 Task: Buy 1 Racking & Storage from Home Brewing & Wine Making section under best seller category for shipping address: Gianna Martinez, 3103 Abia Martin Drive, Panther Burn, Mississippi 38765, Cell Number 6314971043. Pay from credit card ending with 6759, CVV 506
Action: Mouse moved to (866, 52)
Screenshot: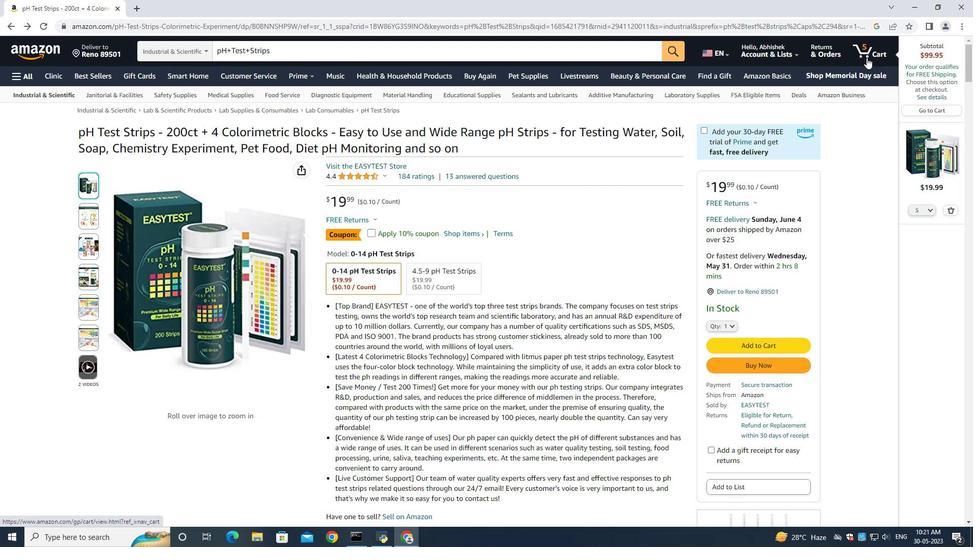 
Action: Mouse pressed left at (866, 52)
Screenshot: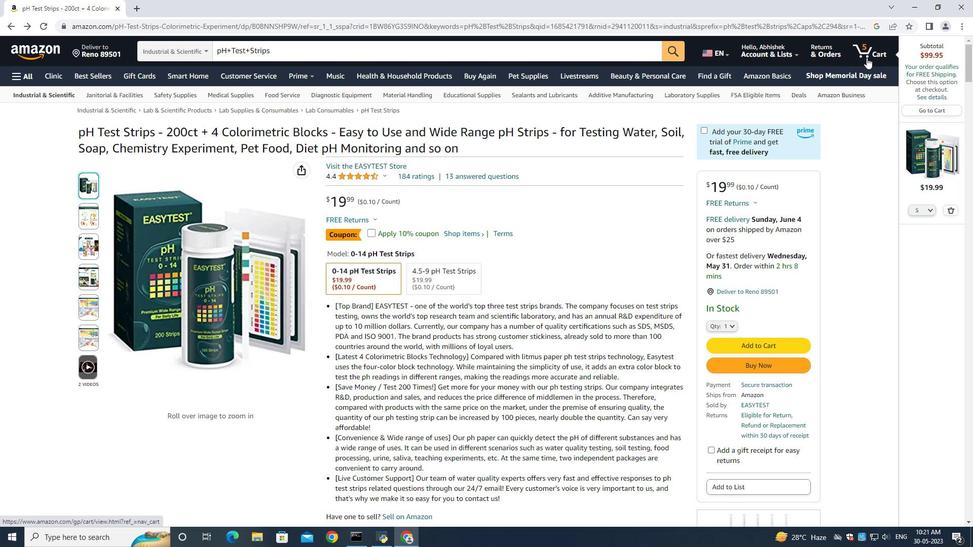 
Action: Mouse moved to (295, 317)
Screenshot: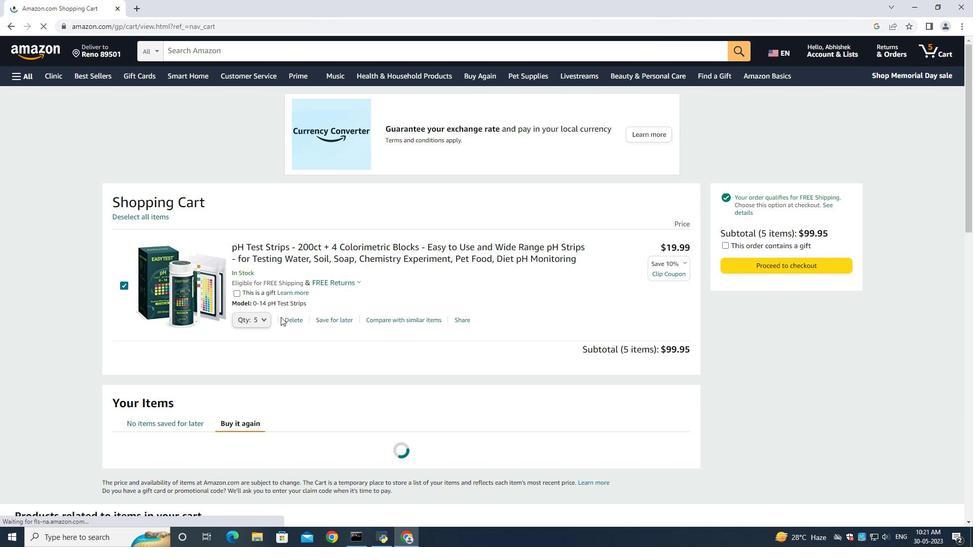 
Action: Mouse pressed left at (295, 317)
Screenshot: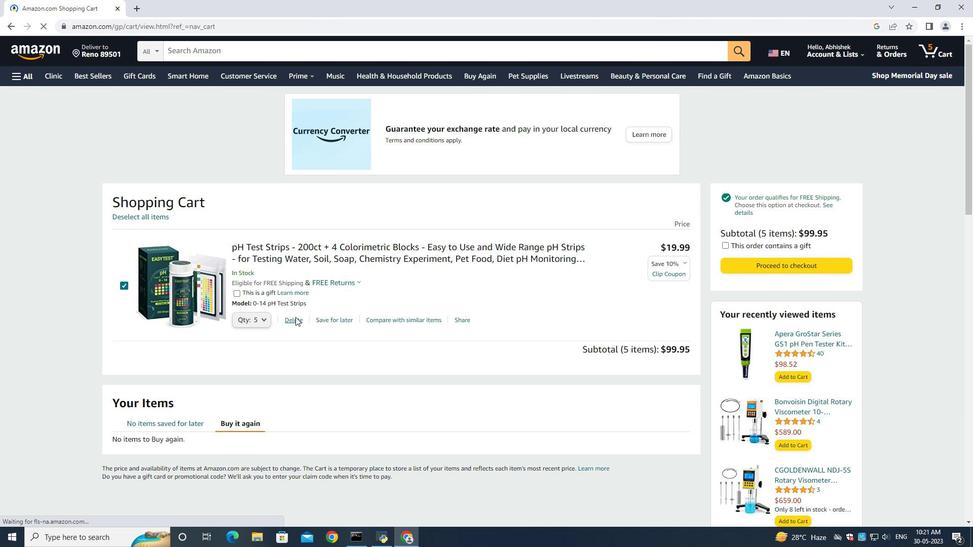 
Action: Mouse moved to (19, 74)
Screenshot: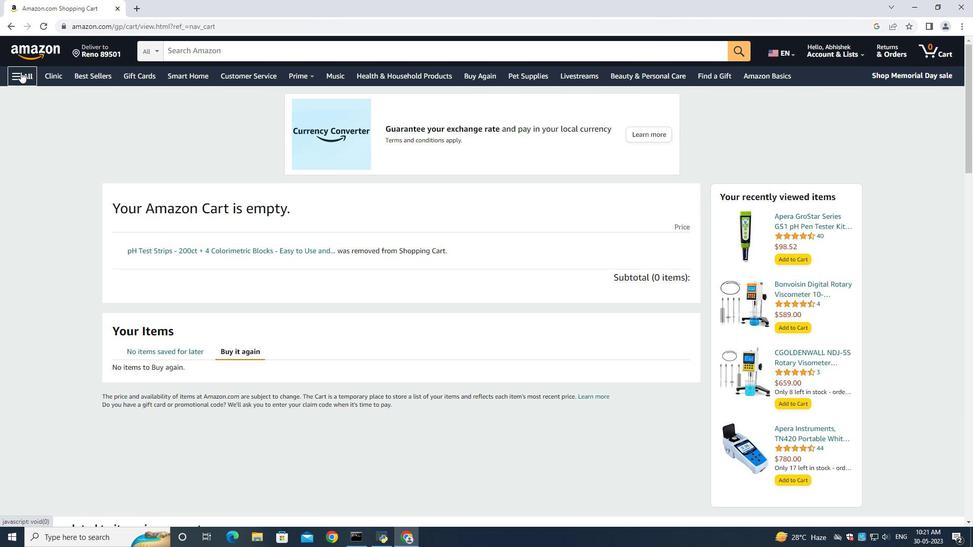 
Action: Mouse pressed left at (19, 74)
Screenshot: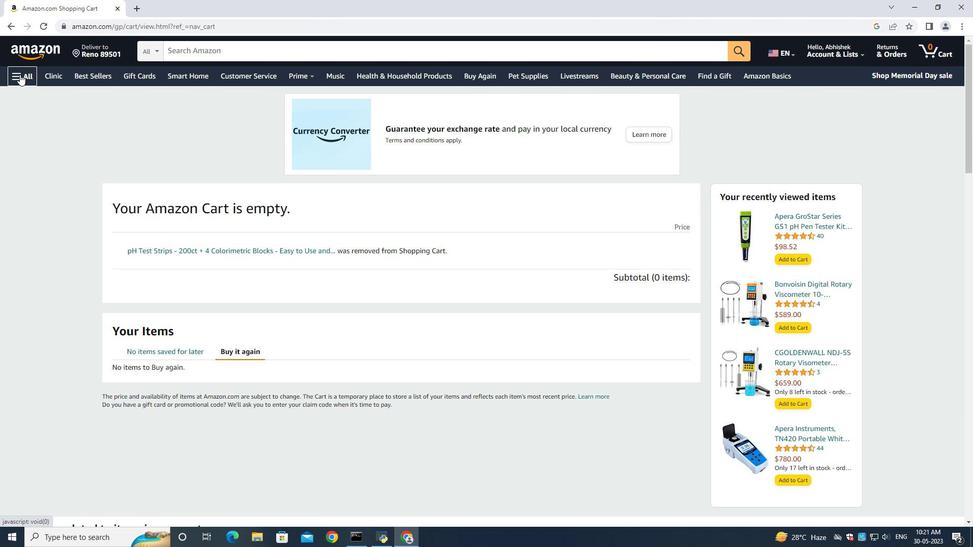 
Action: Mouse moved to (39, 94)
Screenshot: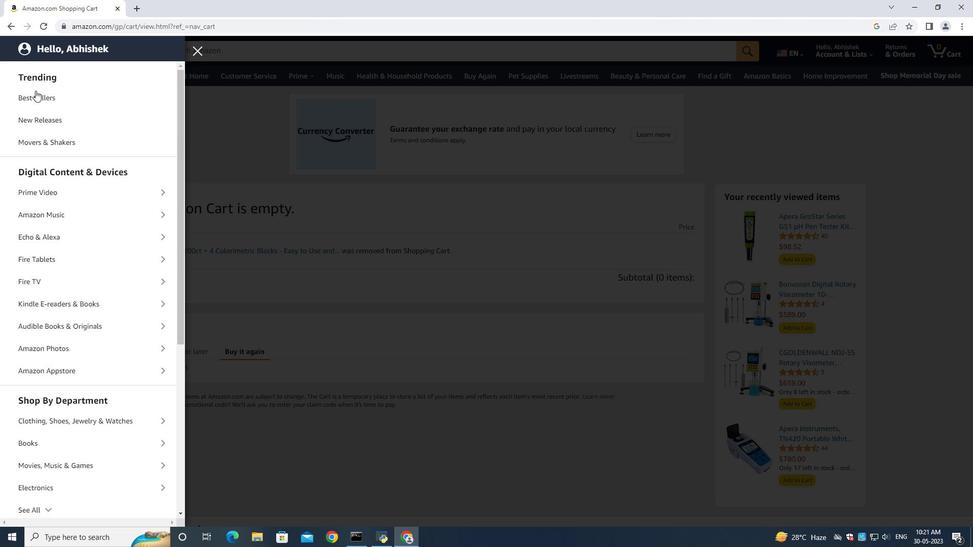 
Action: Mouse pressed left at (39, 94)
Screenshot: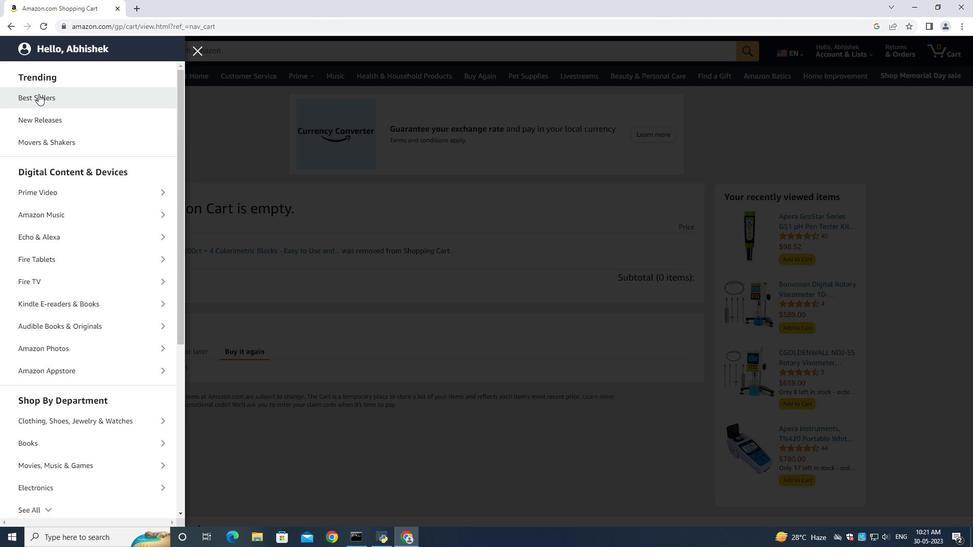 
Action: Mouse moved to (255, 49)
Screenshot: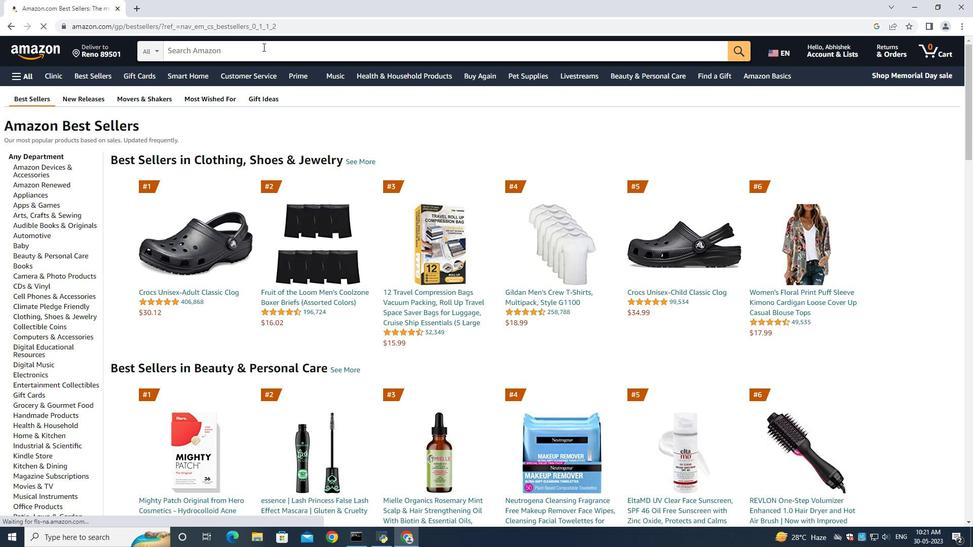 
Action: Mouse pressed left at (255, 49)
Screenshot: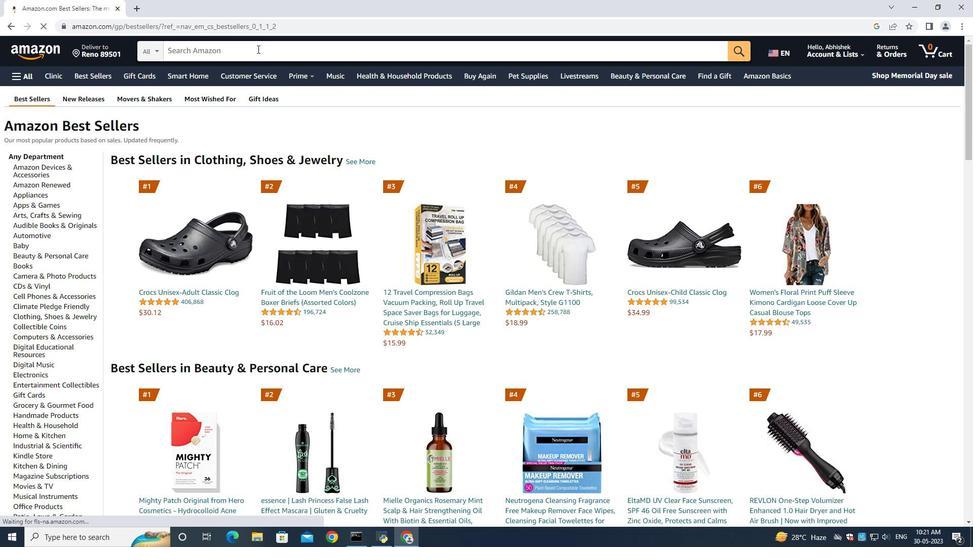 
Action: Key pressed <Key.shift><Key.shift><Key.shift><Key.shift><Key.shift><Key.shift><Key.shift><Key.shift><Key.shift><Key.shift><Key.shift><Key.shift><Key.shift><Key.shift><Key.shift><Key.shift><Key.shift><Key.shift>Racking<Key.shift><Key.shift><Key.shift><Key.shift><Key.shift><Key.shift><Key.space>&<Key.space><Key.shift><Key.shift><Key.shift><Key.shift>Storage<Key.enter>
Screenshot: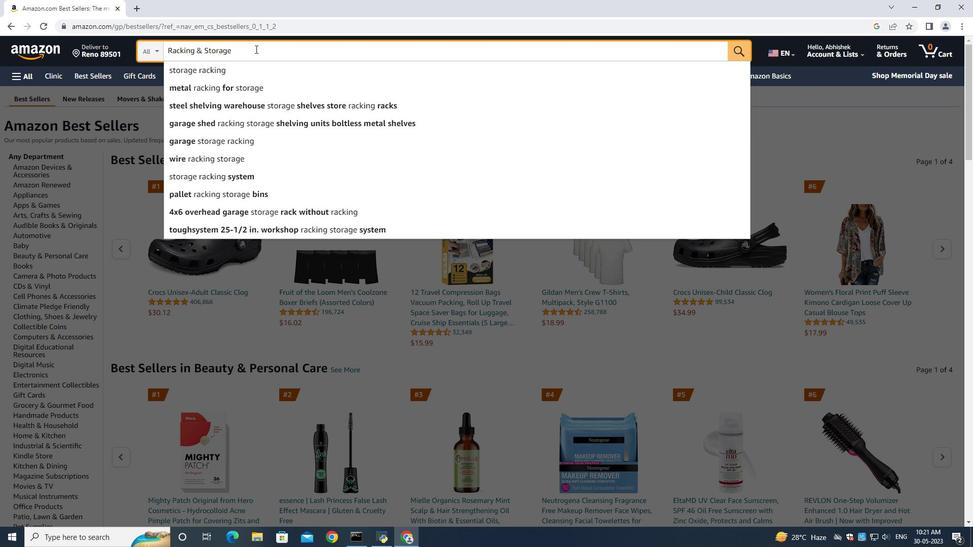 
Action: Mouse moved to (686, 307)
Screenshot: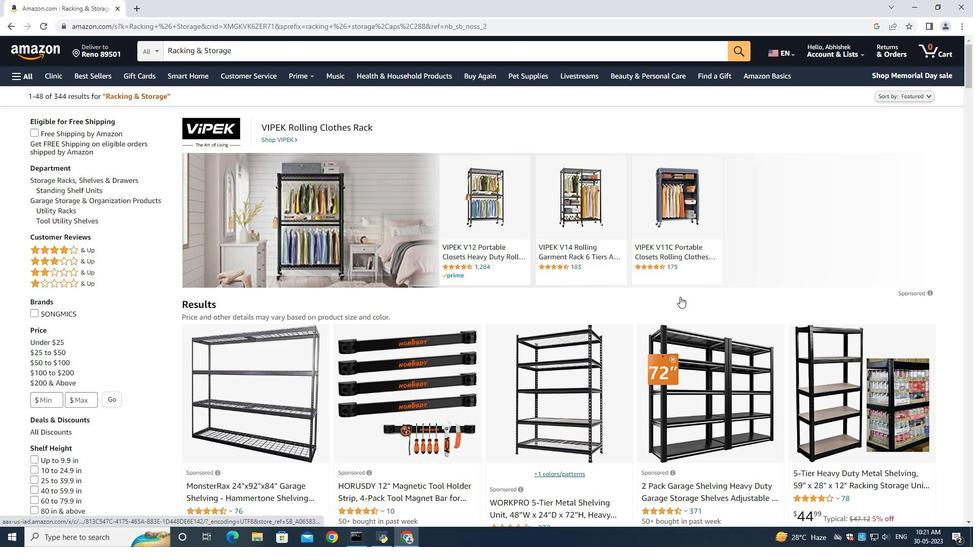 
Action: Mouse scrolled (685, 304) with delta (0, 0)
Screenshot: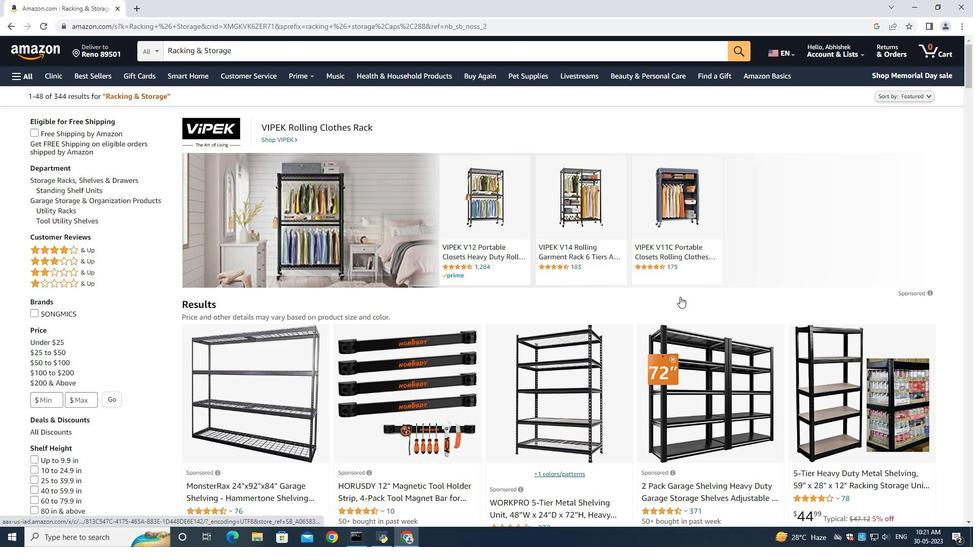 
Action: Mouse scrolled (686, 307) with delta (0, 0)
Screenshot: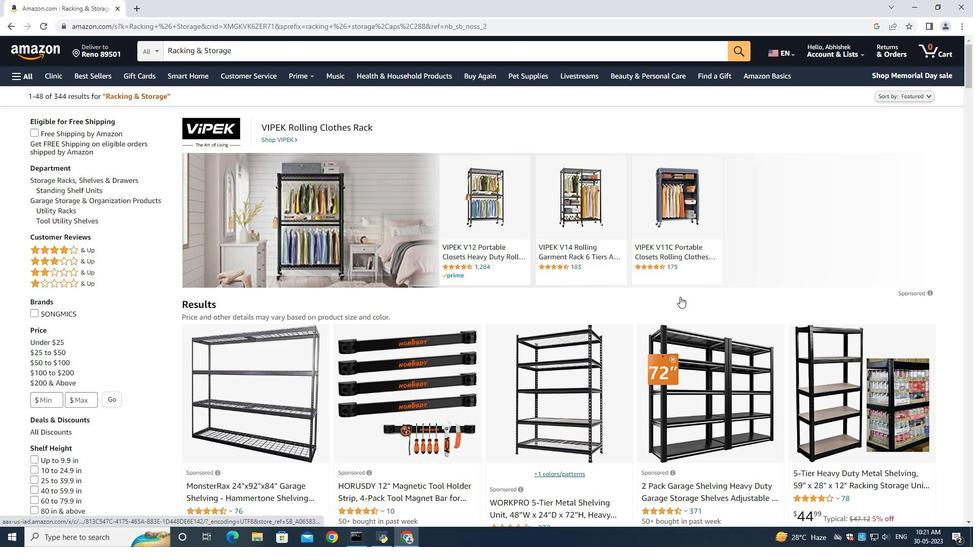 
Action: Mouse moved to (703, 382)
Screenshot: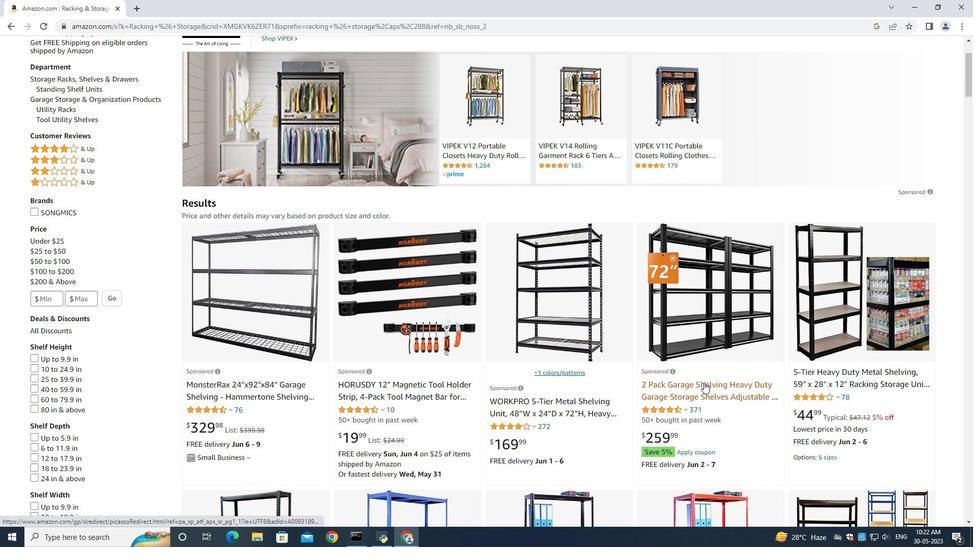 
Action: Mouse pressed left at (703, 382)
Screenshot: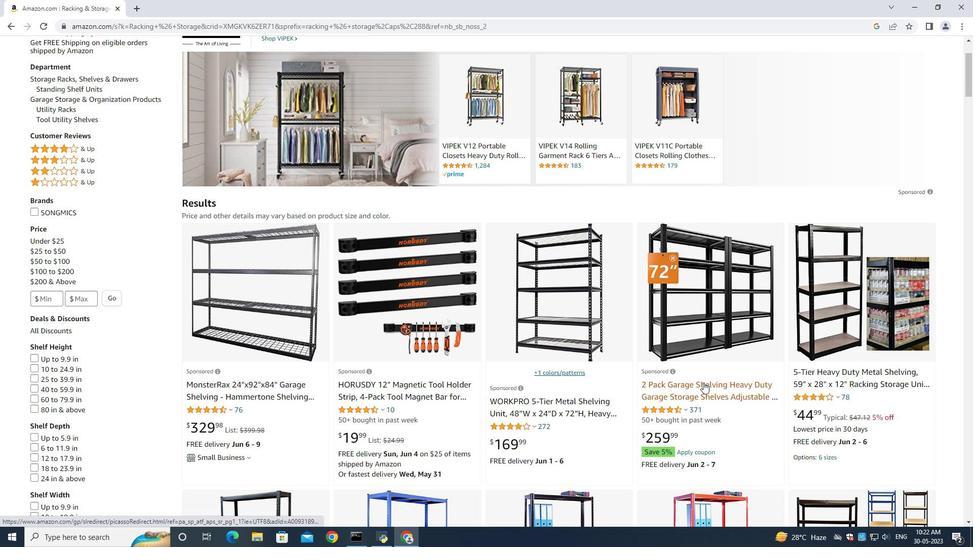 
Action: Mouse moved to (330, 444)
Screenshot: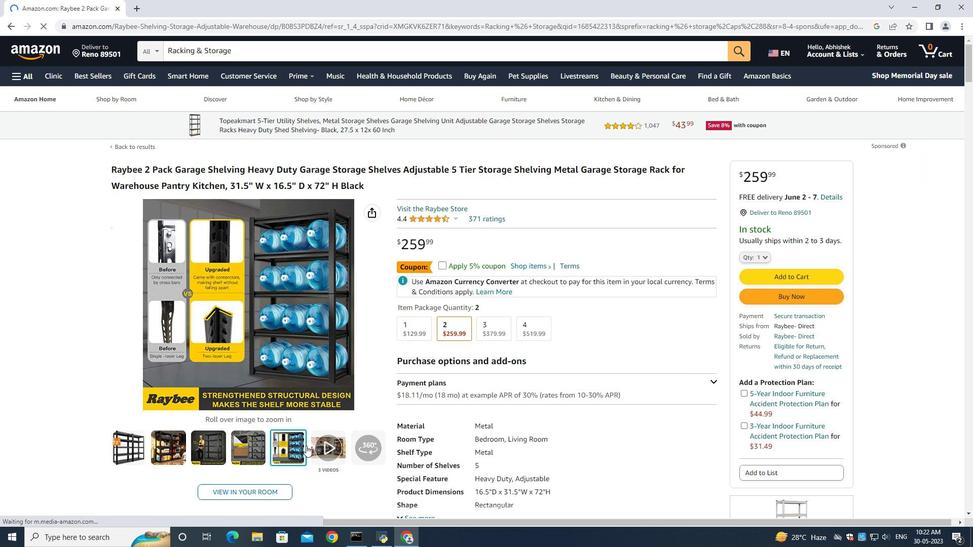 
Action: Mouse pressed left at (330, 444)
Screenshot: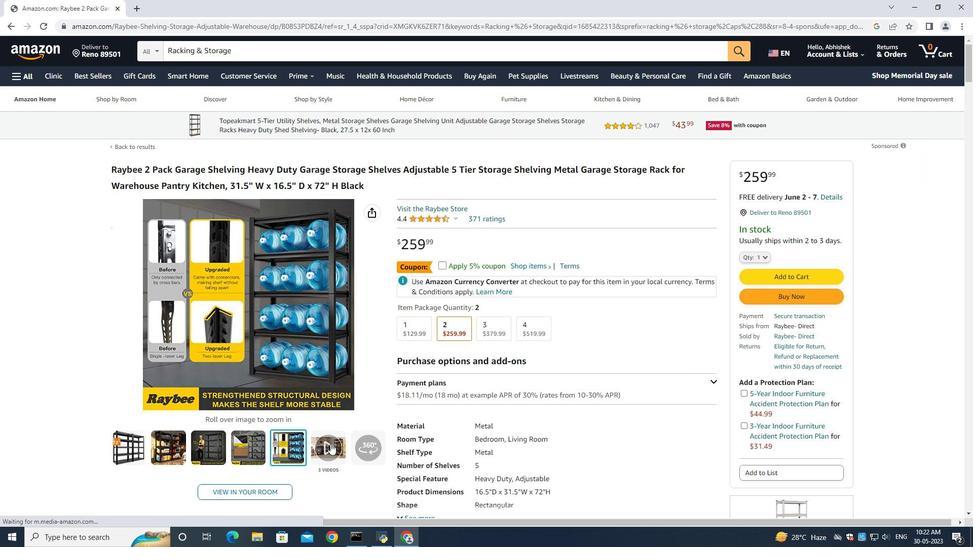 
Action: Mouse moved to (325, 424)
Screenshot: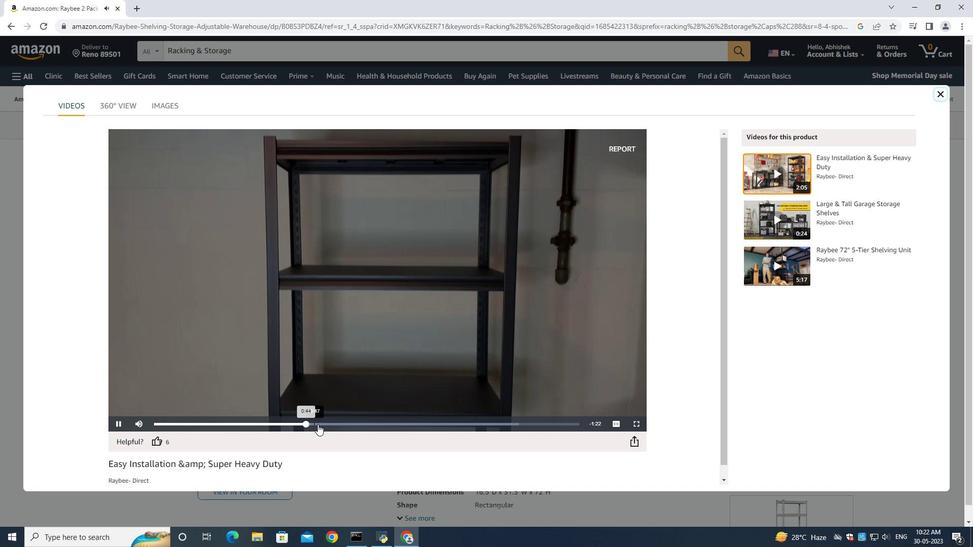 
Action: Mouse pressed left at (325, 424)
Screenshot: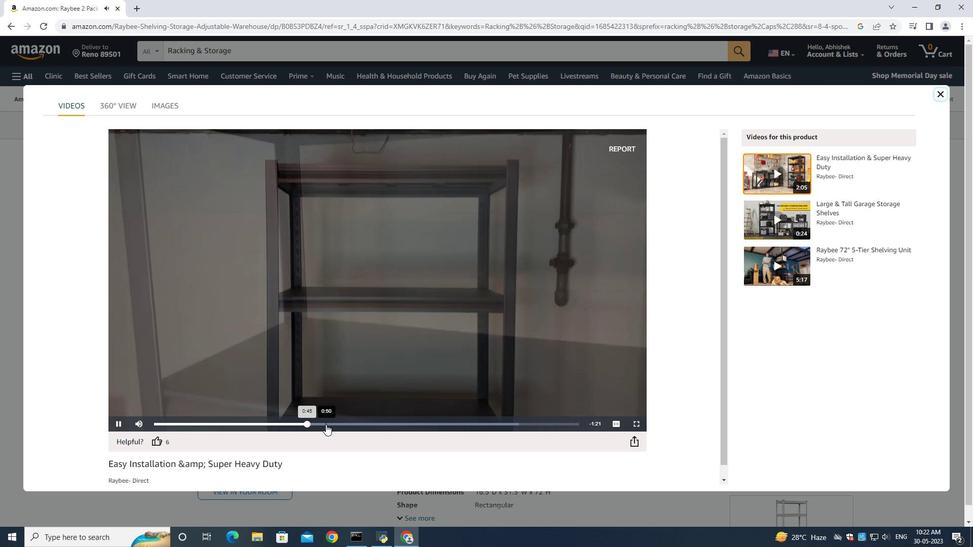 
Action: Mouse moved to (350, 426)
Screenshot: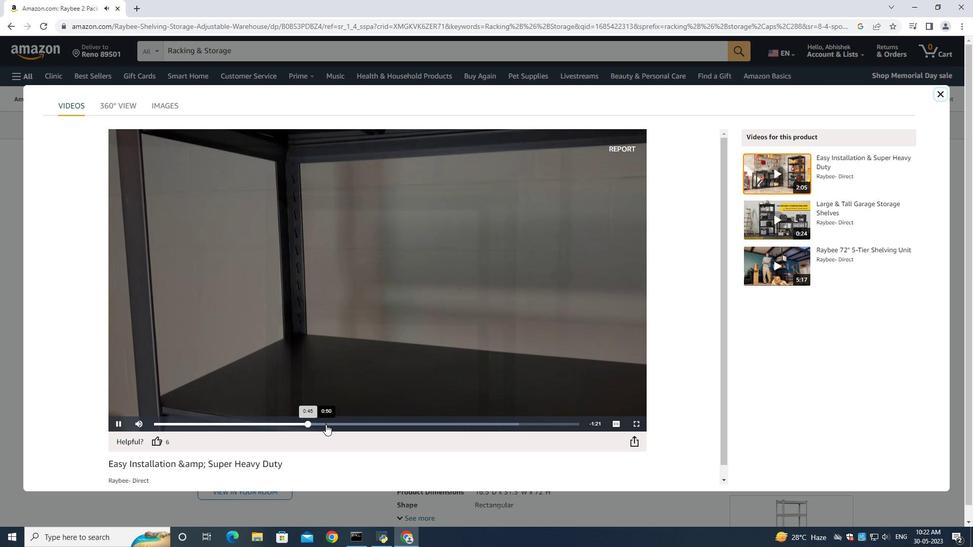 
Action: Mouse pressed left at (350, 426)
Screenshot: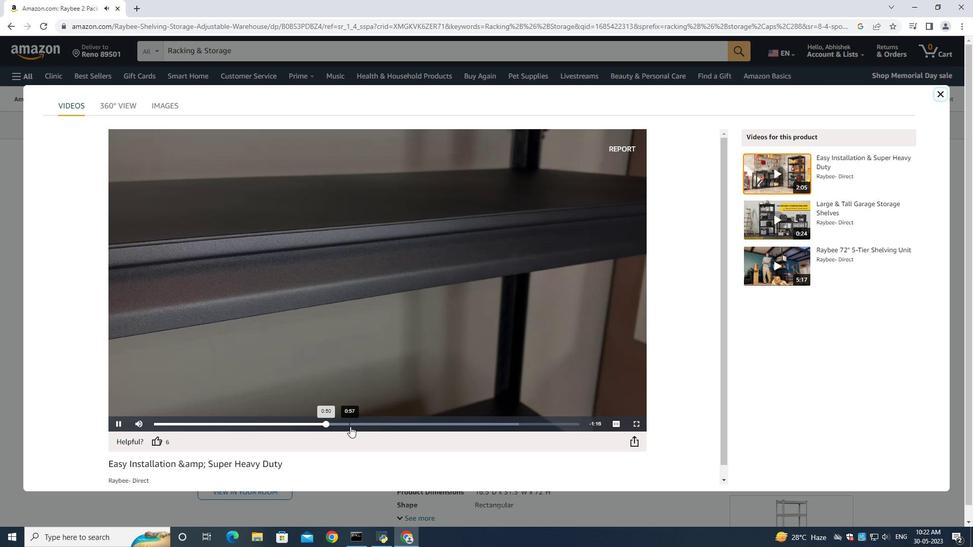 
Action: Mouse moved to (375, 426)
Screenshot: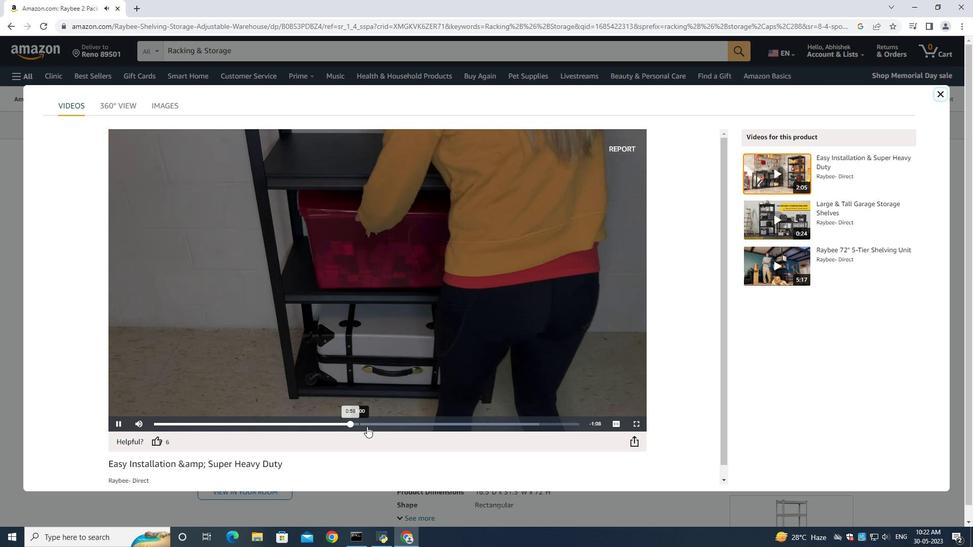 
Action: Mouse pressed left at (375, 426)
Screenshot: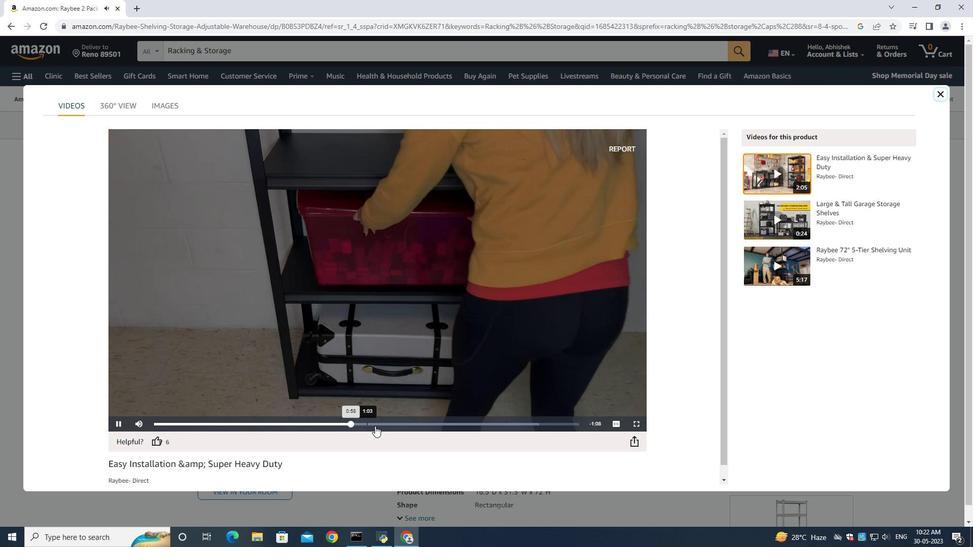 
Action: Mouse moved to (399, 424)
Screenshot: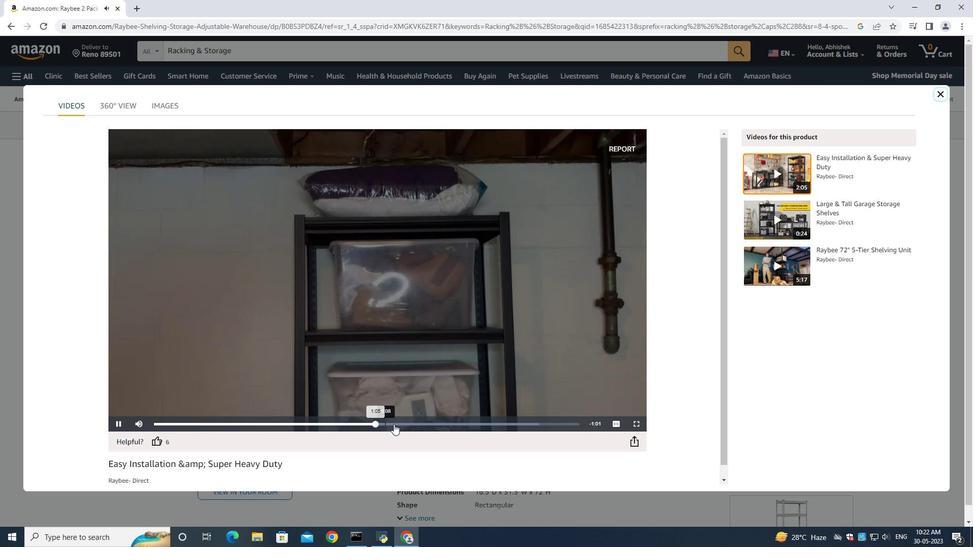 
Action: Mouse pressed left at (399, 424)
Screenshot: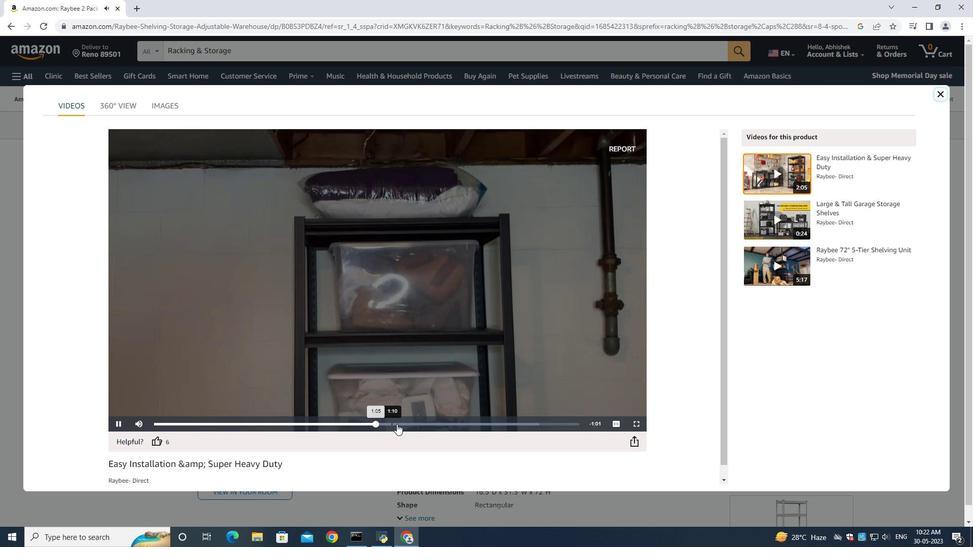 
Action: Mouse moved to (424, 424)
Screenshot: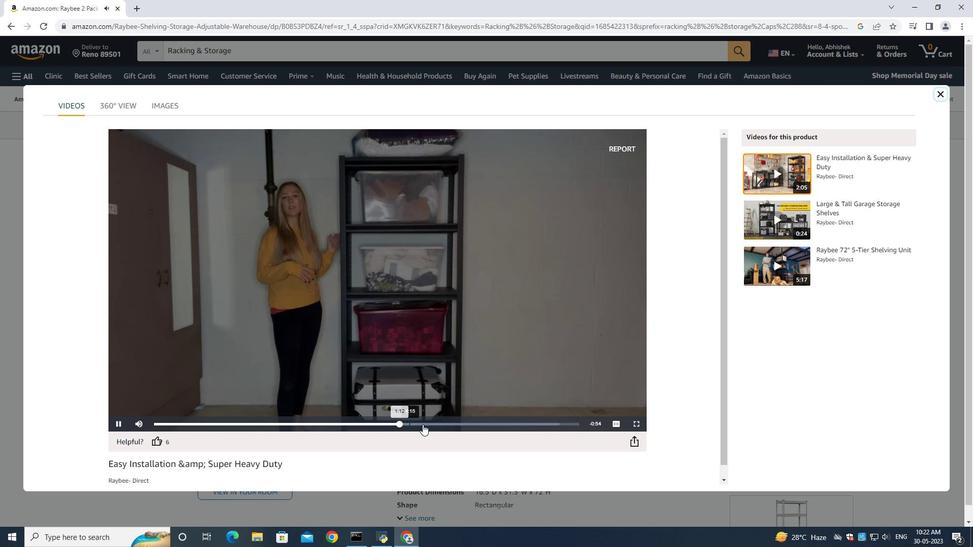 
Action: Mouse pressed left at (424, 424)
Screenshot: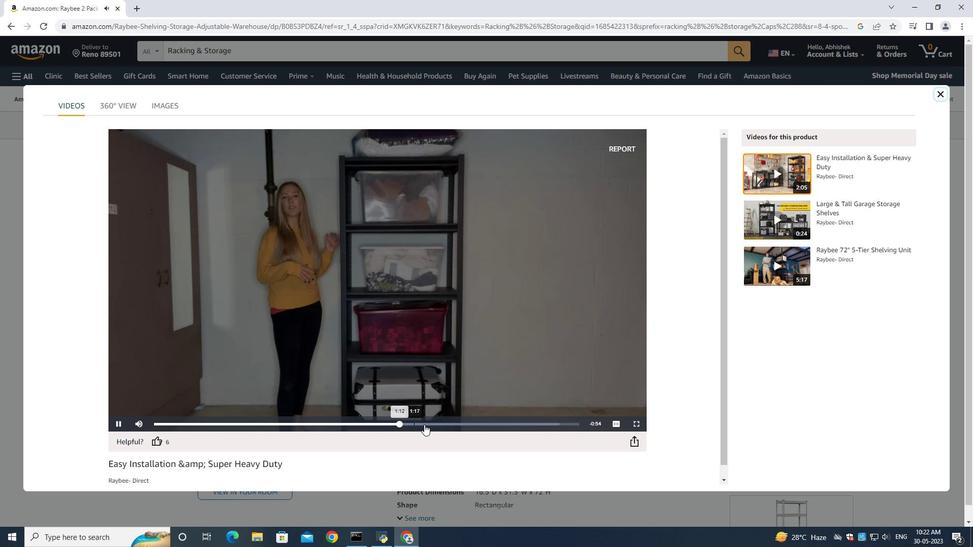 
Action: Mouse moved to (473, 428)
Screenshot: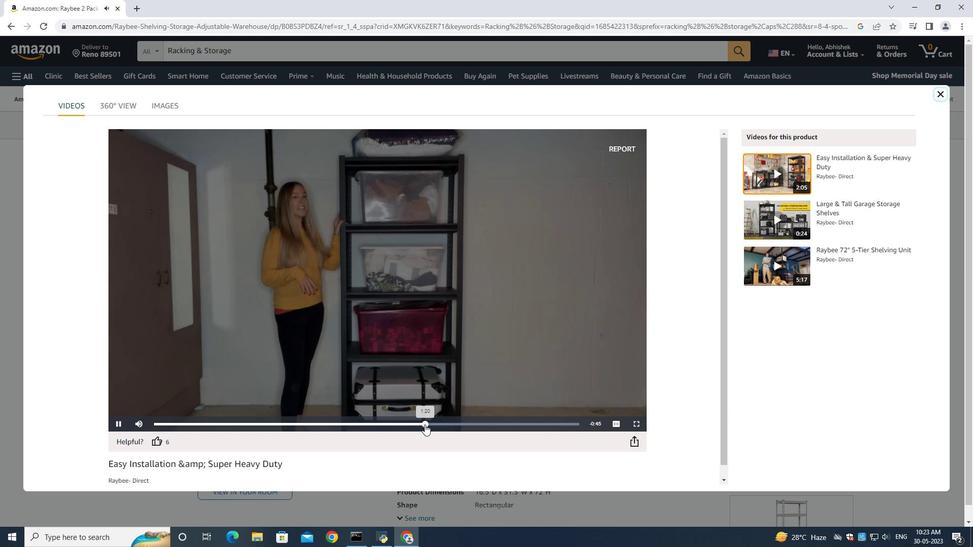 
Action: Mouse pressed left at (473, 428)
Screenshot: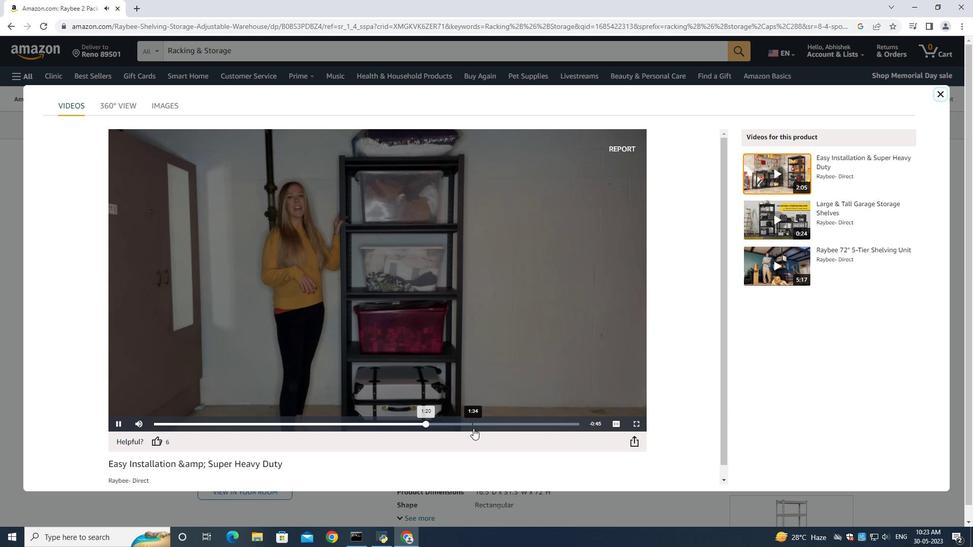 
Action: Mouse moved to (514, 426)
Screenshot: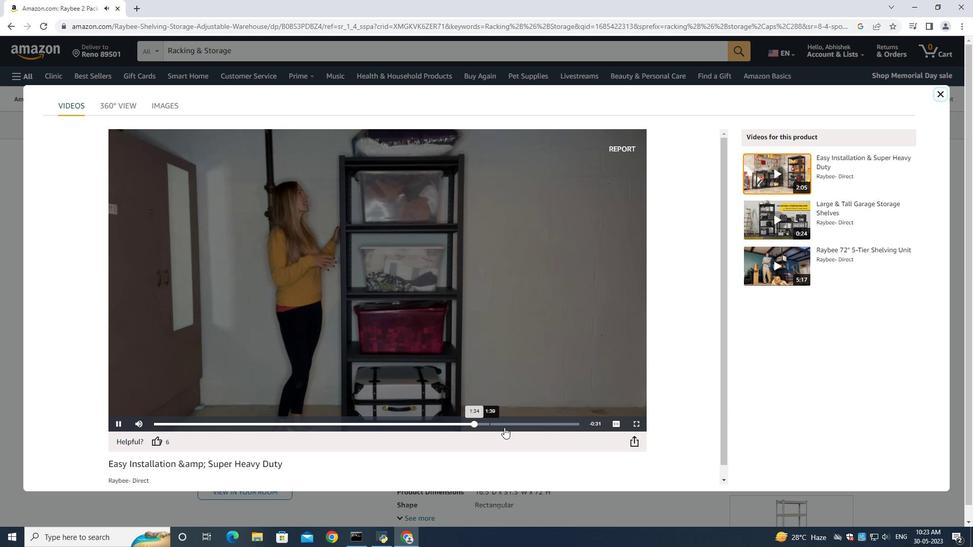 
Action: Mouse pressed left at (514, 426)
Screenshot: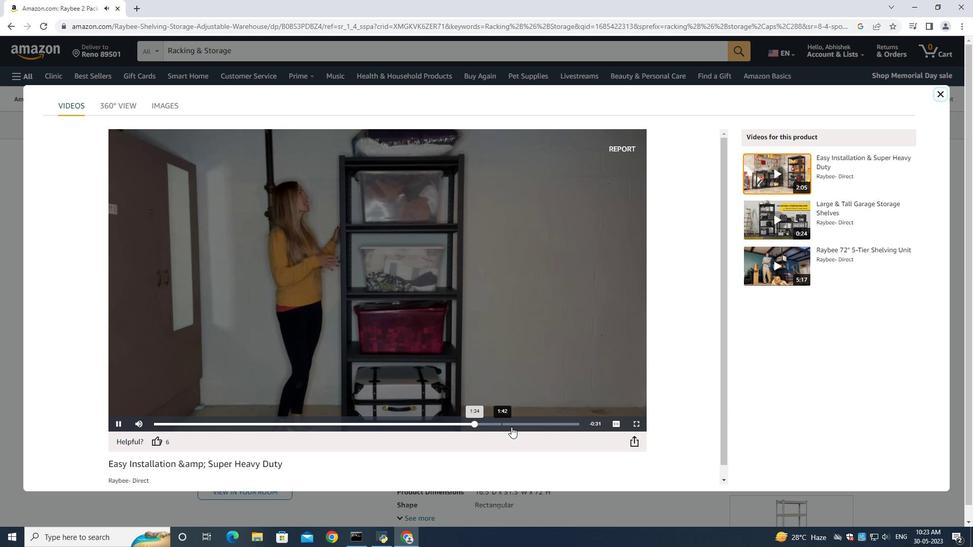 
Action: Mouse moved to (553, 420)
Screenshot: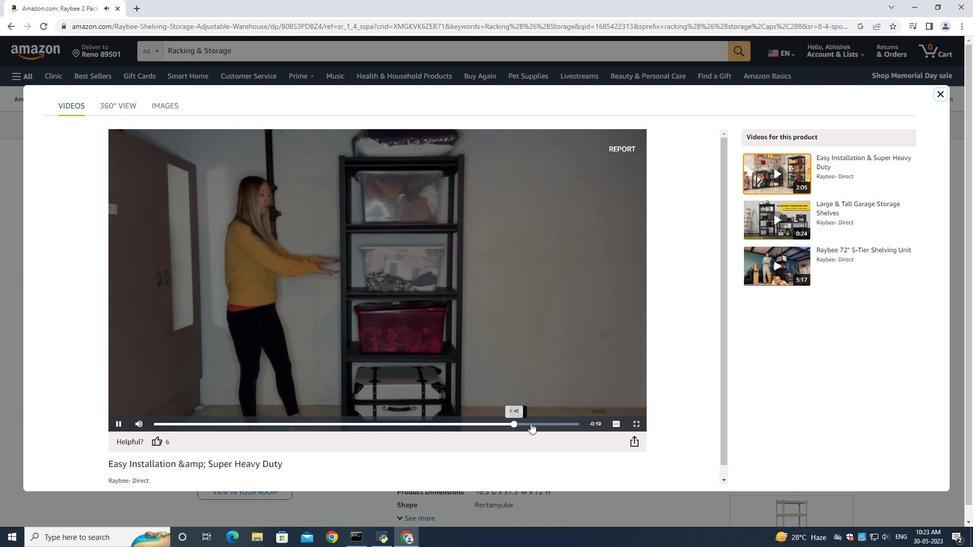 
Action: Mouse pressed left at (553, 420)
Screenshot: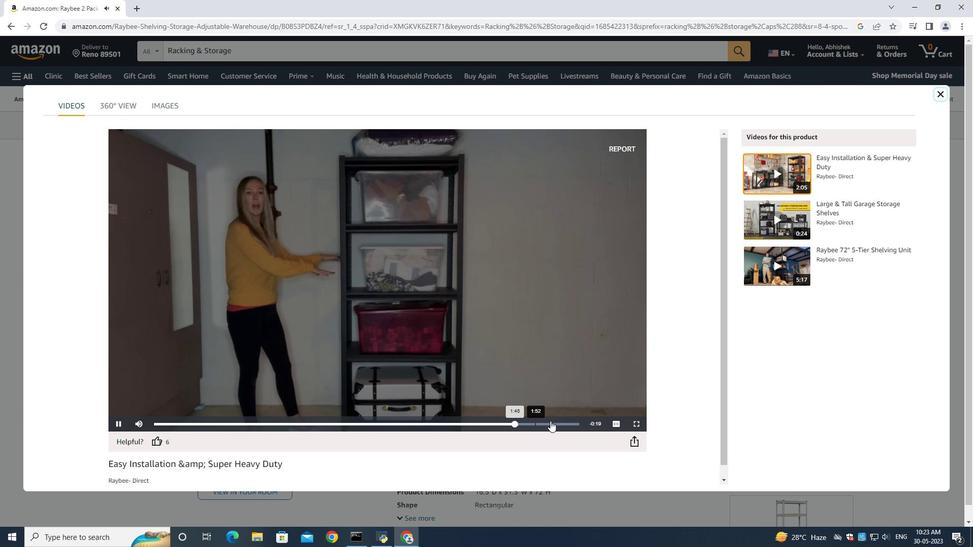 
Action: Mouse moved to (942, 93)
Screenshot: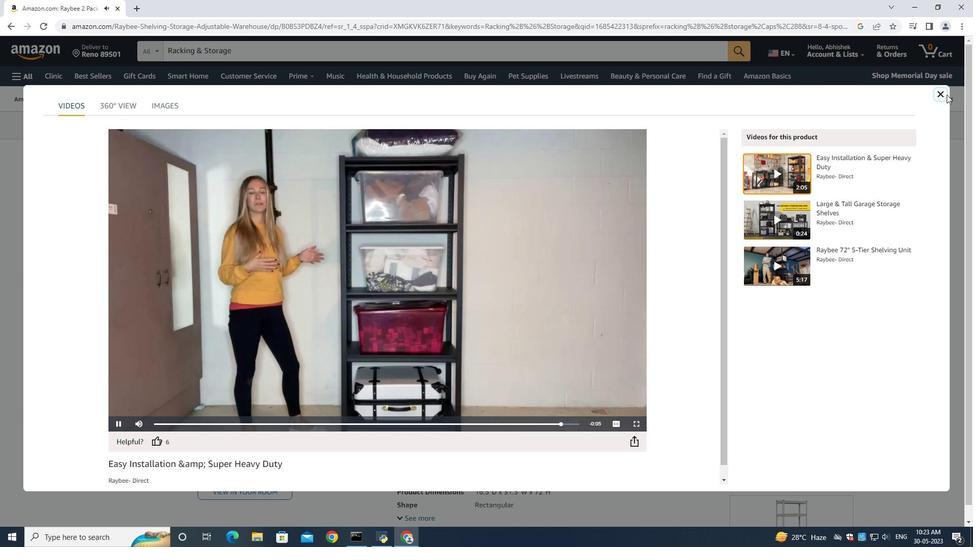 
Action: Mouse pressed left at (942, 93)
Screenshot: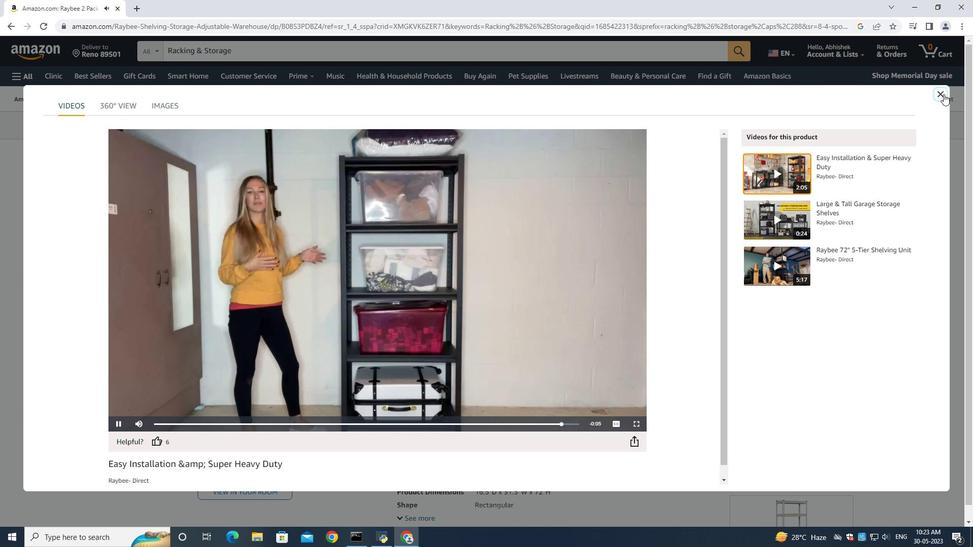 
Action: Mouse moved to (778, 295)
Screenshot: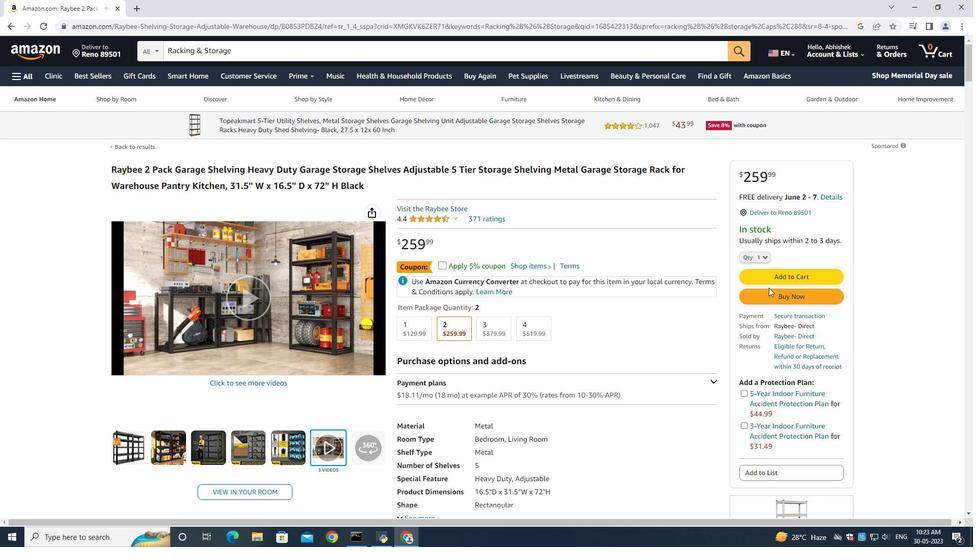 
Action: Mouse pressed left at (778, 295)
Screenshot: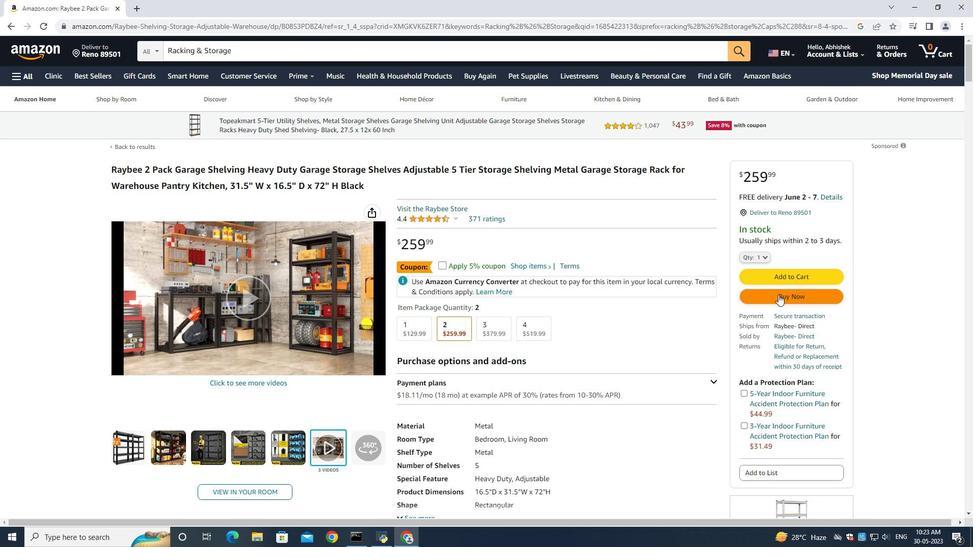
Action: Mouse moved to (500, 351)
Screenshot: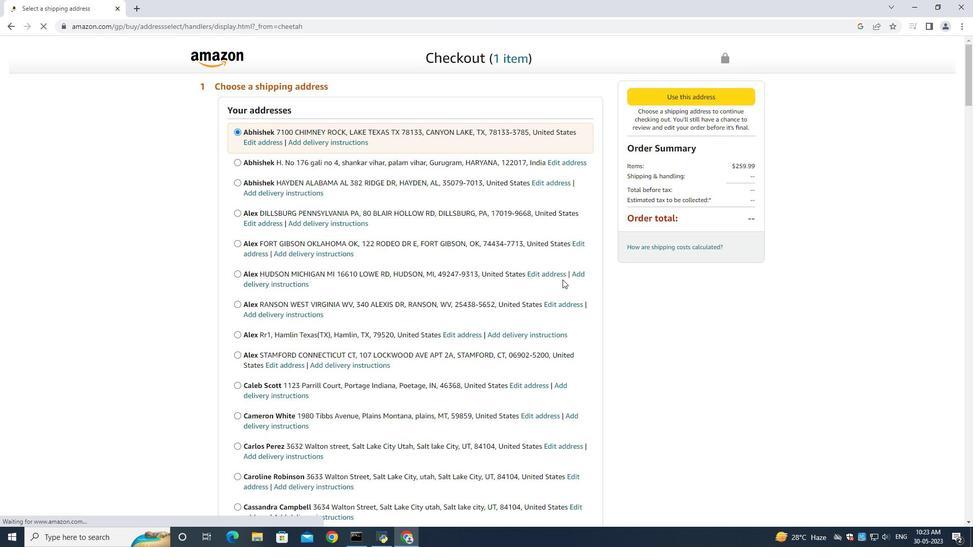 
Action: Mouse scrolled (500, 350) with delta (0, 0)
Screenshot: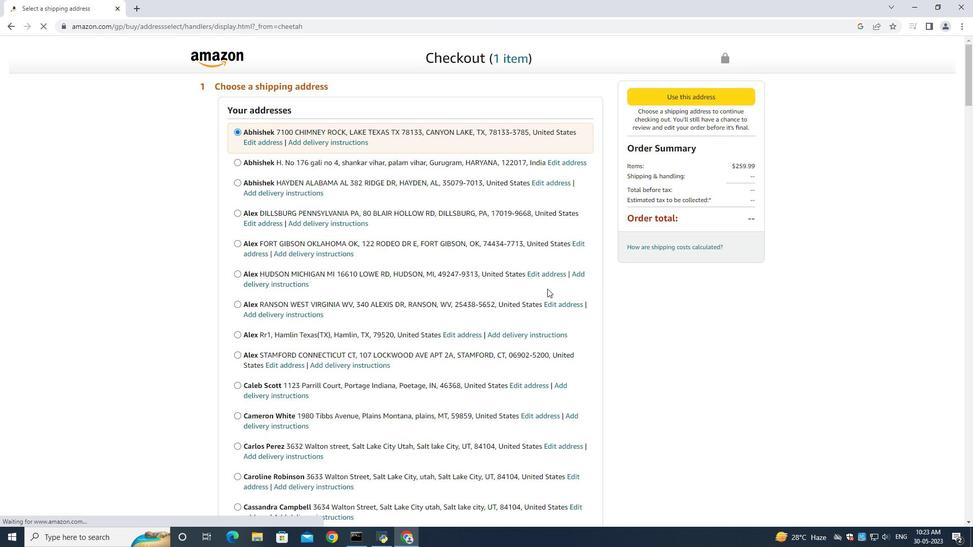 
Action: Mouse moved to (498, 353)
Screenshot: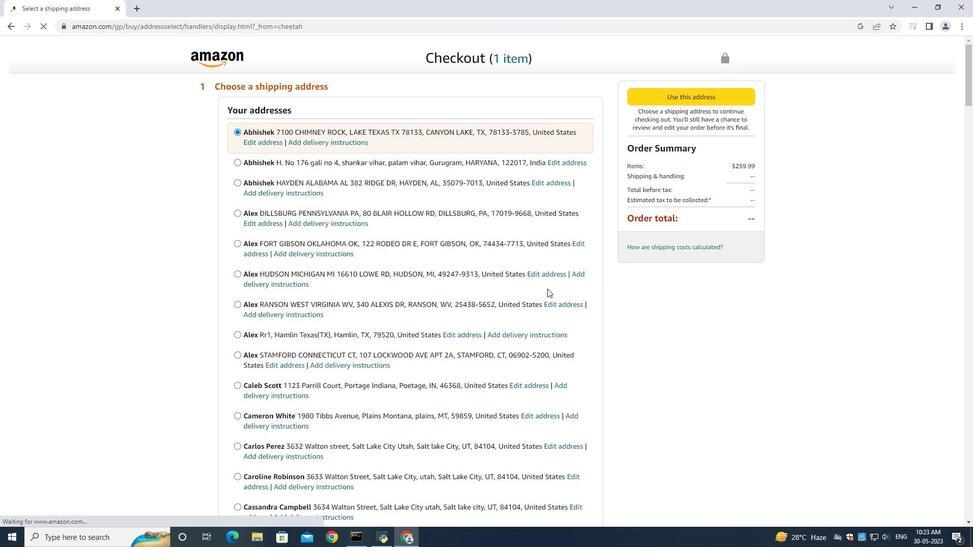 
Action: Mouse scrolled (499, 352) with delta (0, 0)
Screenshot: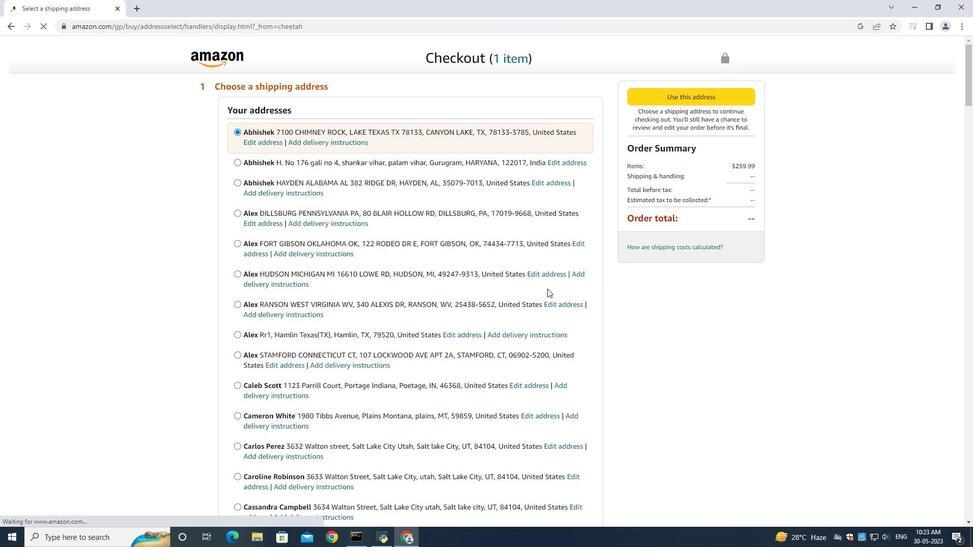 
Action: Mouse moved to (498, 353)
Screenshot: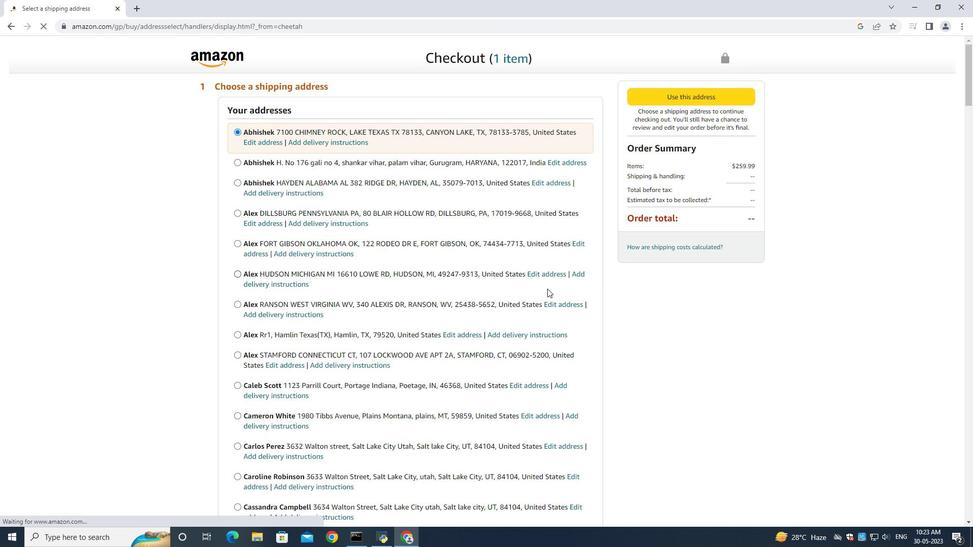 
Action: Mouse scrolled (498, 353) with delta (0, 0)
Screenshot: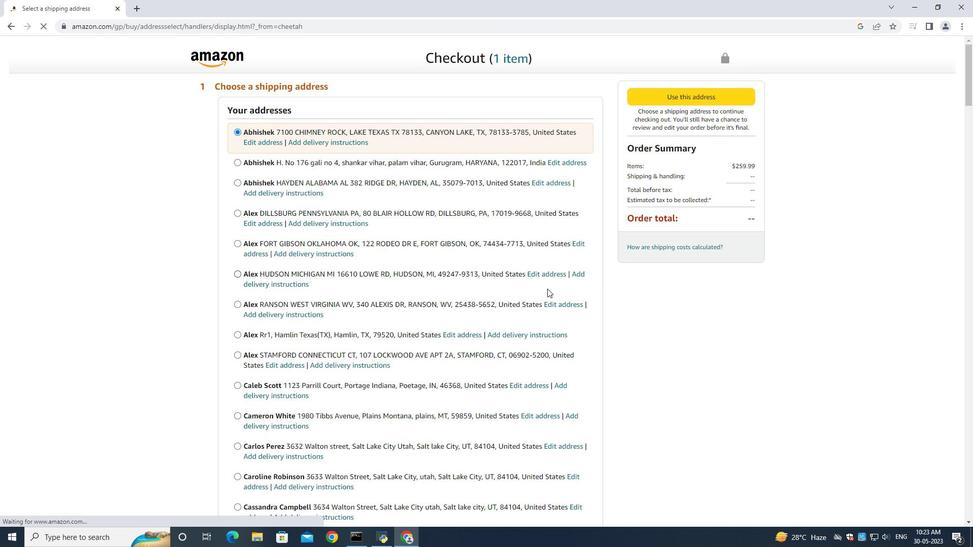 
Action: Mouse moved to (497, 353)
Screenshot: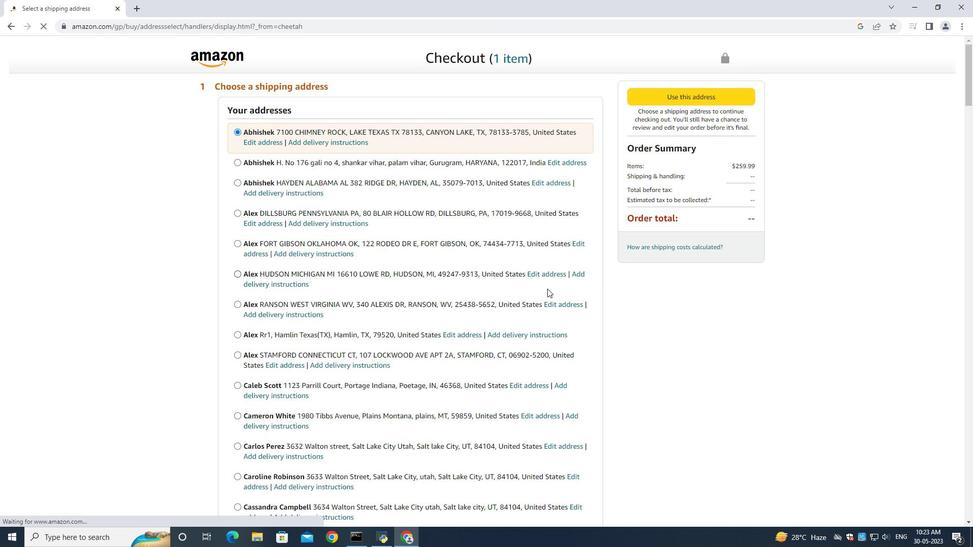 
Action: Mouse scrolled (498, 353) with delta (0, 0)
Screenshot: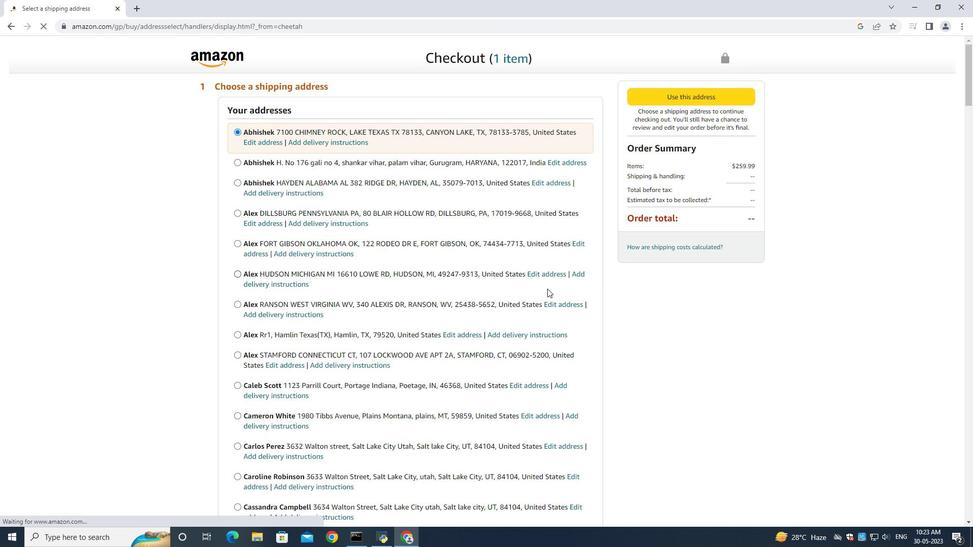 
Action: Mouse moved to (497, 353)
Screenshot: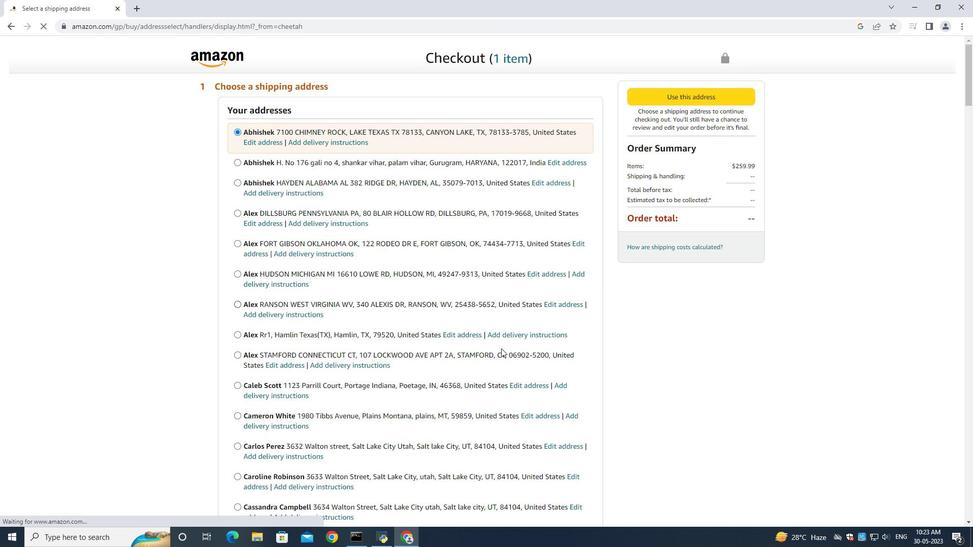
Action: Mouse scrolled (498, 353) with delta (0, 0)
Screenshot: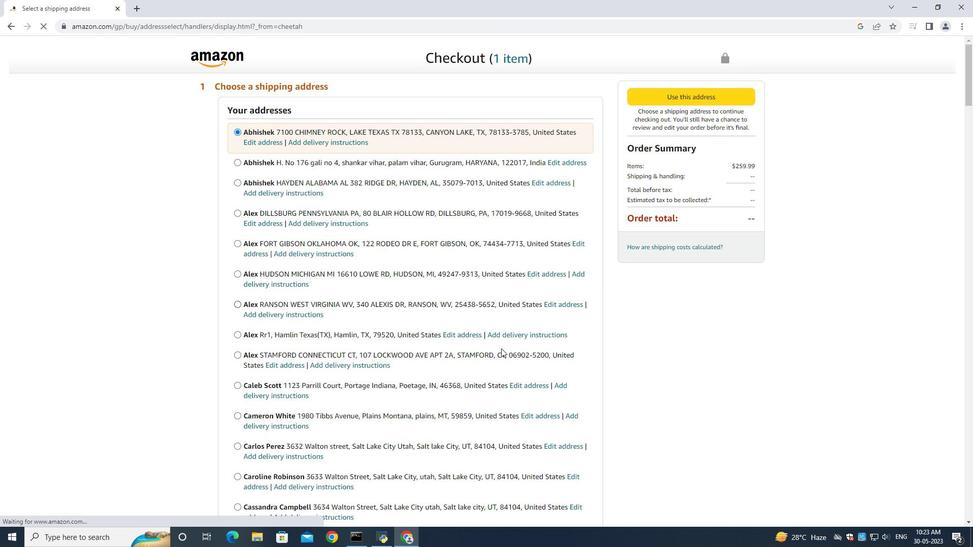 
Action: Mouse moved to (497, 353)
Screenshot: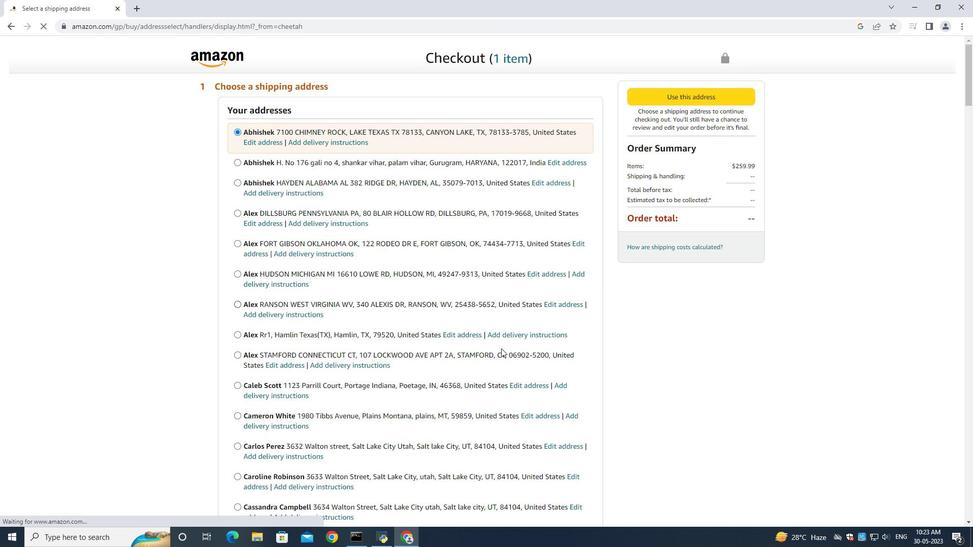
Action: Mouse scrolled (498, 353) with delta (0, 0)
Screenshot: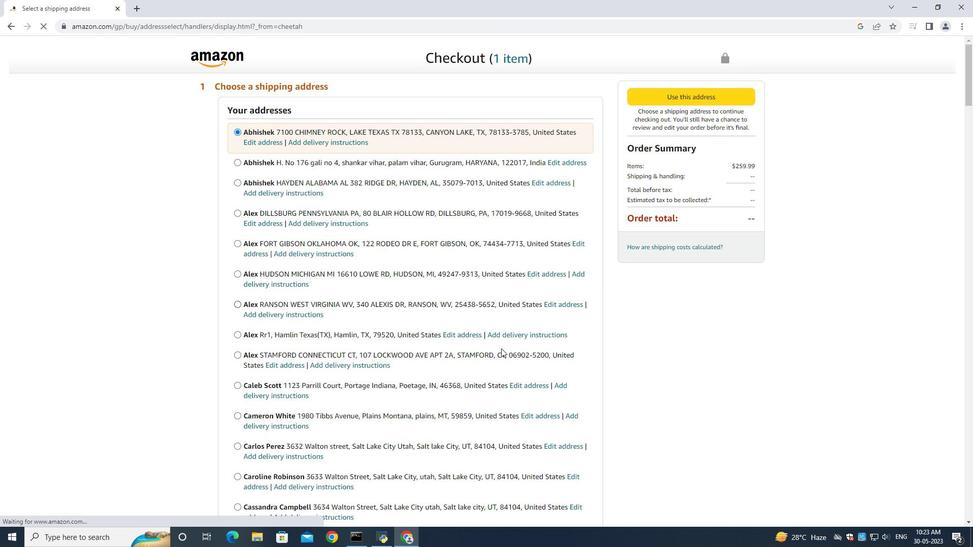 
Action: Mouse moved to (499, 351)
Screenshot: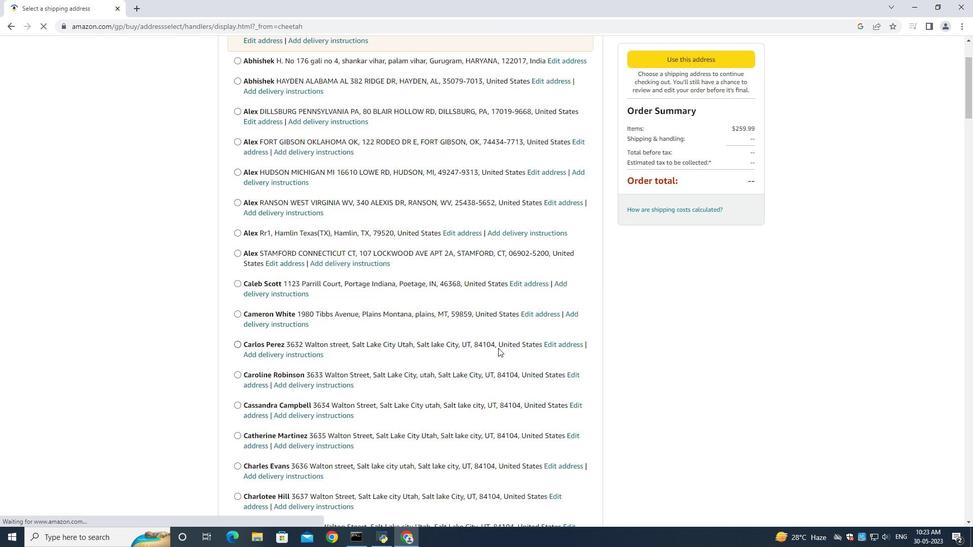 
Action: Mouse scrolled (499, 348) with delta (0, 0)
Screenshot: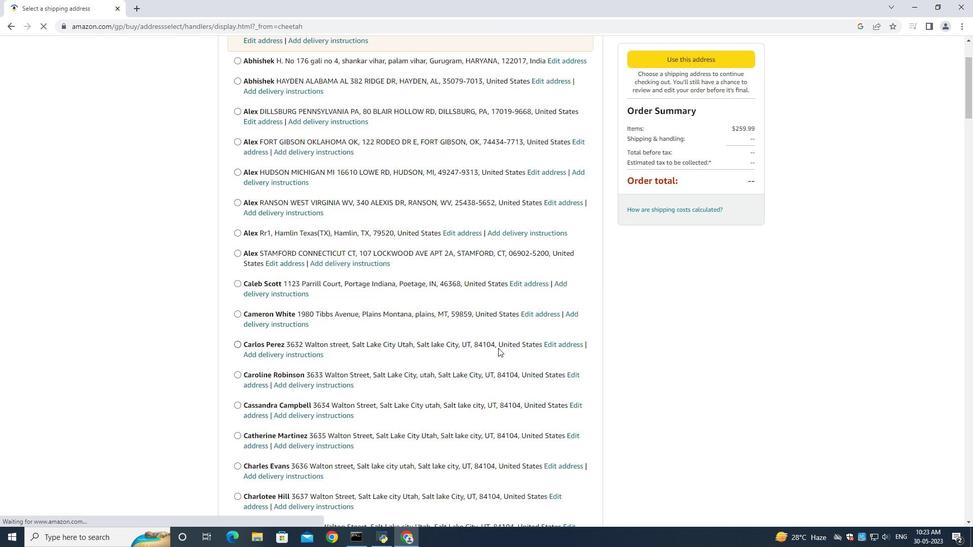 
Action: Mouse moved to (498, 351)
Screenshot: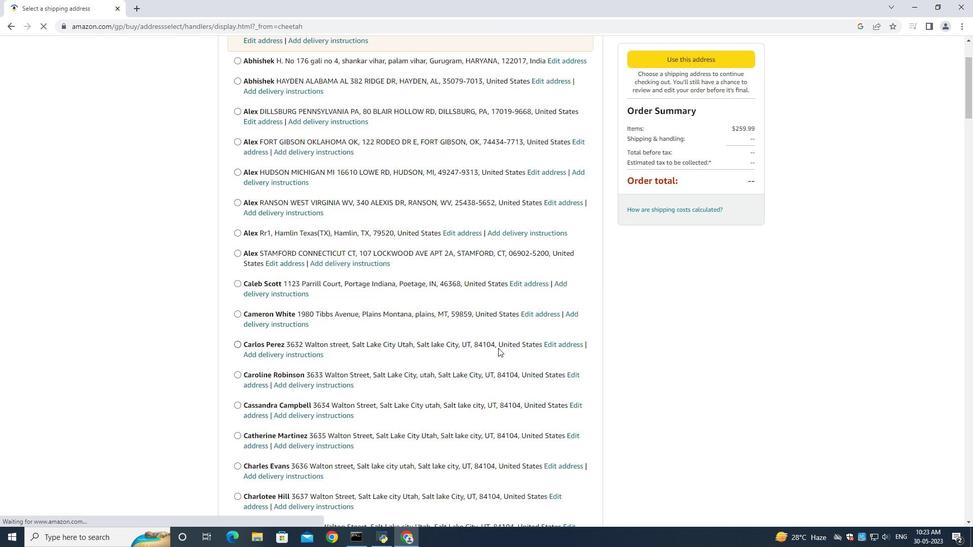 
Action: Mouse scrolled (499, 350) with delta (0, 0)
Screenshot: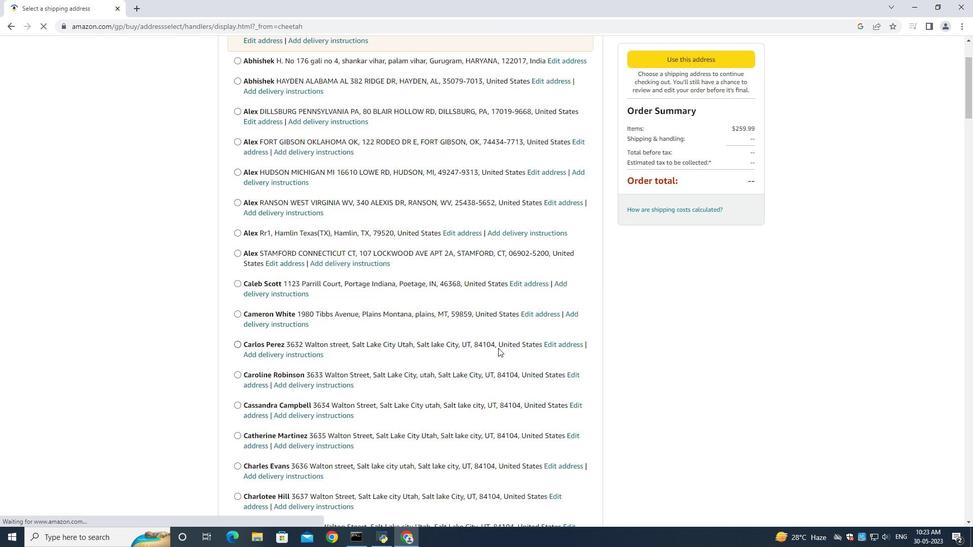 
Action: Mouse scrolled (498, 350) with delta (0, 0)
Screenshot: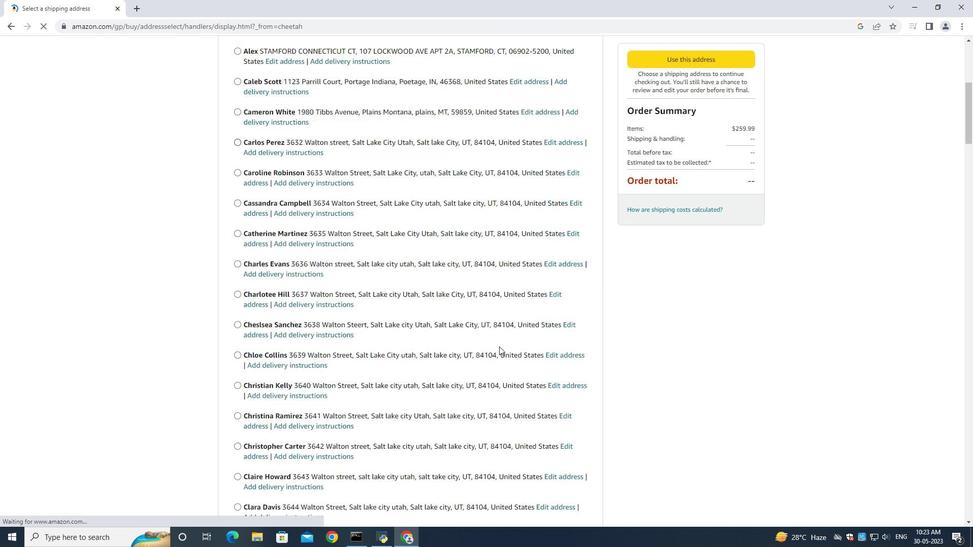 
Action: Mouse scrolled (498, 350) with delta (0, 0)
Screenshot: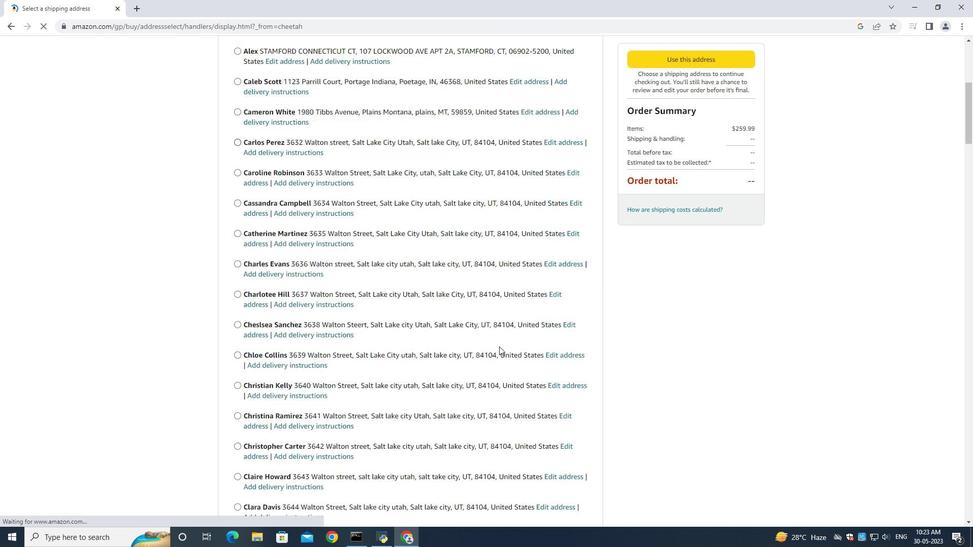
Action: Mouse moved to (498, 351)
Screenshot: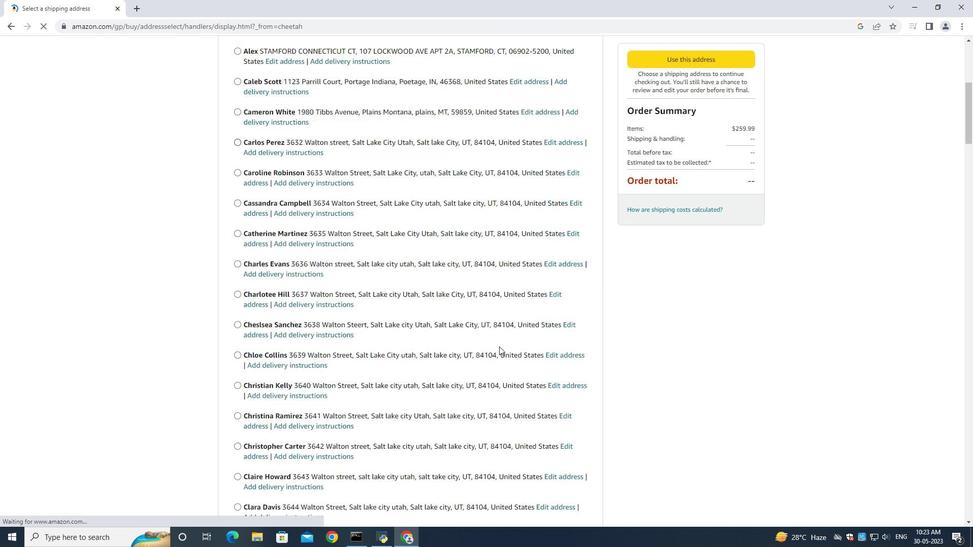 
Action: Mouse scrolled (498, 350) with delta (0, 0)
Screenshot: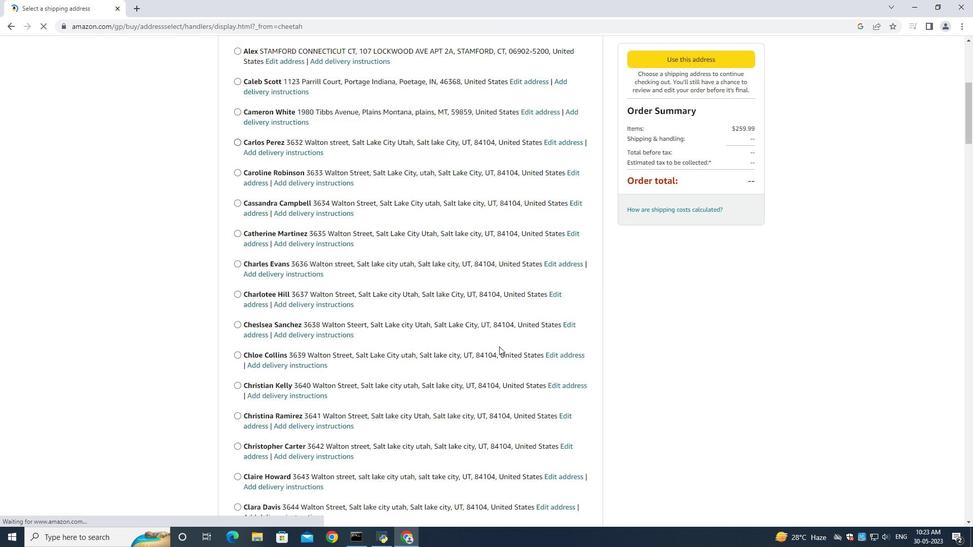 
Action: Mouse moved to (497, 351)
Screenshot: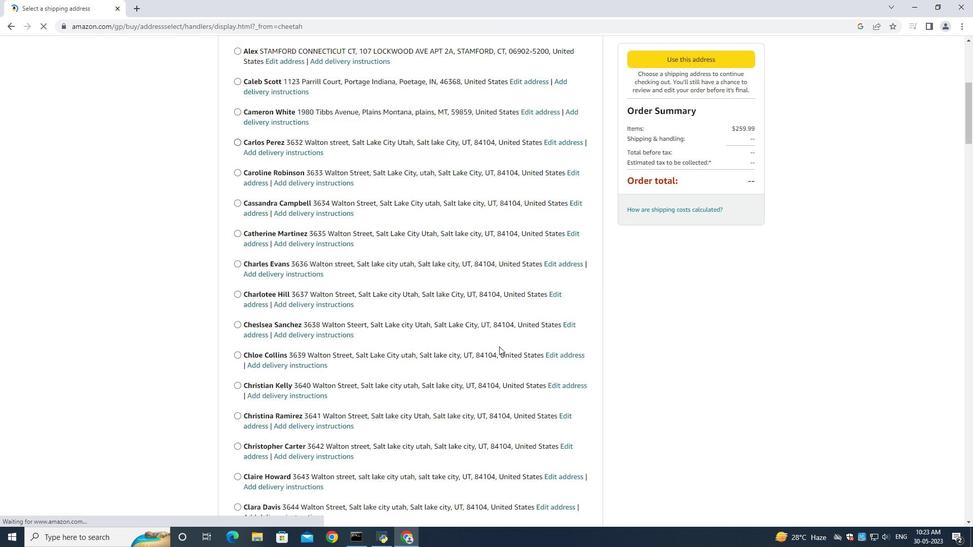 
Action: Mouse scrolled (498, 350) with delta (0, 0)
Screenshot: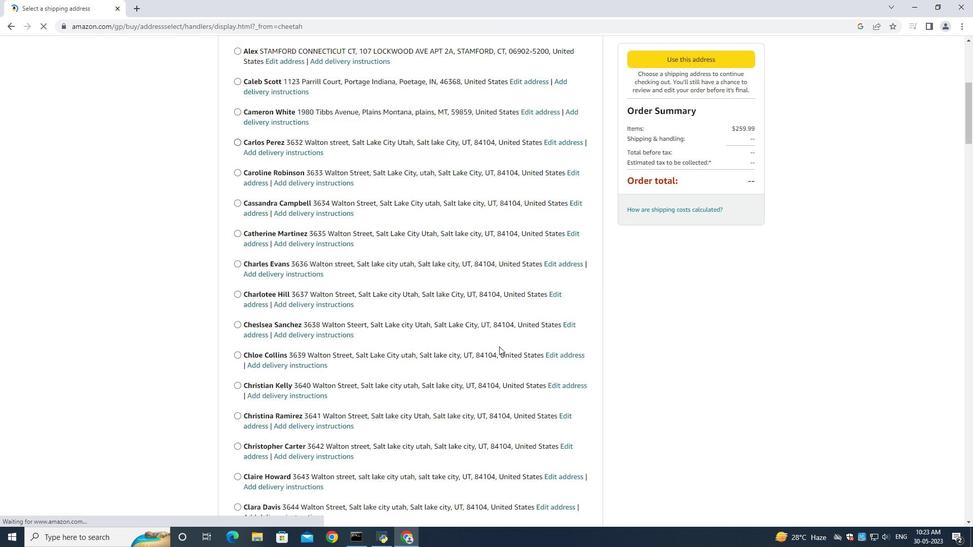 
Action: Mouse scrolled (498, 350) with delta (0, 0)
Screenshot: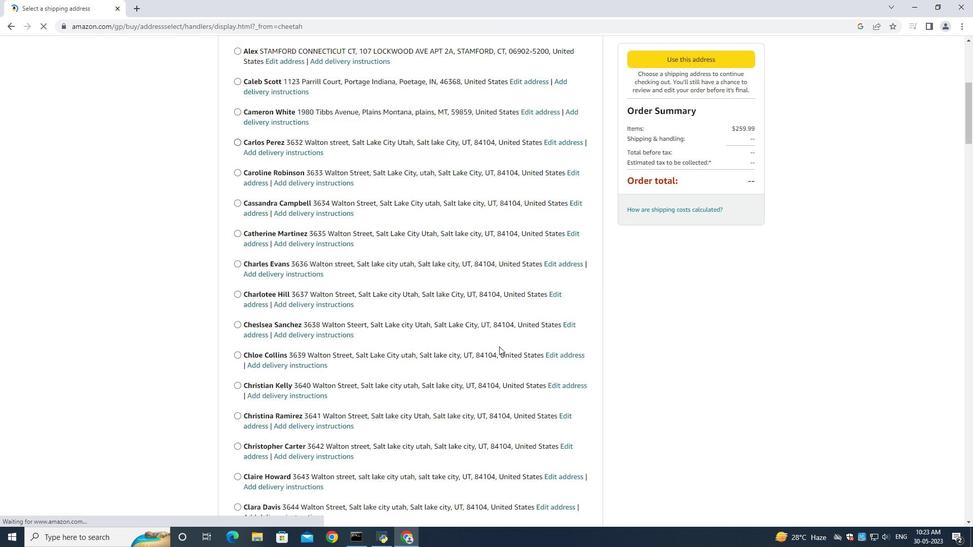 
Action: Mouse moved to (496, 352)
Screenshot: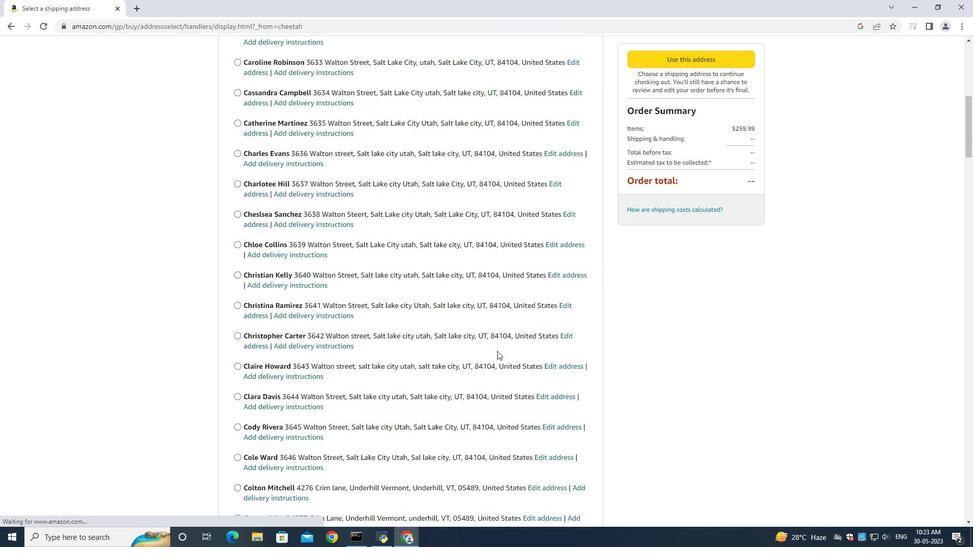 
Action: Mouse scrolled (496, 351) with delta (0, 0)
Screenshot: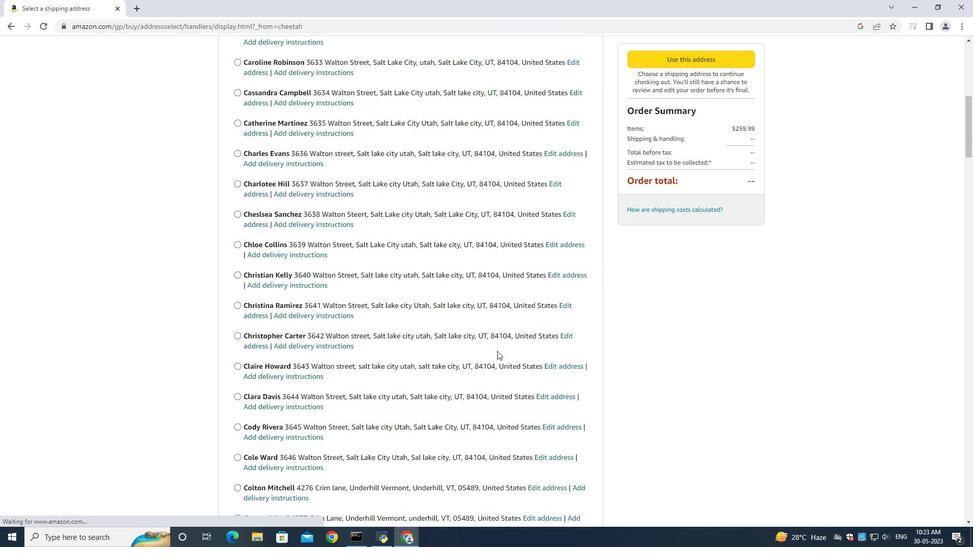 
Action: Mouse moved to (494, 354)
Screenshot: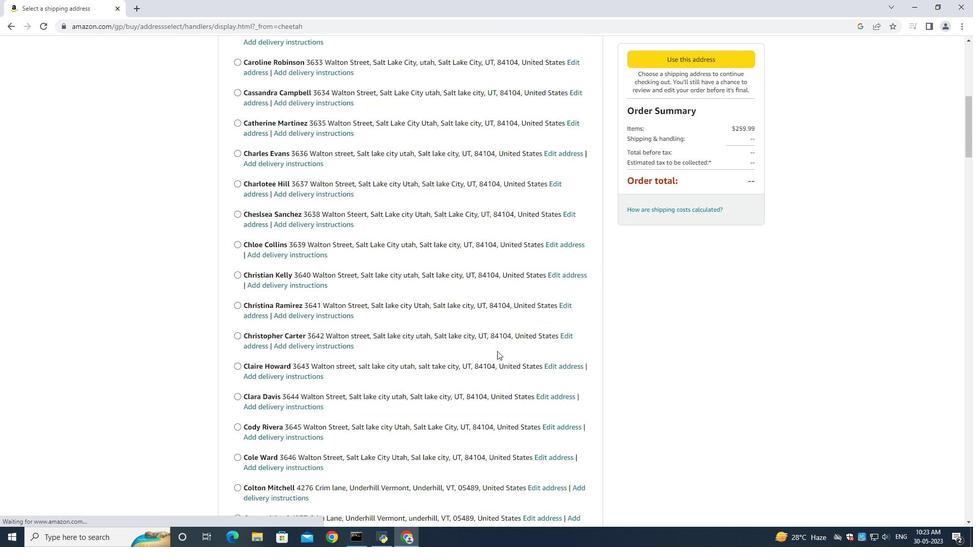 
Action: Mouse scrolled (495, 354) with delta (0, 0)
Screenshot: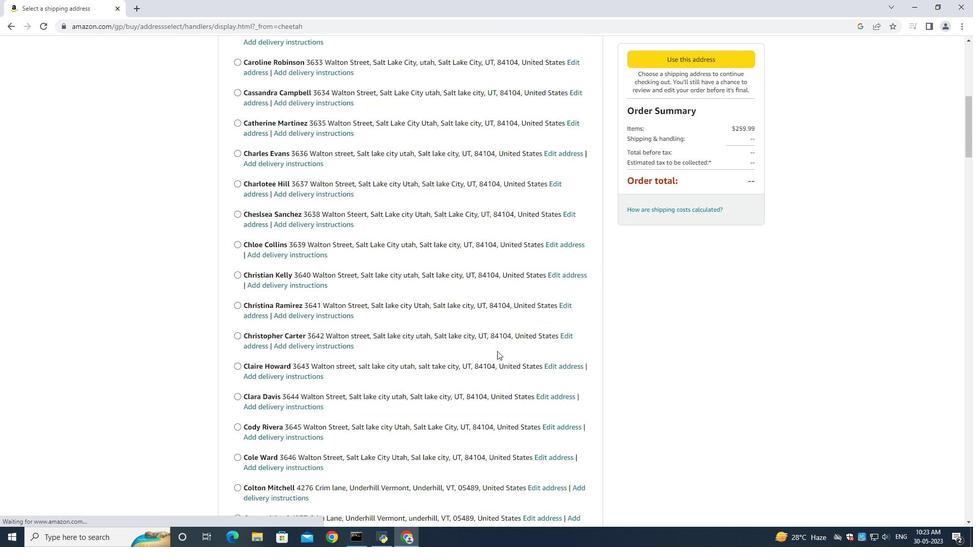 
Action: Mouse moved to (494, 355)
Screenshot: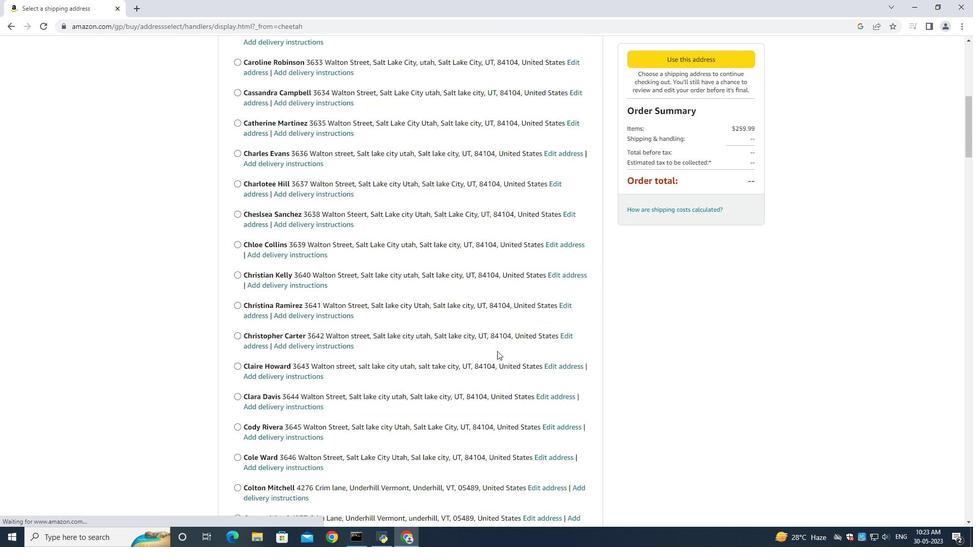 
Action: Mouse scrolled (494, 354) with delta (0, 0)
Screenshot: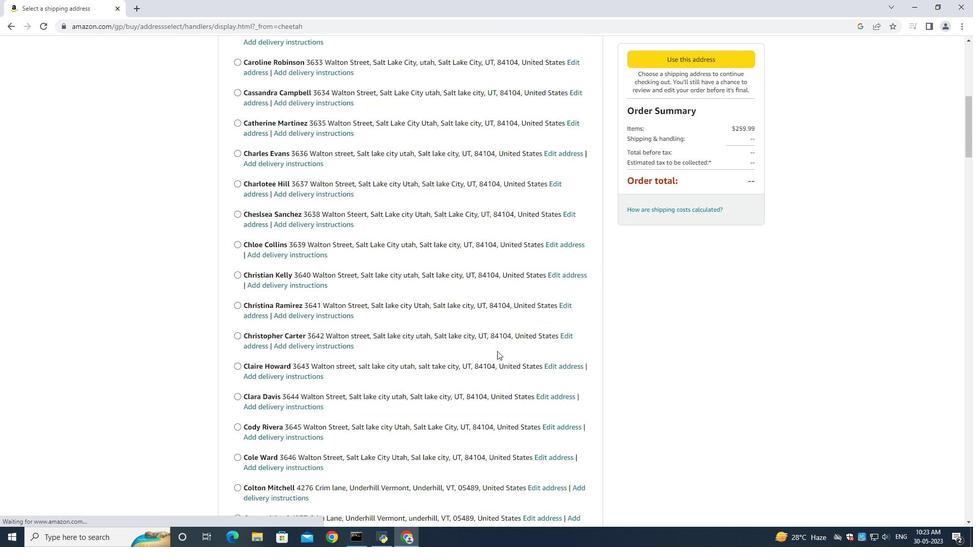 
Action: Mouse scrolled (494, 354) with delta (0, 0)
Screenshot: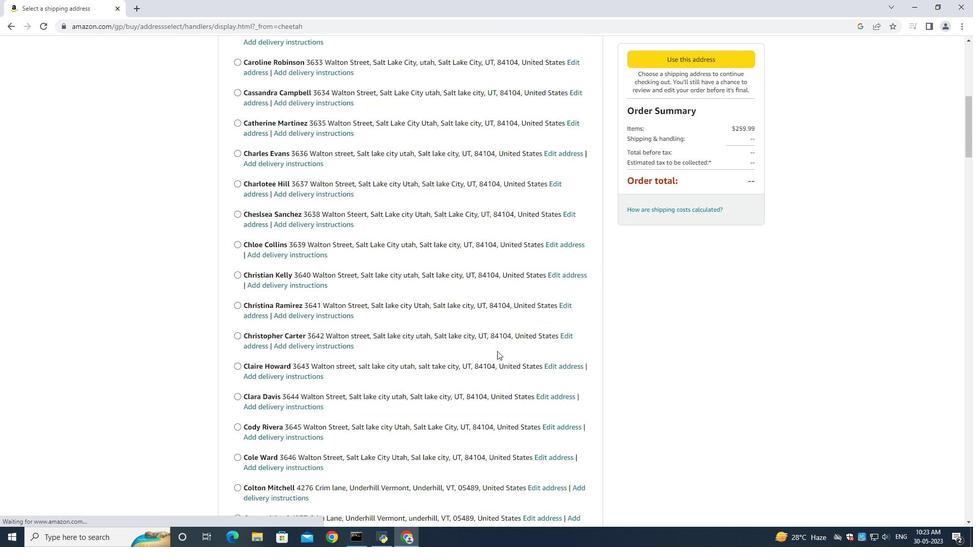 
Action: Mouse moved to (494, 355)
Screenshot: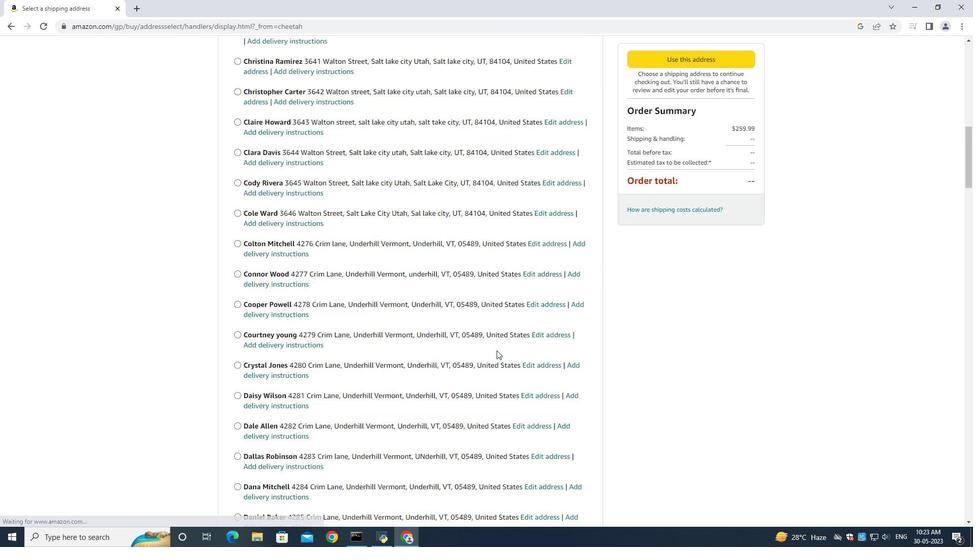 
Action: Mouse scrolled (494, 354) with delta (0, 0)
Screenshot: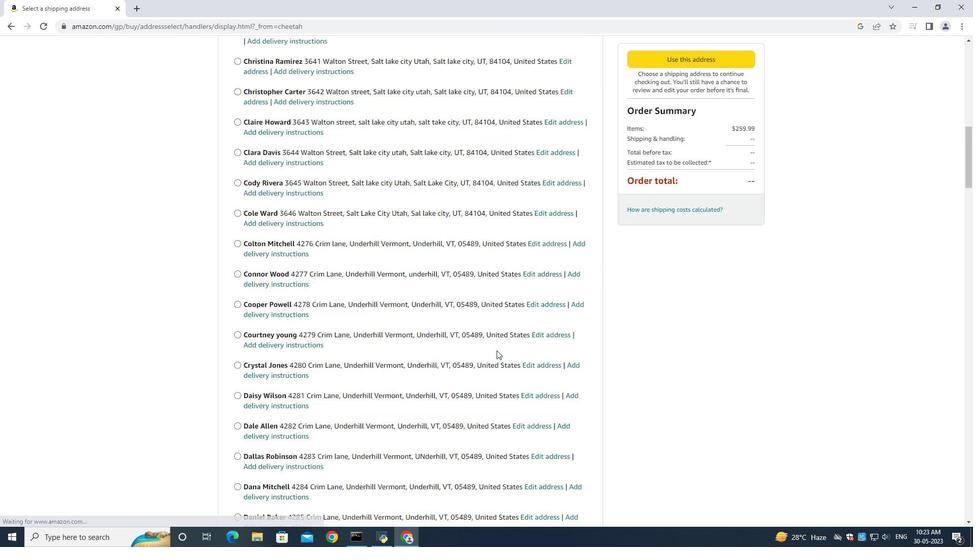 
Action: Mouse moved to (494, 355)
Screenshot: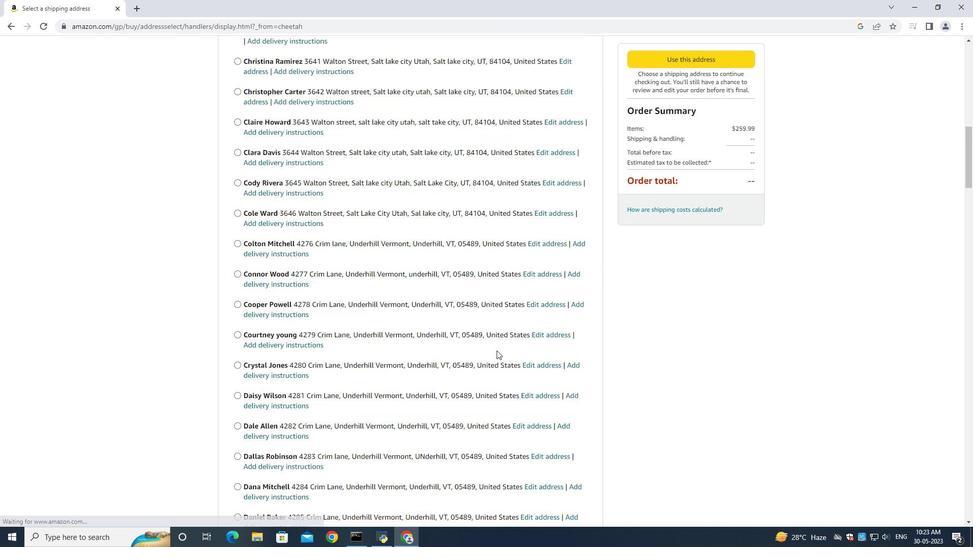 
Action: Mouse scrolled (494, 354) with delta (0, 0)
Screenshot: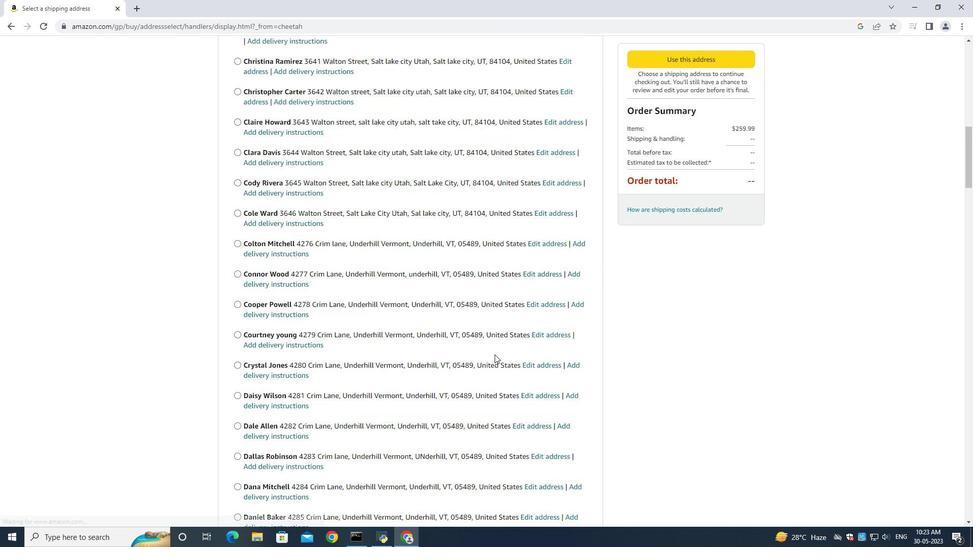 
Action: Mouse moved to (473, 356)
Screenshot: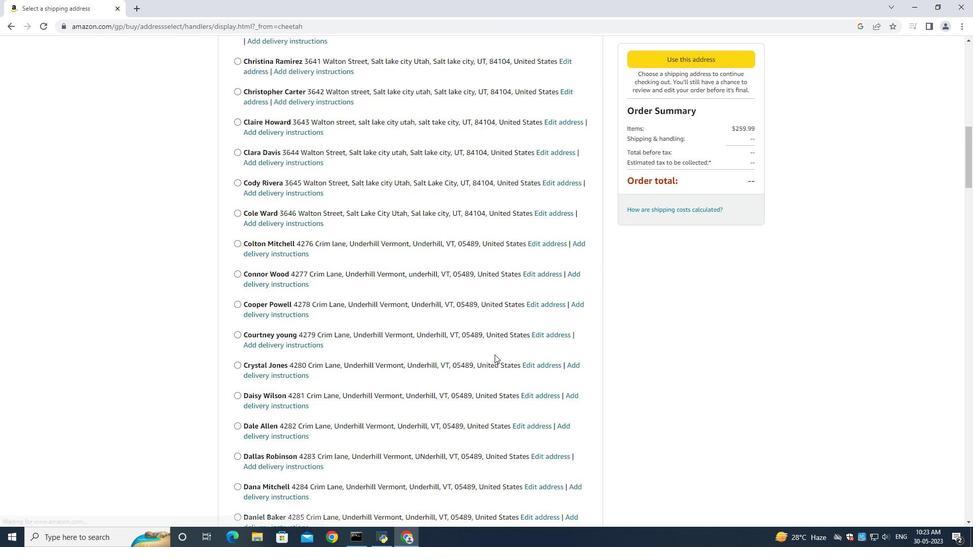 
Action: Mouse scrolled (492, 354) with delta (0, 0)
Screenshot: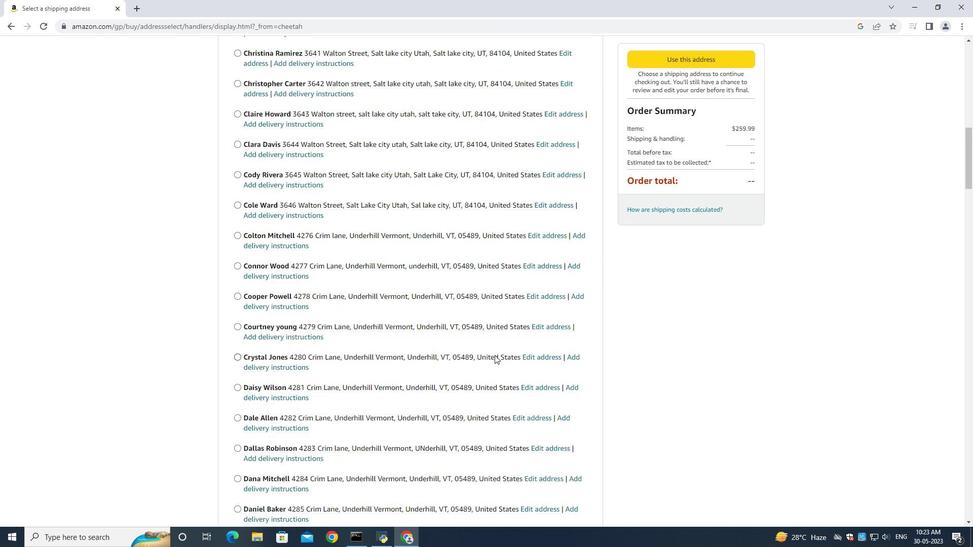 
Action: Mouse moved to (425, 360)
Screenshot: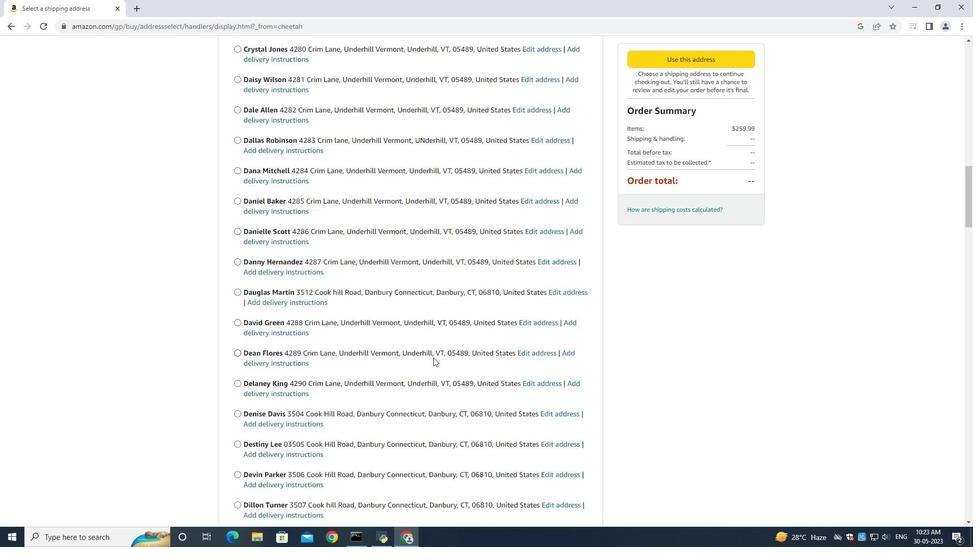 
Action: Mouse scrolled (425, 359) with delta (0, 0)
Screenshot: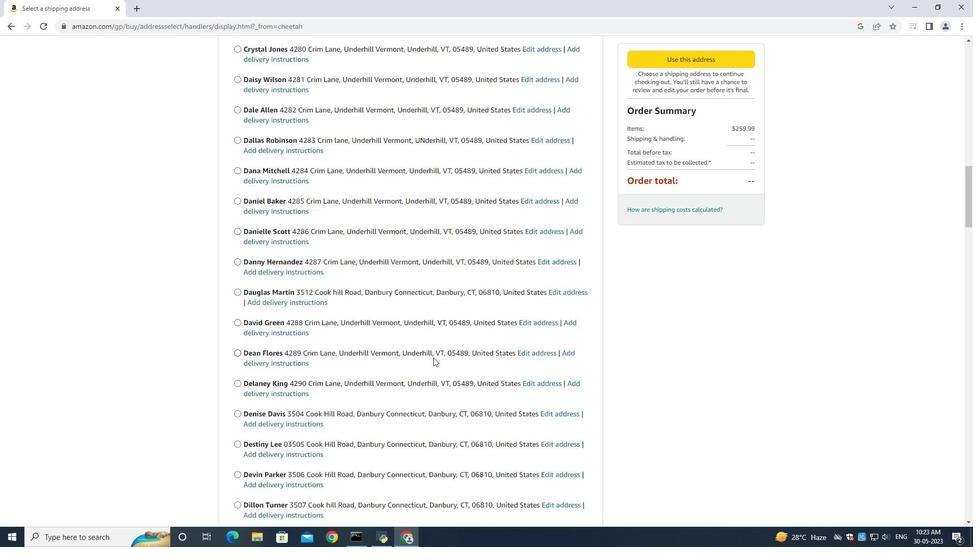 
Action: Mouse moved to (424, 360)
Screenshot: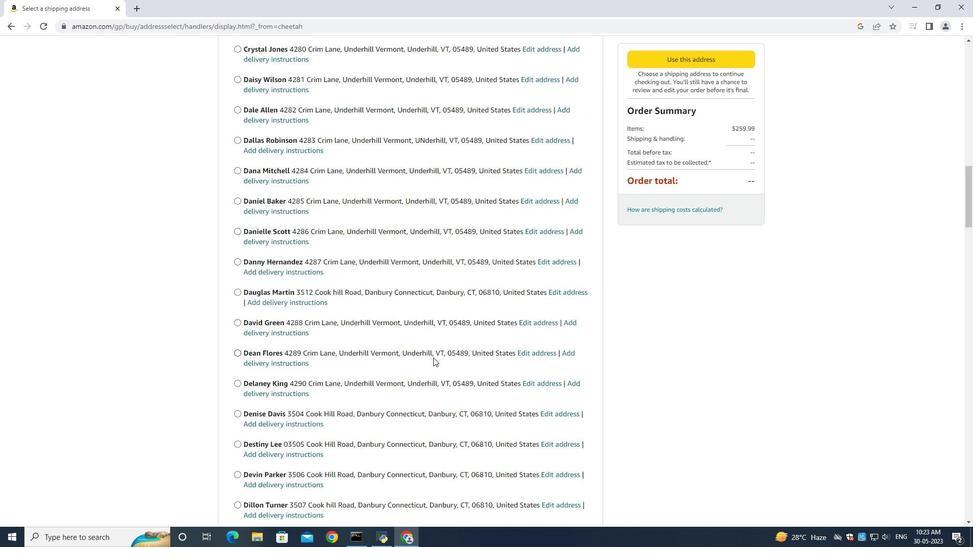 
Action: Mouse scrolled (425, 359) with delta (0, 0)
Screenshot: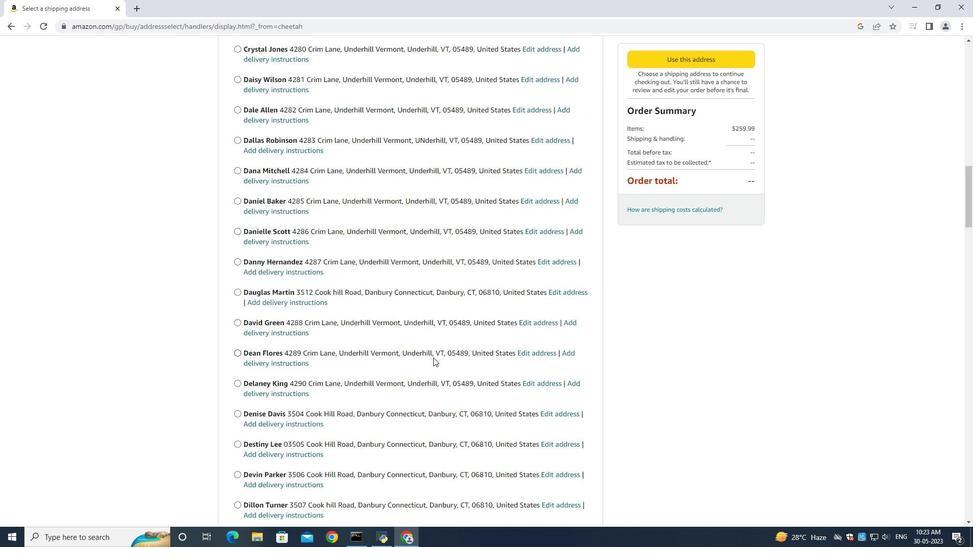 
Action: Mouse moved to (423, 360)
Screenshot: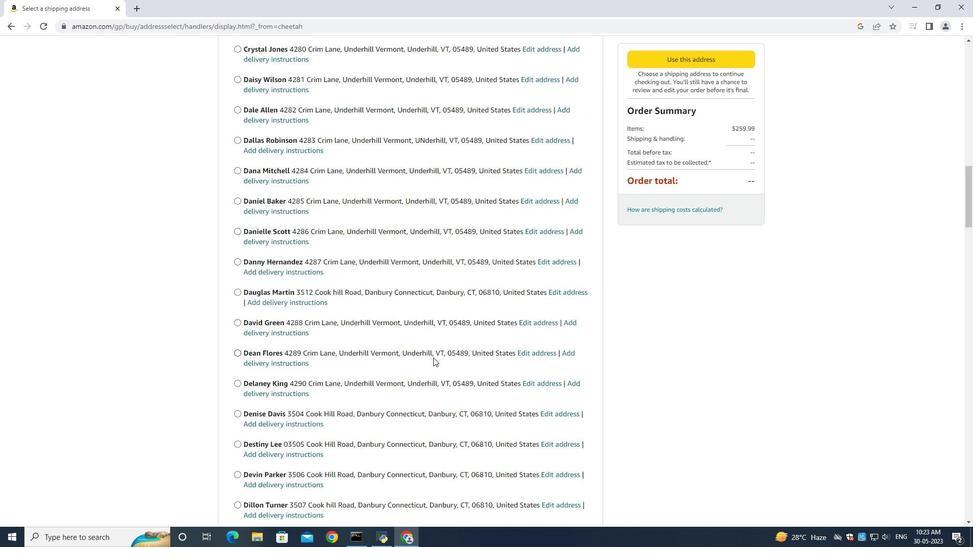 
Action: Mouse scrolled (424, 360) with delta (0, 0)
Screenshot: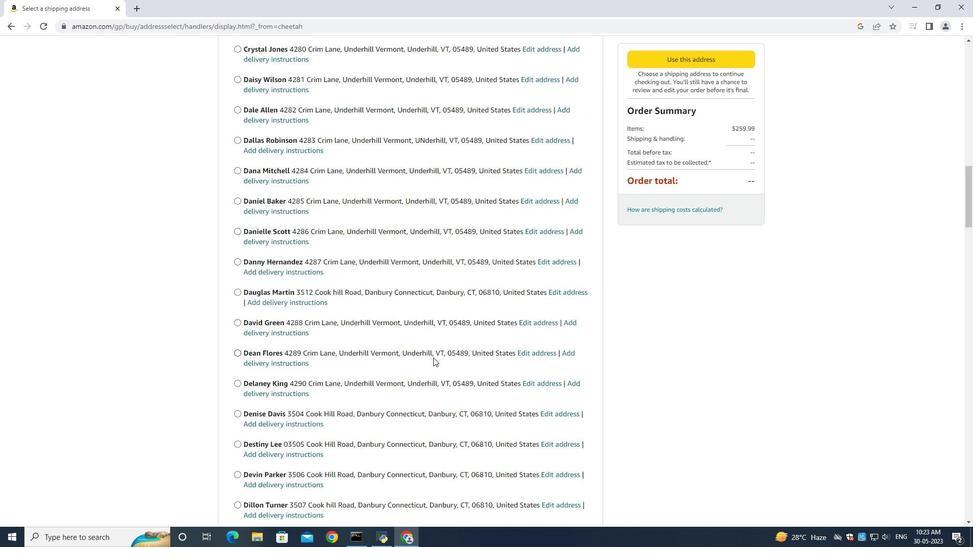 
Action: Mouse moved to (349, 349)
Screenshot: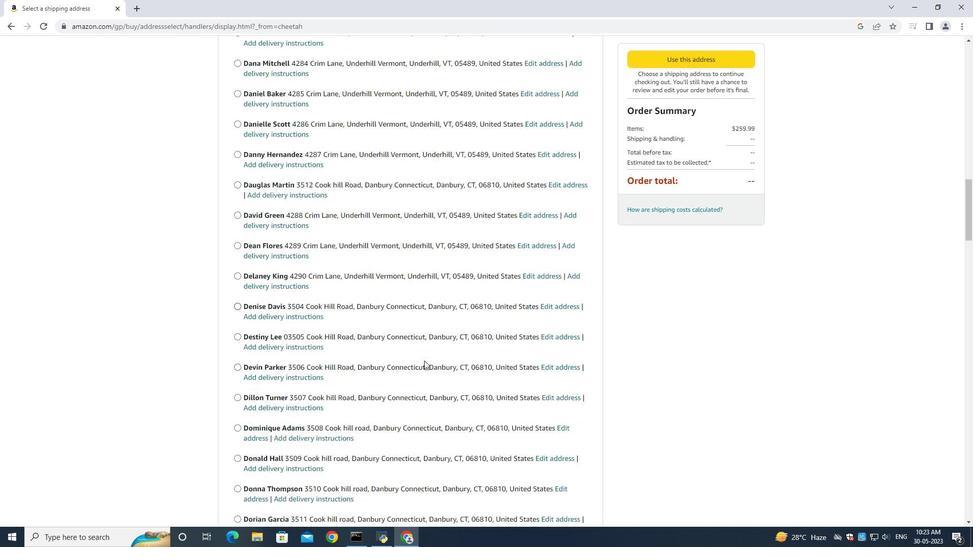 
Action: Mouse scrolled (422, 360) with delta (0, 0)
Screenshot: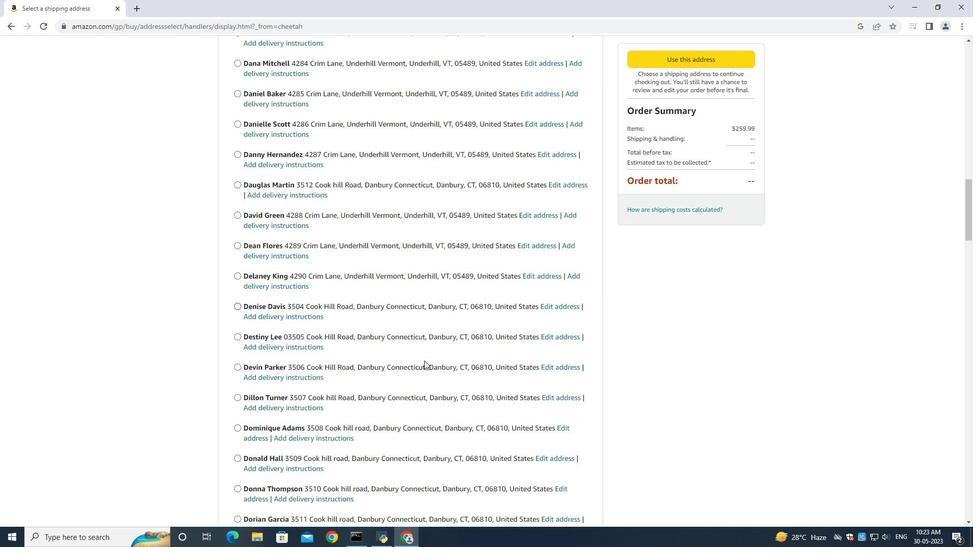 
Action: Mouse moved to (349, 349)
Screenshot: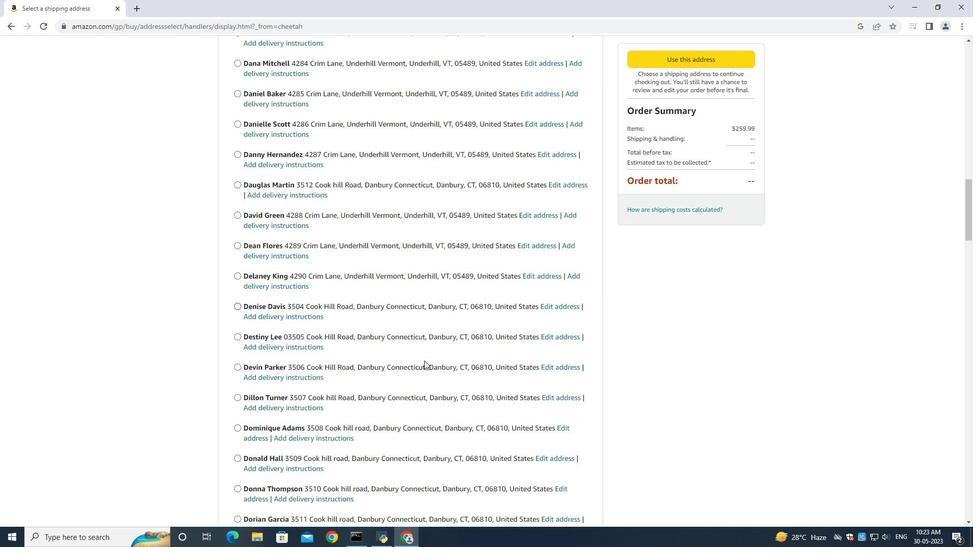 
Action: Mouse scrolled (421, 359) with delta (0, 0)
Screenshot: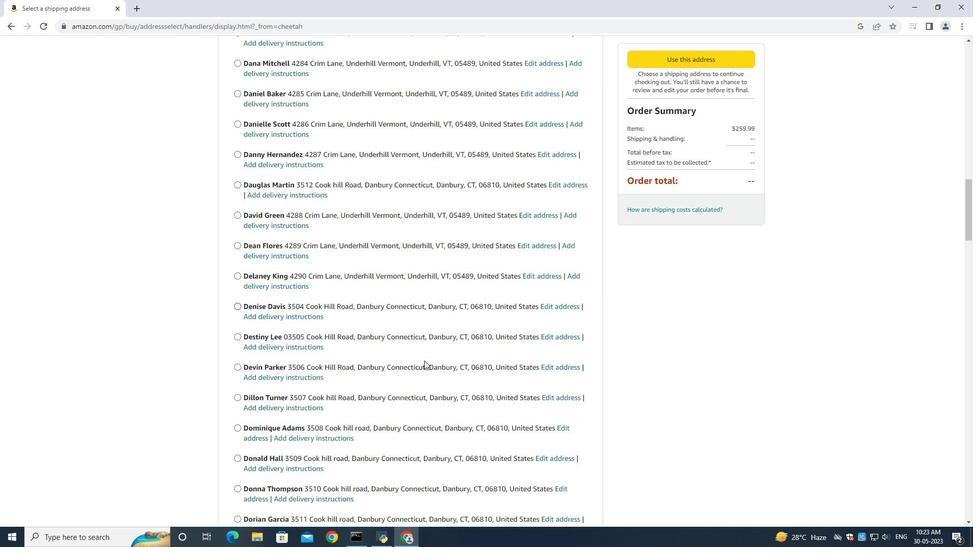 
Action: Mouse scrolled (420, 359) with delta (0, 0)
Screenshot: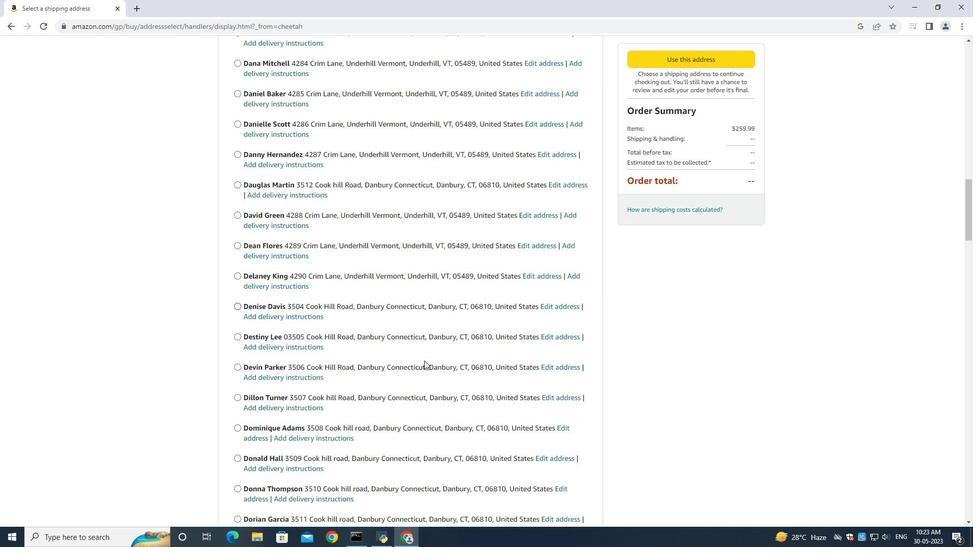 
Action: Mouse scrolled (349, 348) with delta (0, 0)
Screenshot: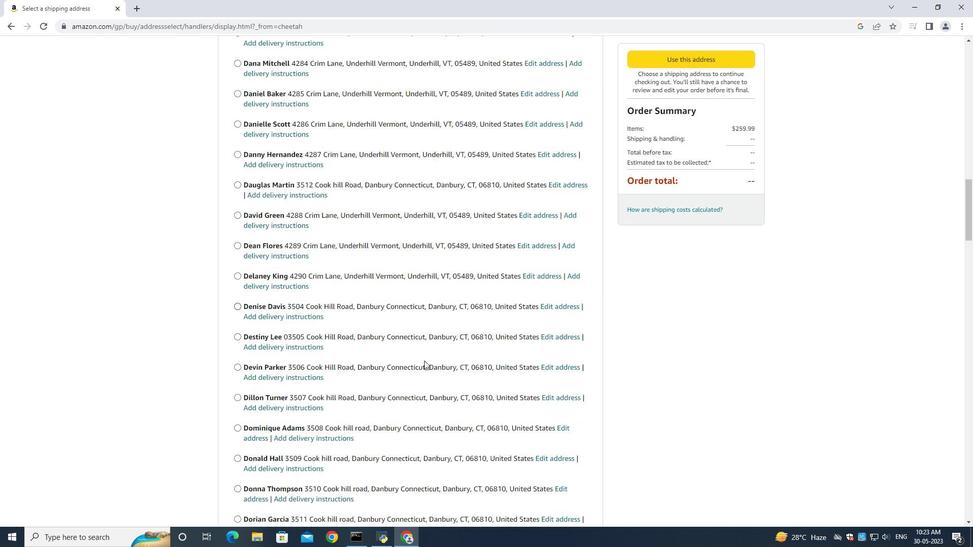 
Action: Mouse moved to (349, 349)
Screenshot: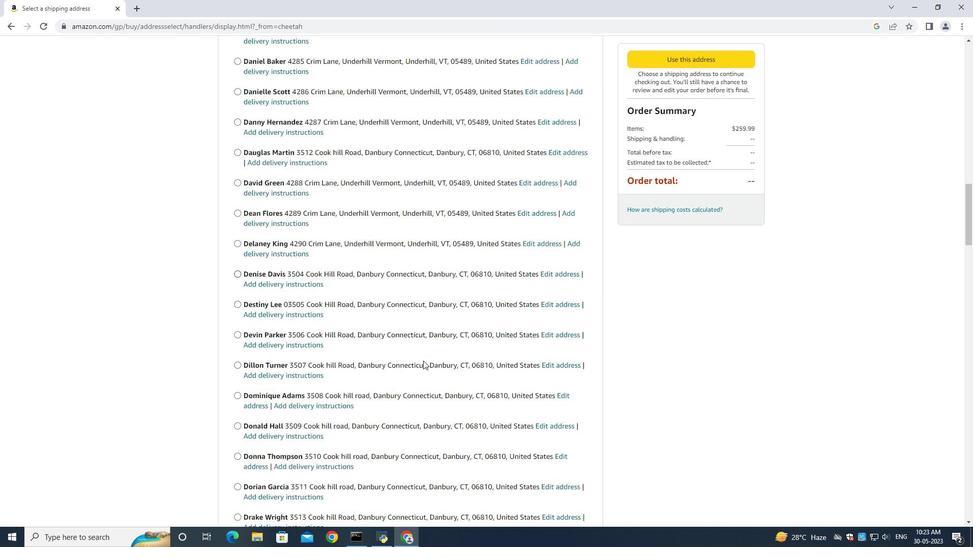 
Action: Mouse scrolled (349, 348) with delta (0, 0)
Screenshot: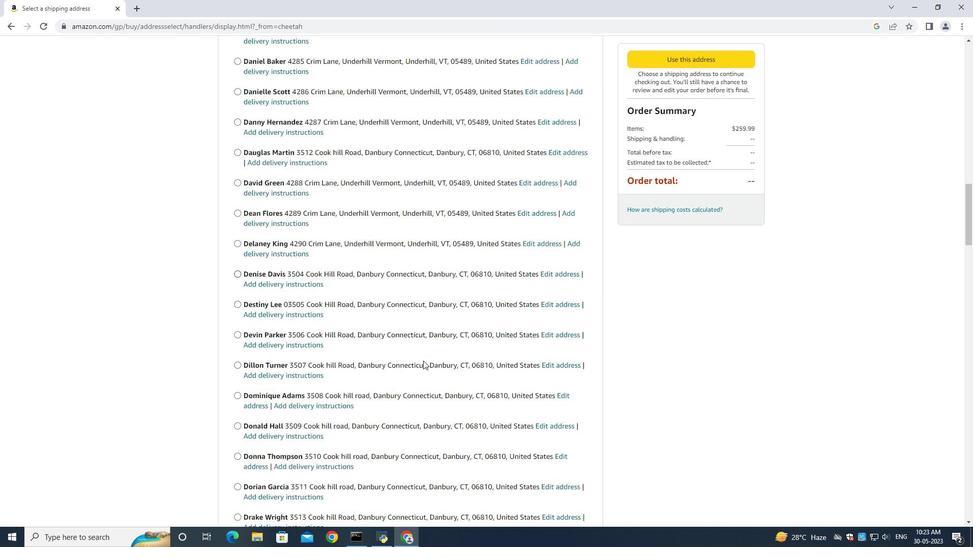 
Action: Mouse moved to (347, 349)
Screenshot: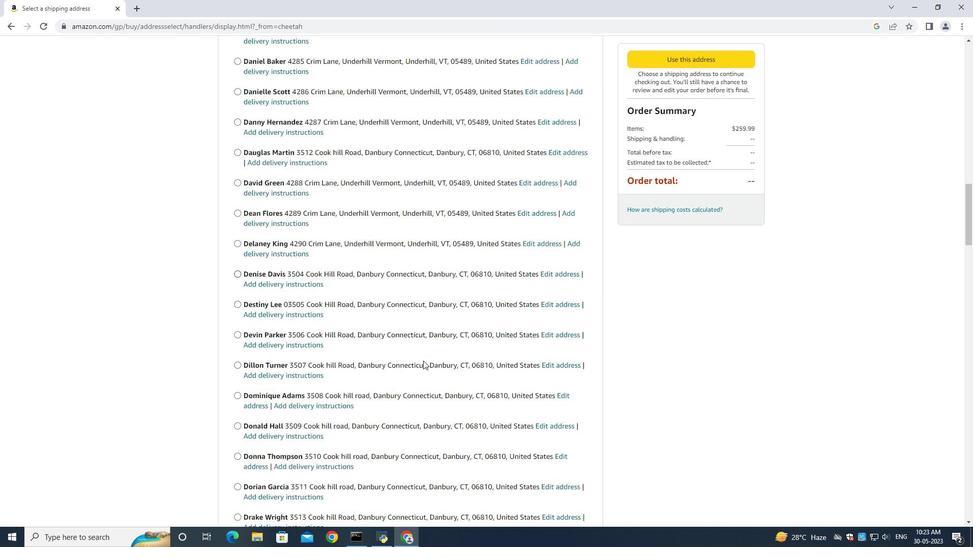 
Action: Mouse scrolled (349, 348) with delta (0, 0)
Screenshot: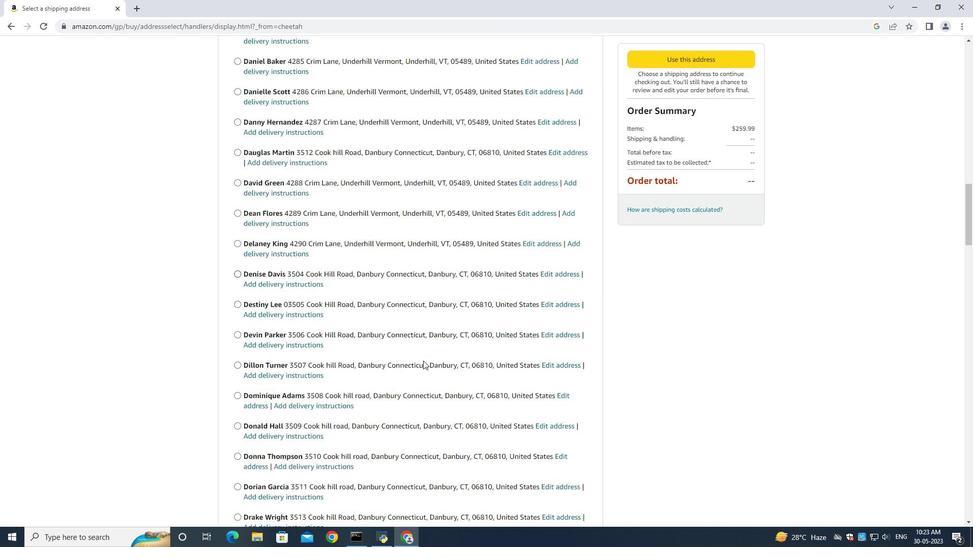 
Action: Mouse moved to (346, 349)
Screenshot: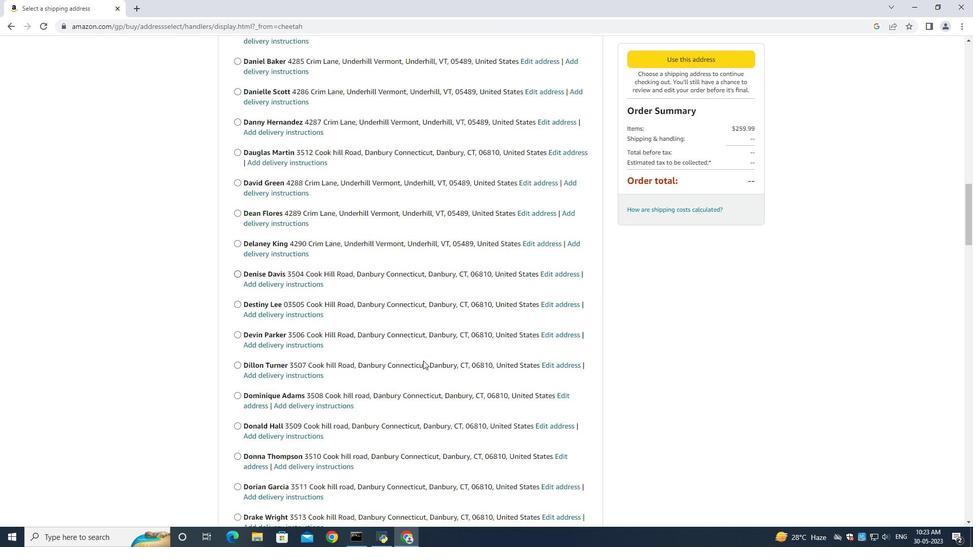 
Action: Mouse scrolled (349, 348) with delta (0, -1)
Screenshot: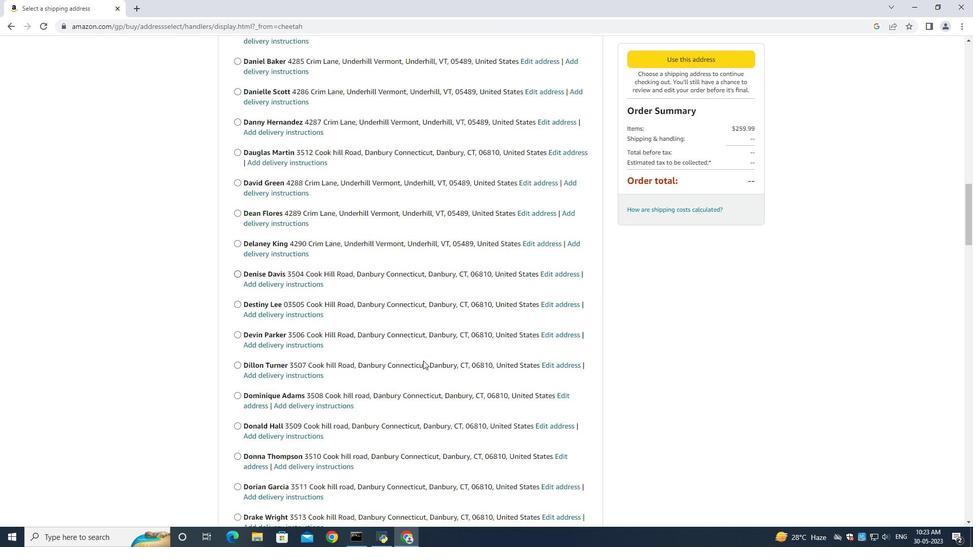 
Action: Mouse moved to (341, 346)
Screenshot: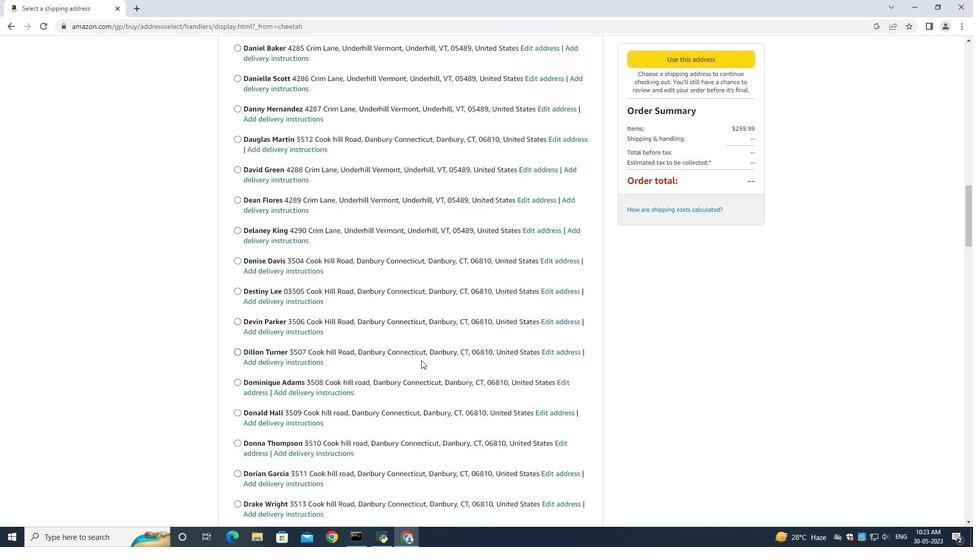 
Action: Mouse scrolled (349, 348) with delta (0, 0)
Screenshot: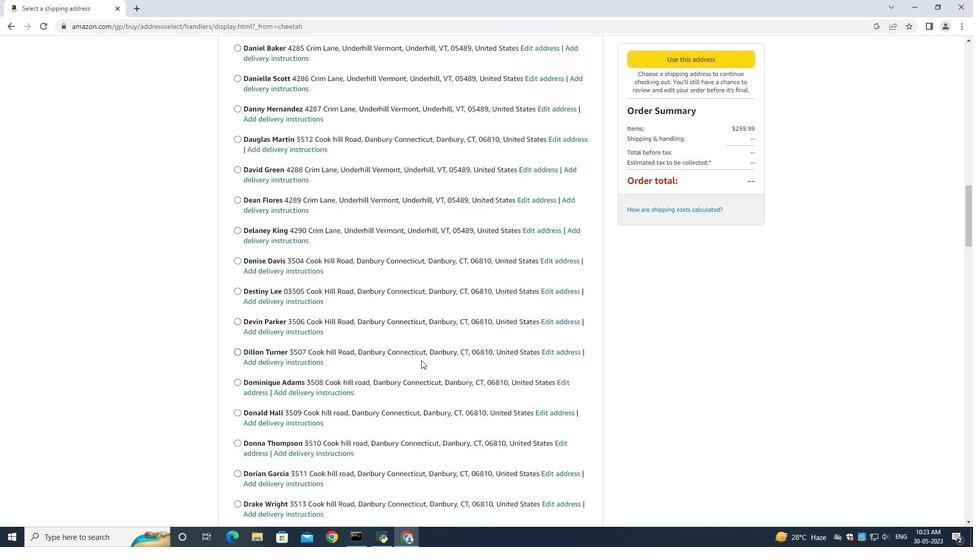 
Action: Mouse moved to (339, 345)
Screenshot: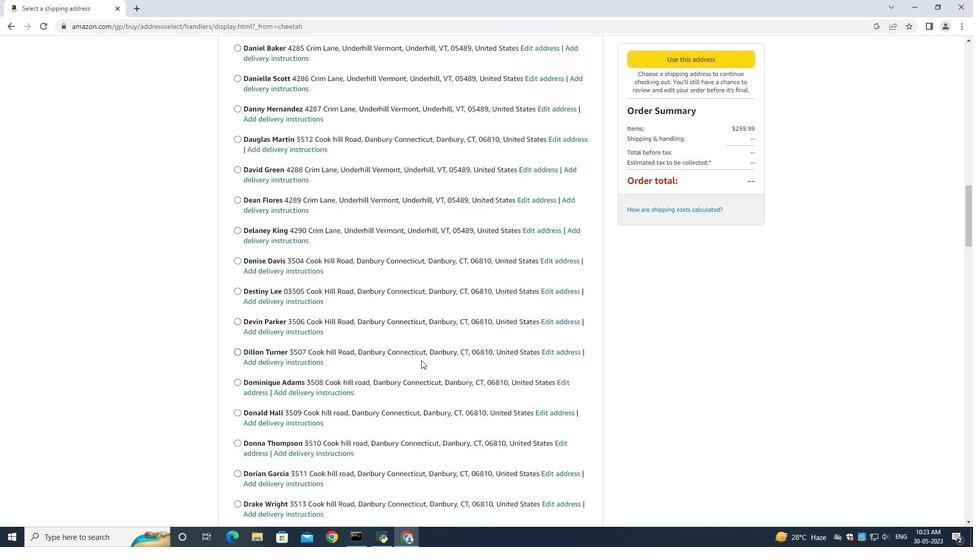 
Action: Mouse scrolled (349, 348) with delta (0, 0)
Screenshot: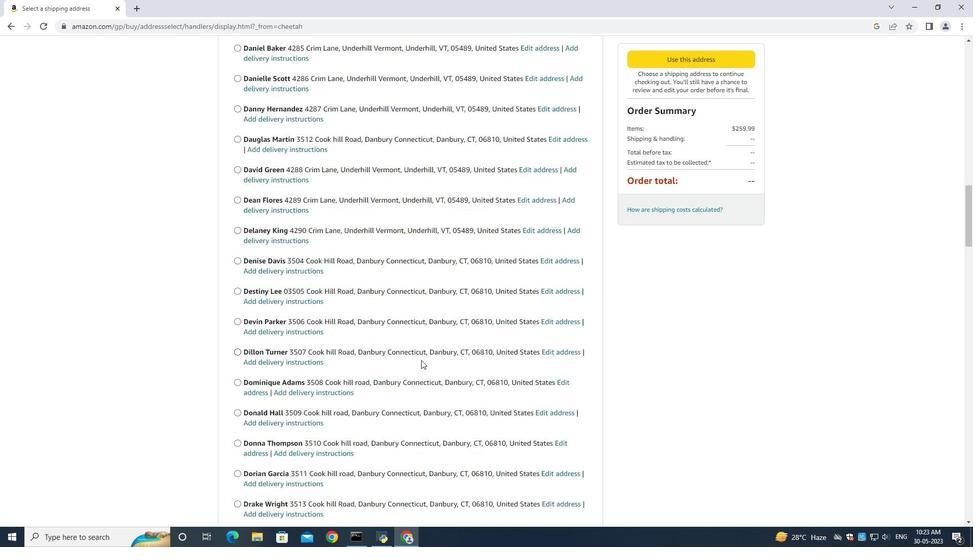 
Action: Mouse moved to (240, 349)
Screenshot: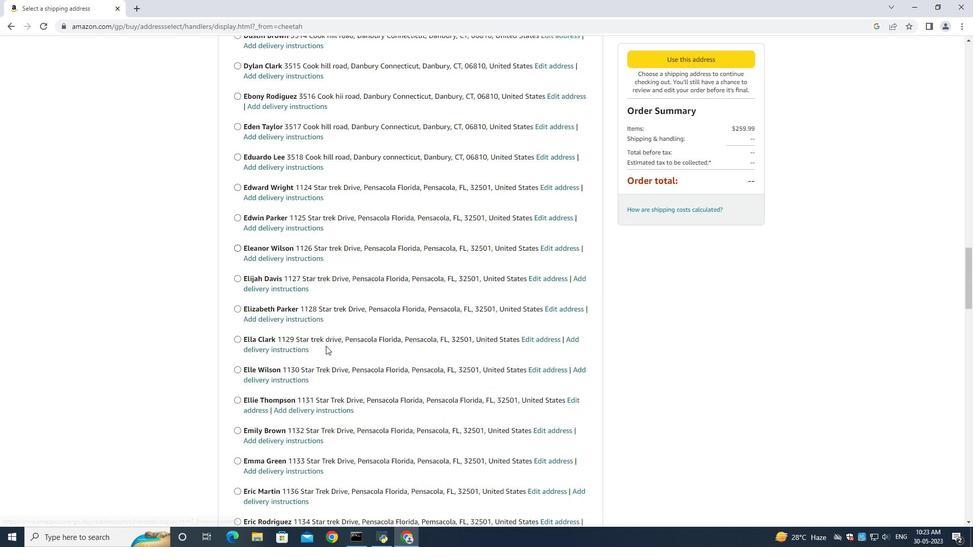 
Action: Mouse scrolled (242, 348) with delta (0, 0)
Screenshot: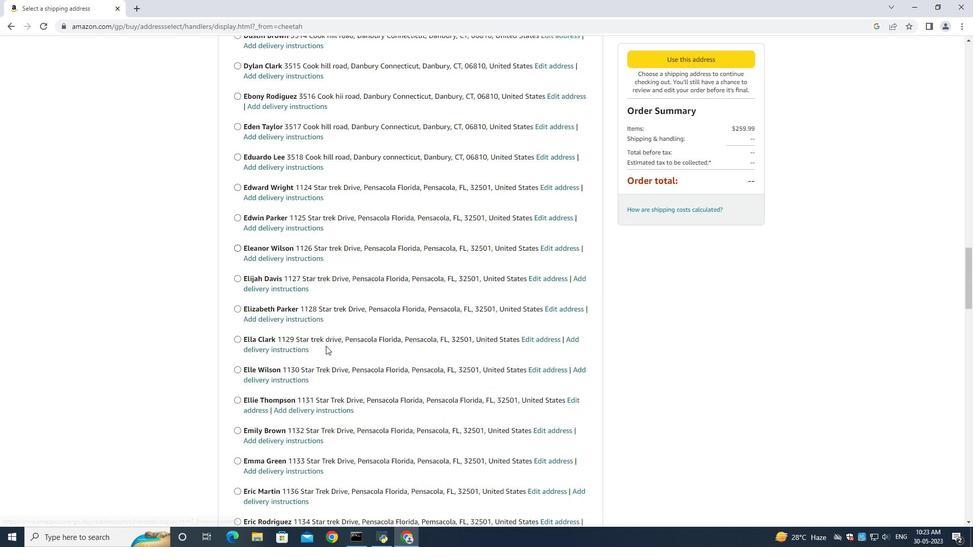 
Action: Mouse moved to (240, 349)
Screenshot: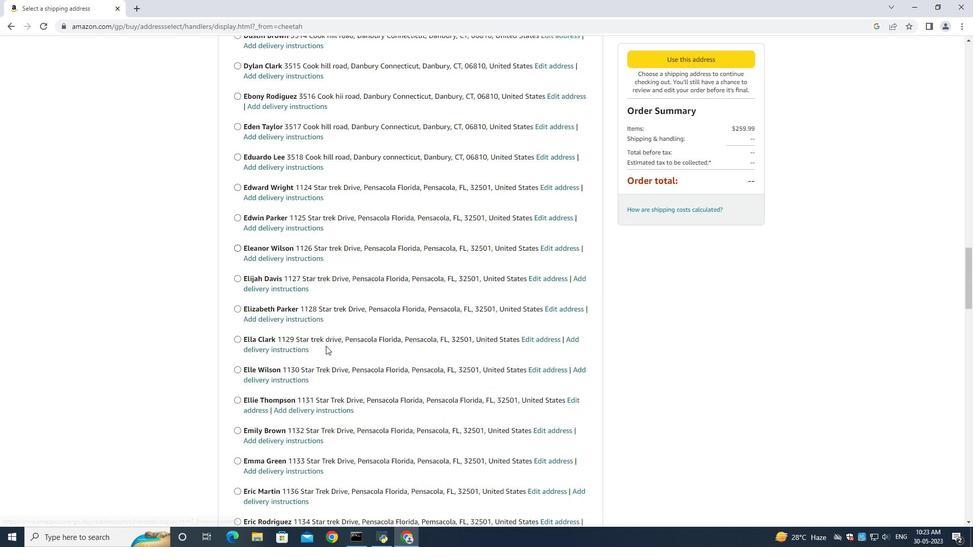 
Action: Mouse scrolled (241, 348) with delta (0, 0)
Screenshot: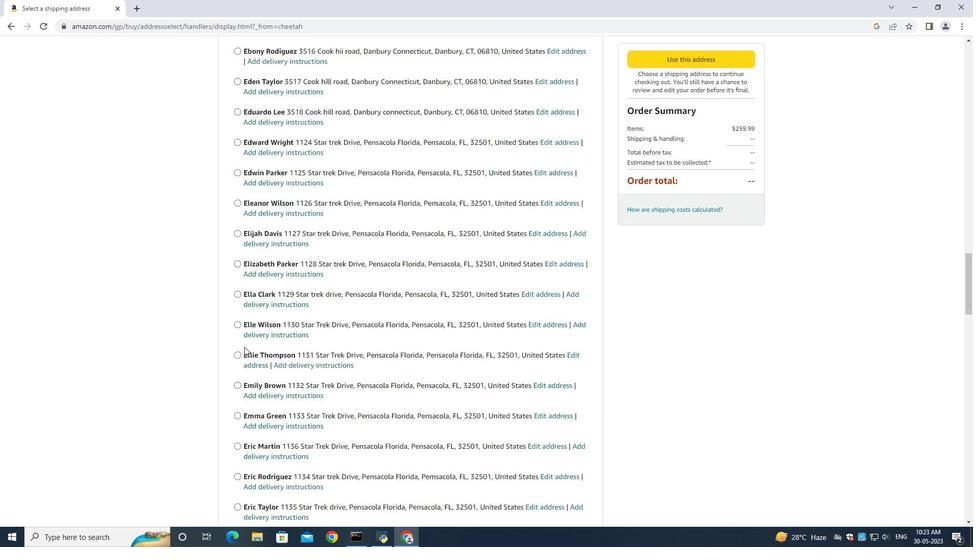 
Action: Mouse moved to (240, 349)
Screenshot: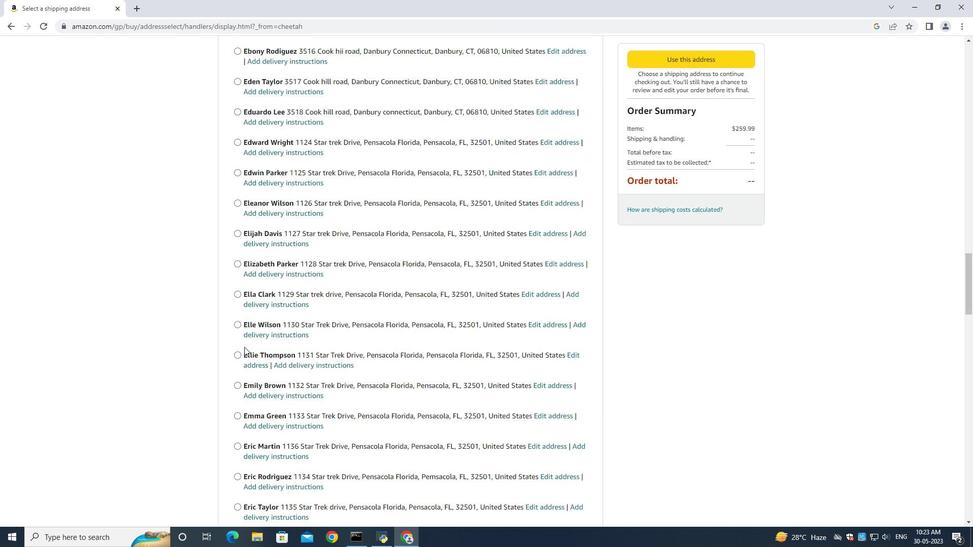 
Action: Mouse scrolled (241, 349) with delta (0, 0)
Screenshot: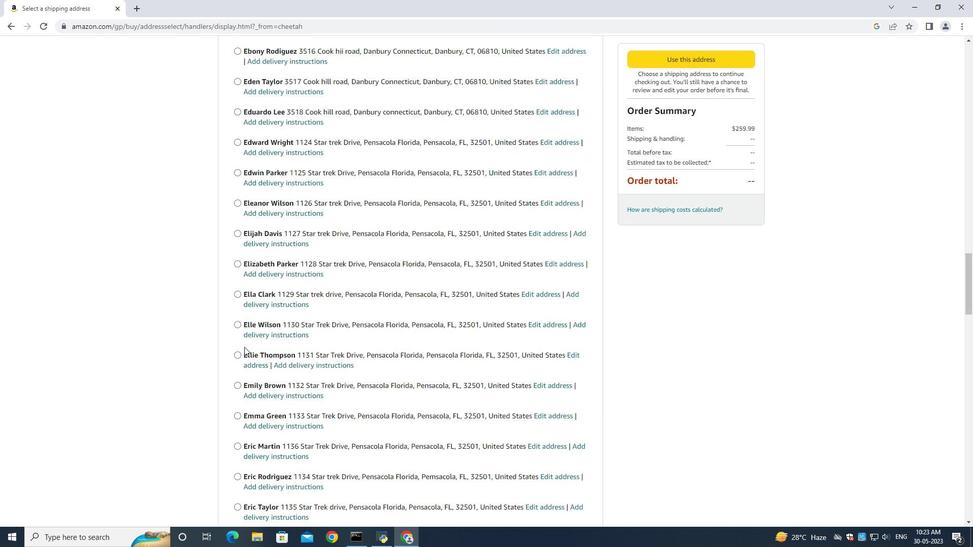 
Action: Mouse scrolled (241, 349) with delta (0, 0)
Screenshot: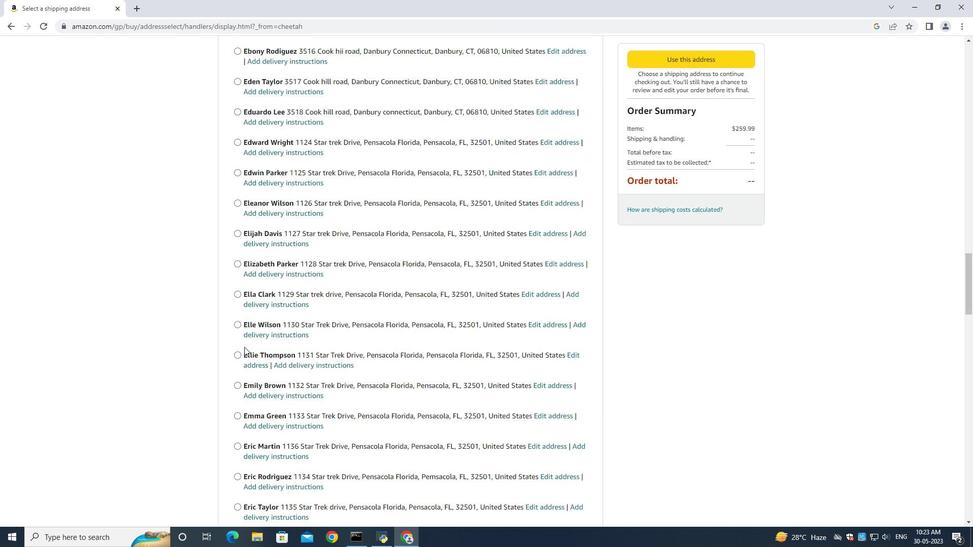 
Action: Mouse scrolled (241, 349) with delta (0, 0)
Screenshot: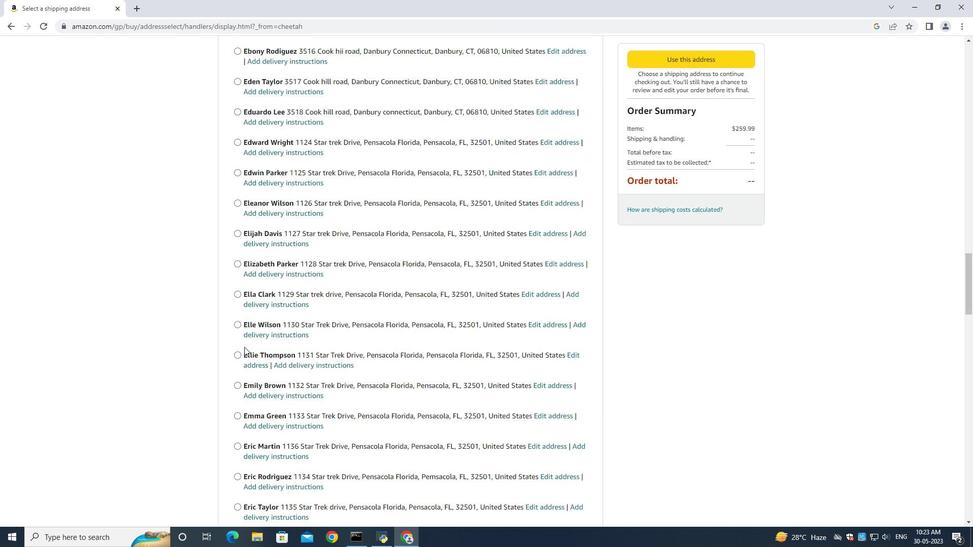 
Action: Mouse scrolled (240, 349) with delta (0, 0)
Screenshot: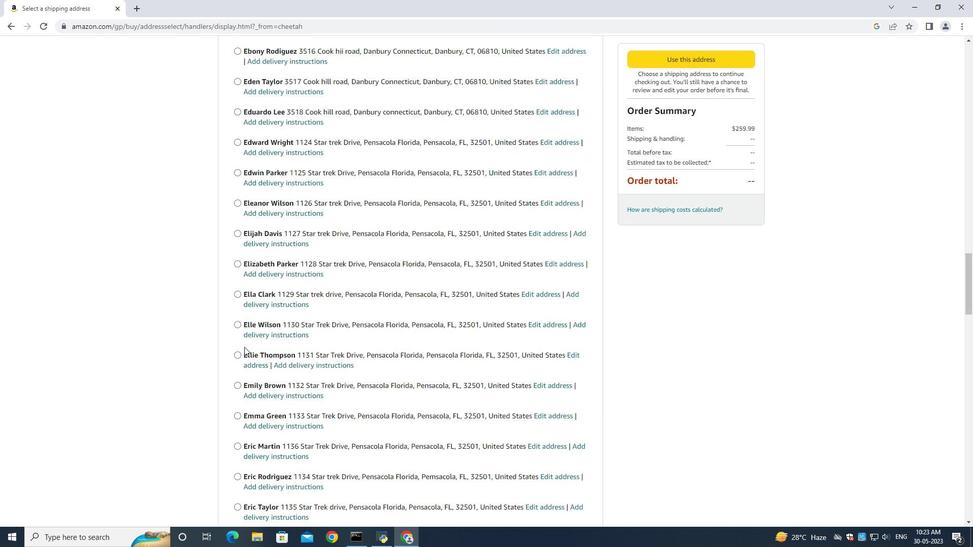 
Action: Mouse scrolled (240, 349) with delta (0, 0)
Screenshot: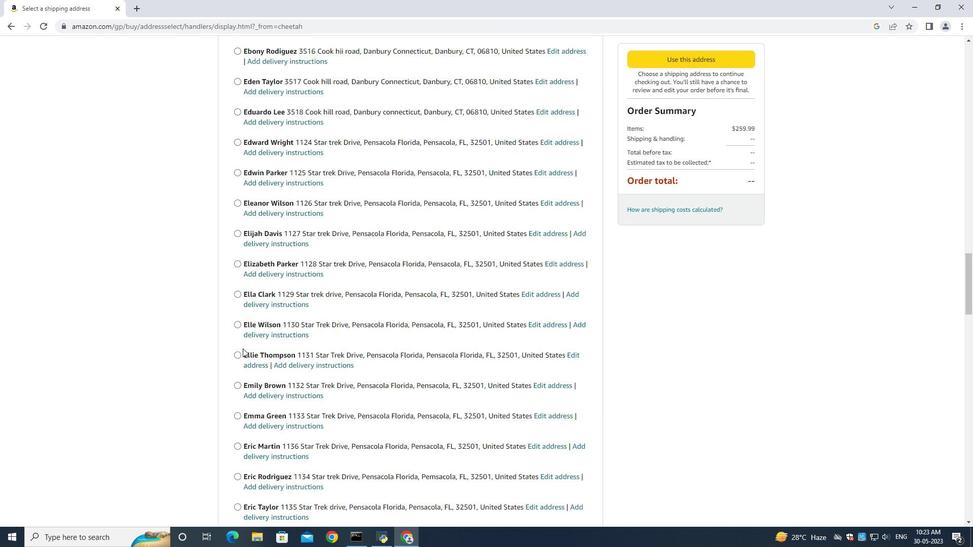 
Action: Mouse moved to (288, 370)
Screenshot: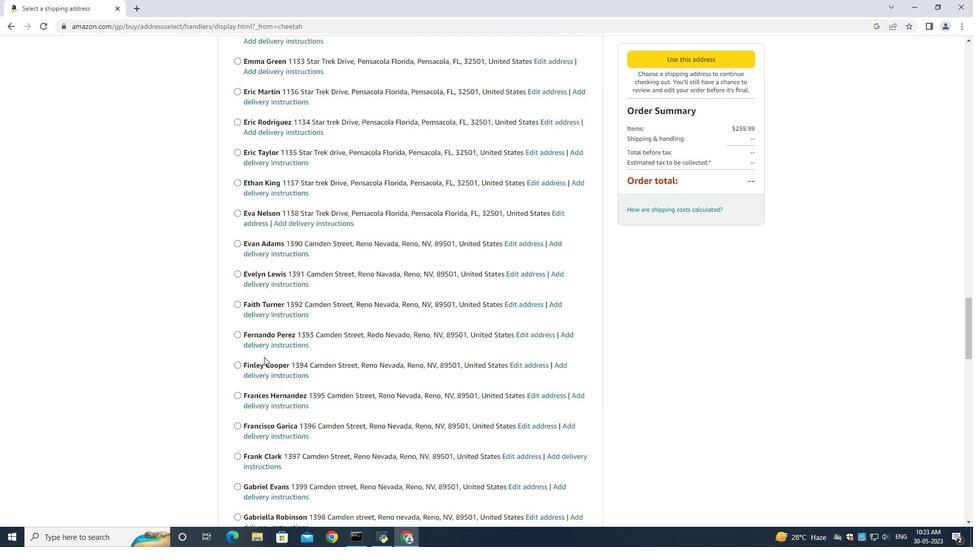 
Action: Mouse scrolled (288, 370) with delta (0, 0)
Screenshot: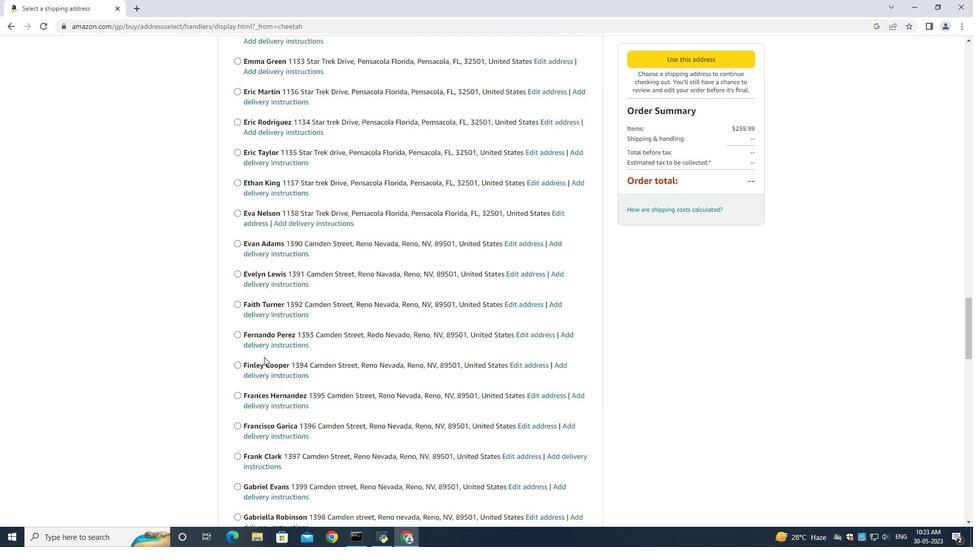 
Action: Mouse moved to (288, 371)
Screenshot: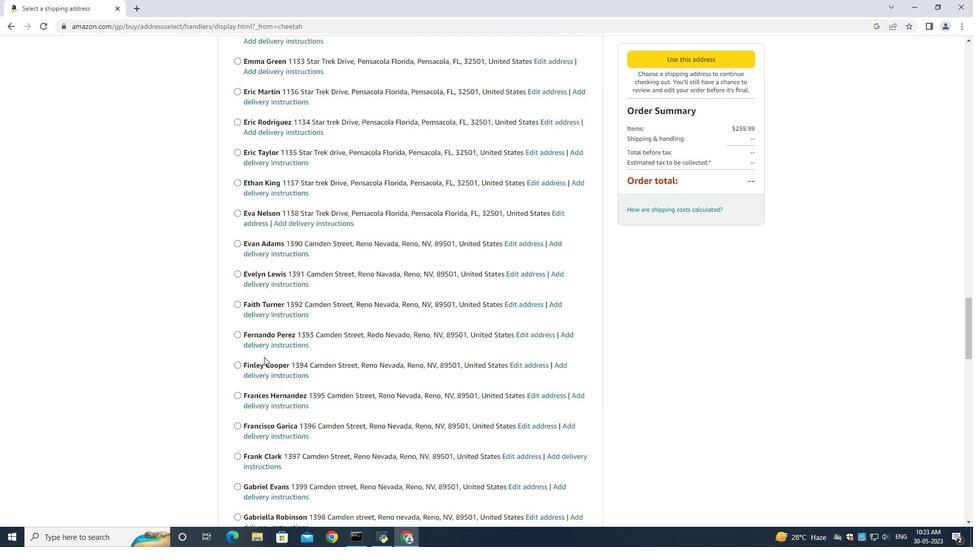 
Action: Mouse scrolled (288, 370) with delta (0, 0)
Screenshot: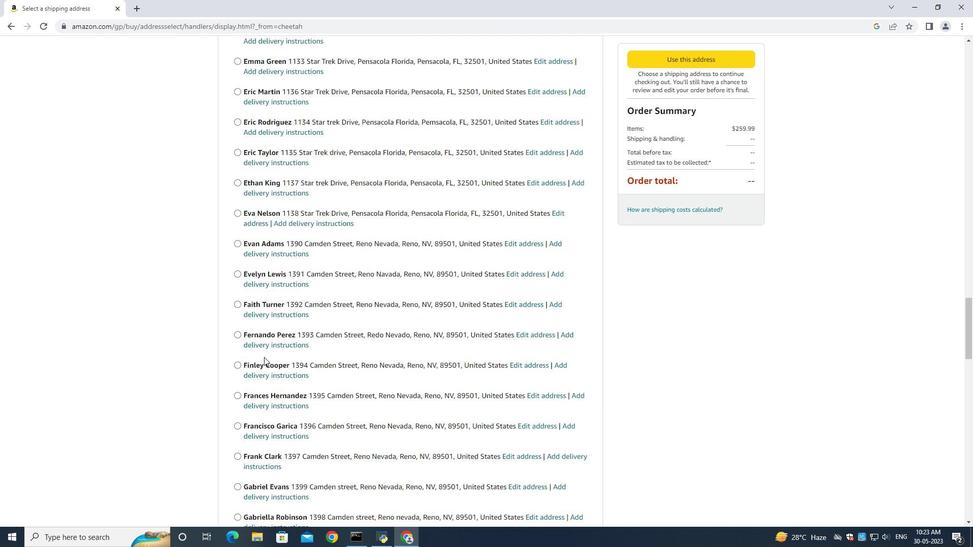 
Action: Mouse moved to (288, 371)
Screenshot: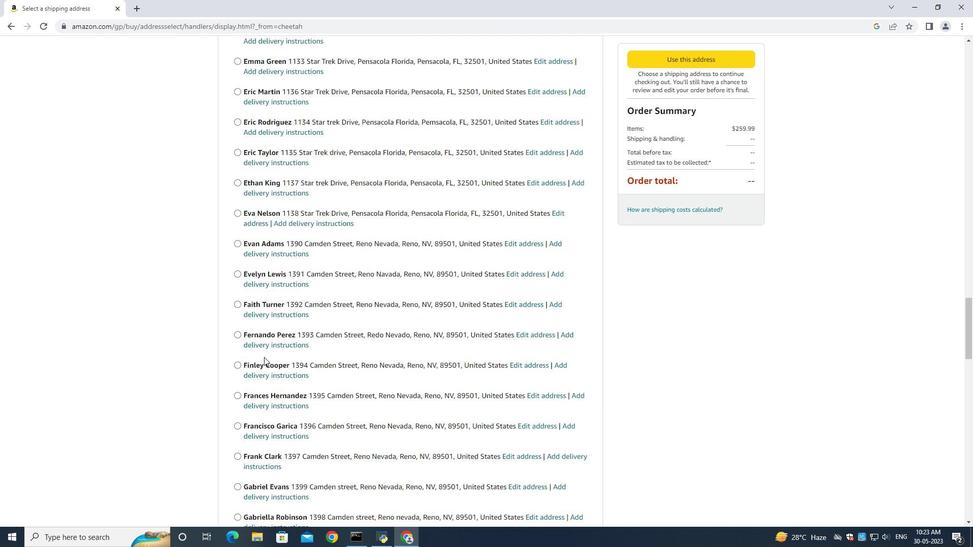 
Action: Mouse scrolled (288, 370) with delta (0, 0)
Screenshot: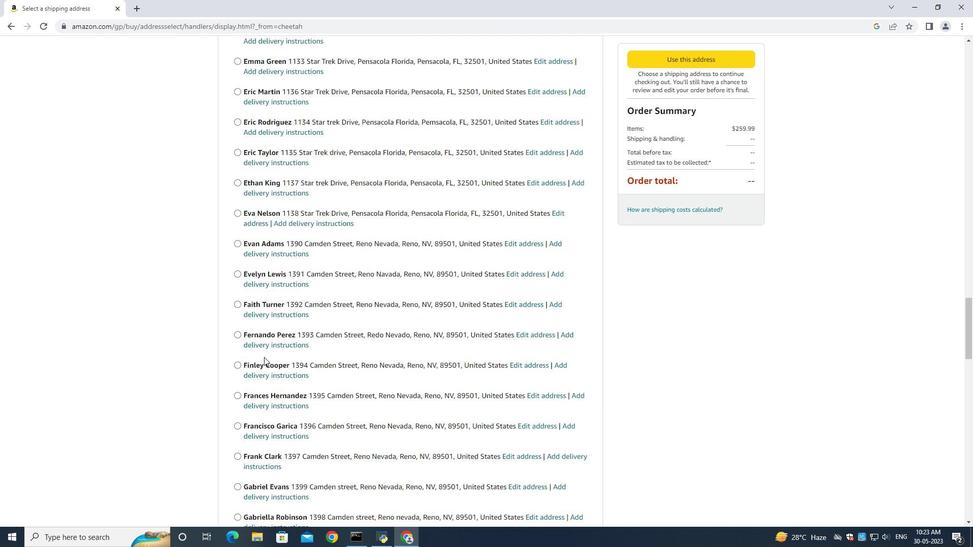 
Action: Mouse moved to (288, 371)
Screenshot: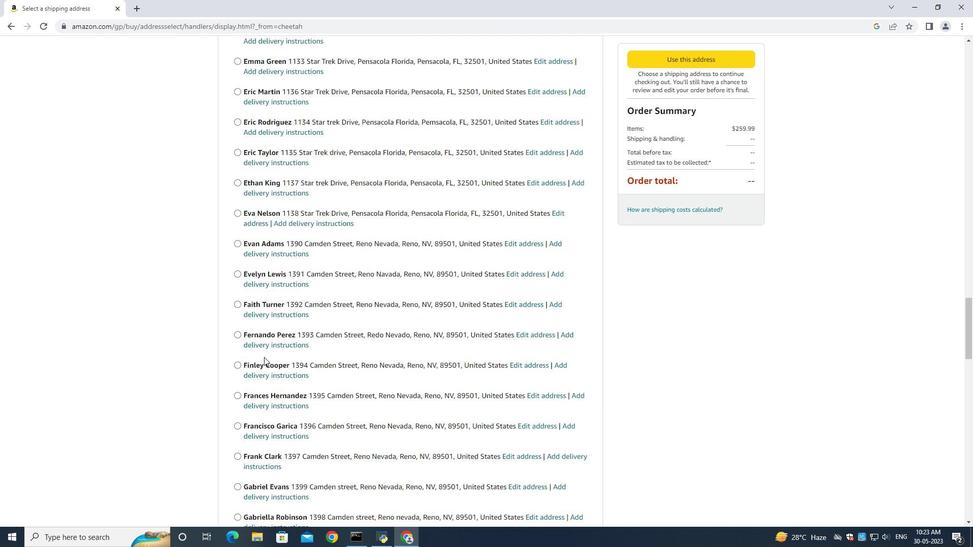 
Action: Mouse scrolled (288, 371) with delta (0, 0)
Screenshot: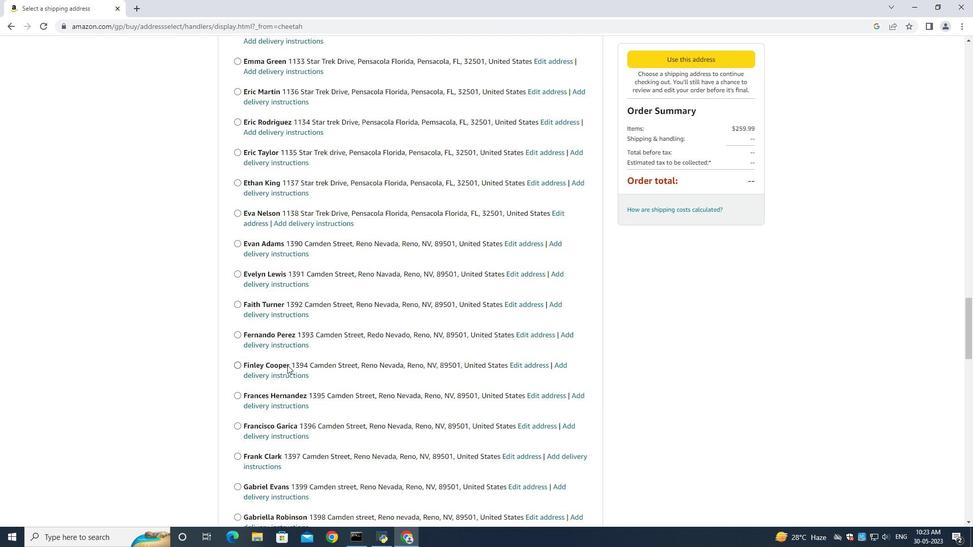 
Action: Mouse moved to (289, 373)
Screenshot: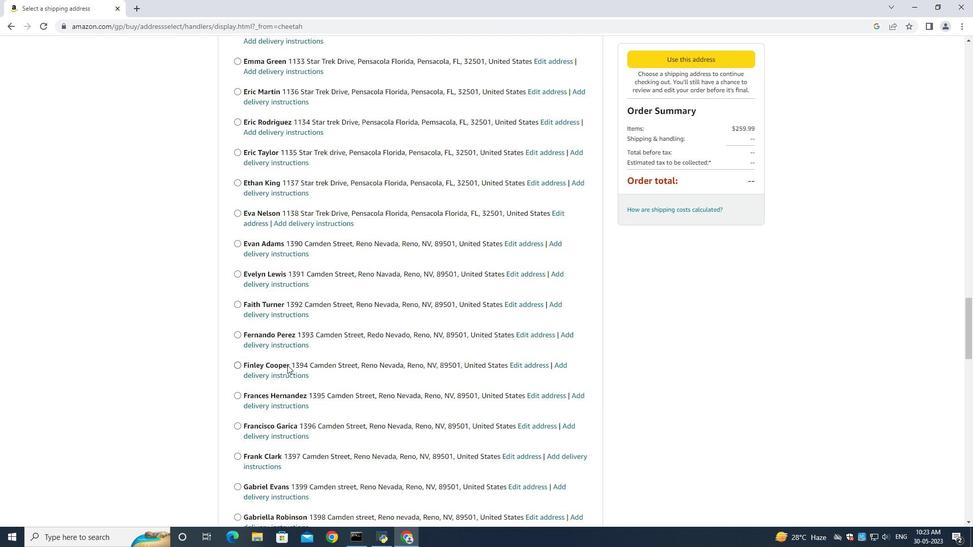 
Action: Mouse scrolled (289, 372) with delta (0, 0)
Screenshot: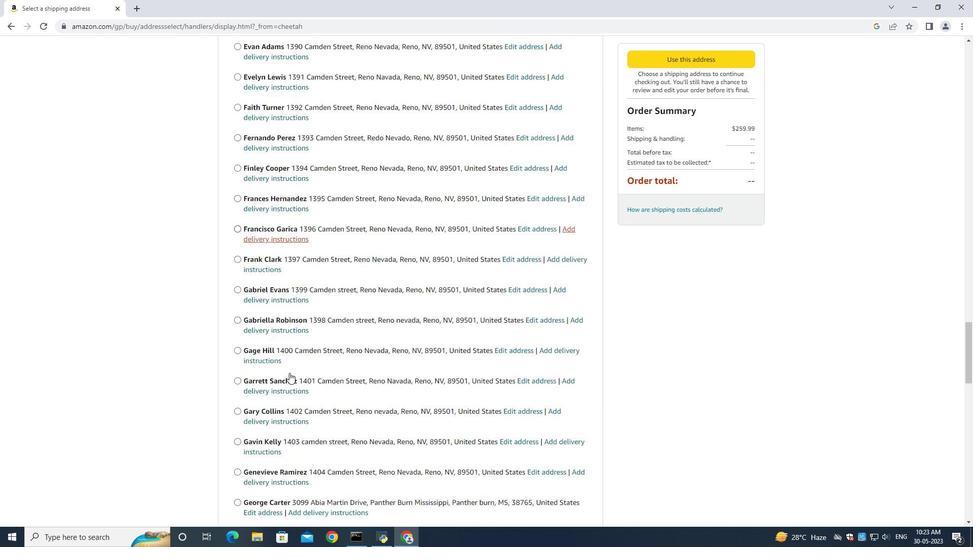 
Action: Mouse moved to (289, 375)
Screenshot: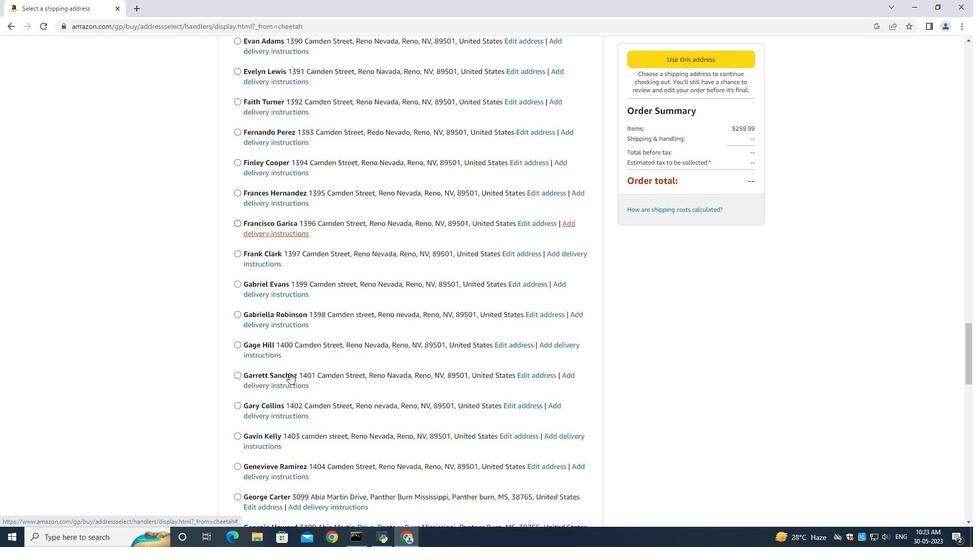 
Action: Mouse scrolled (289, 373) with delta (0, 0)
Screenshot: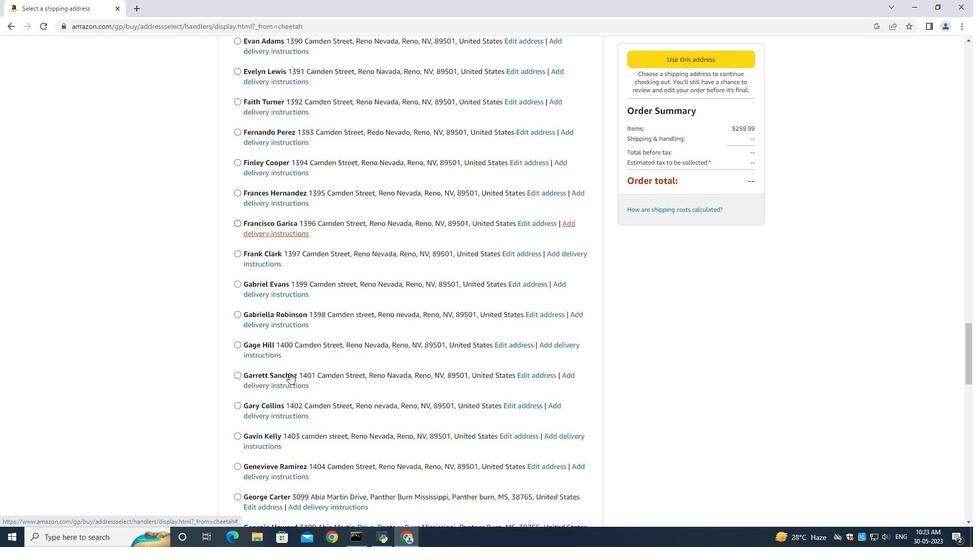 
Action: Mouse moved to (290, 375)
Screenshot: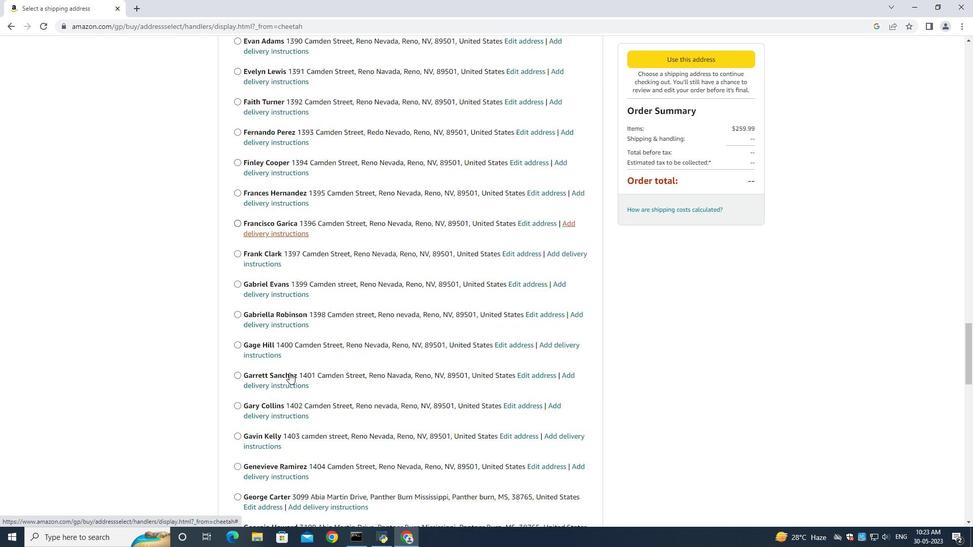 
Action: Mouse scrolled (289, 375) with delta (0, 0)
Screenshot: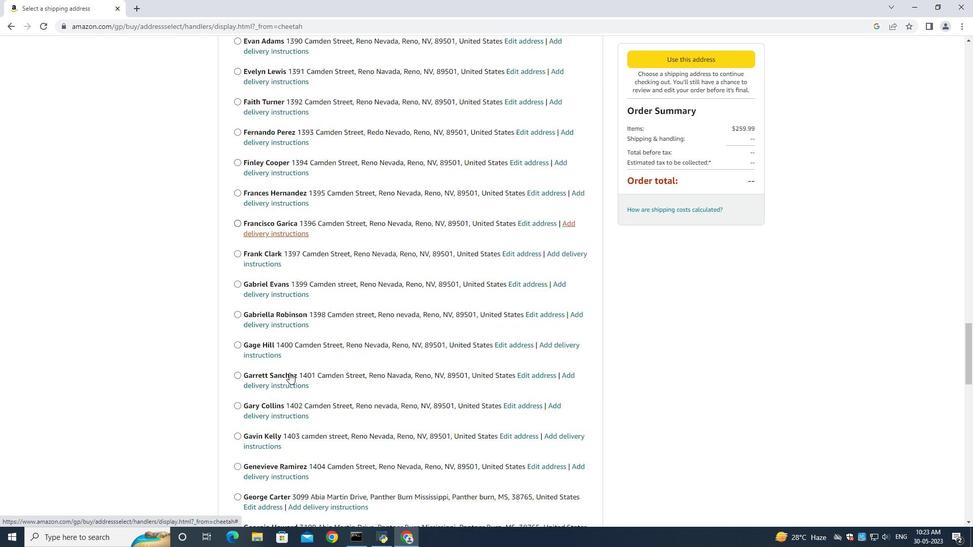 
Action: Mouse moved to (290, 375)
Screenshot: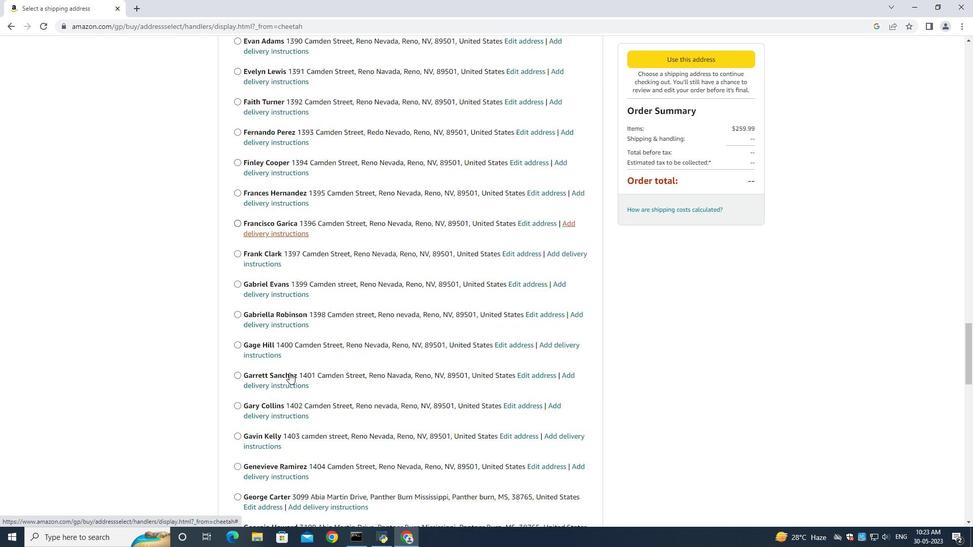 
Action: Mouse scrolled (289, 375) with delta (0, 0)
Screenshot: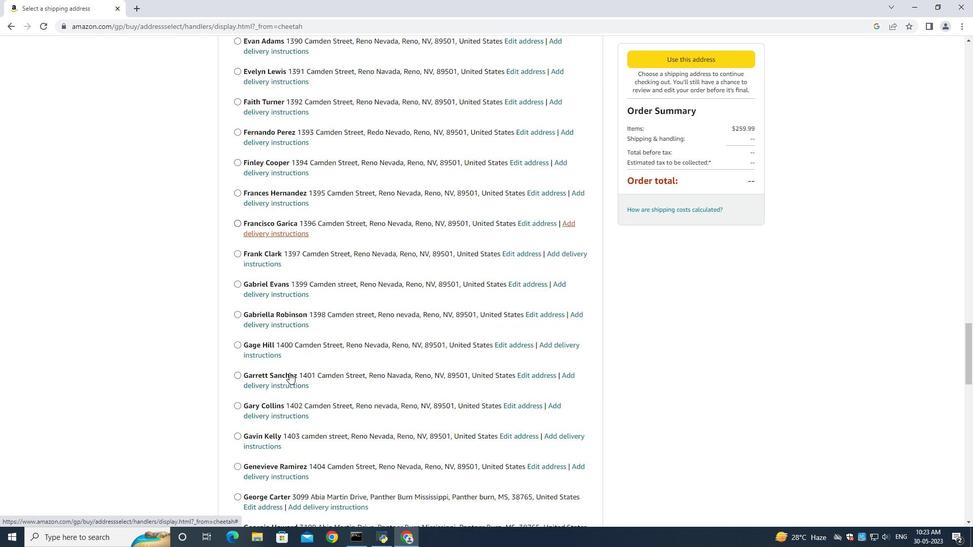 
Action: Mouse moved to (291, 374)
Screenshot: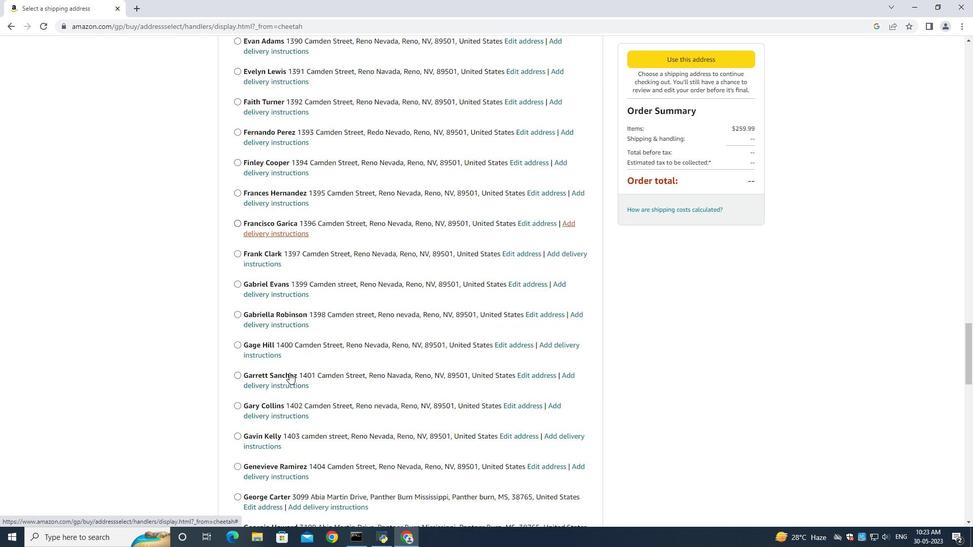 
Action: Mouse scrolled (289, 375) with delta (0, 0)
Screenshot: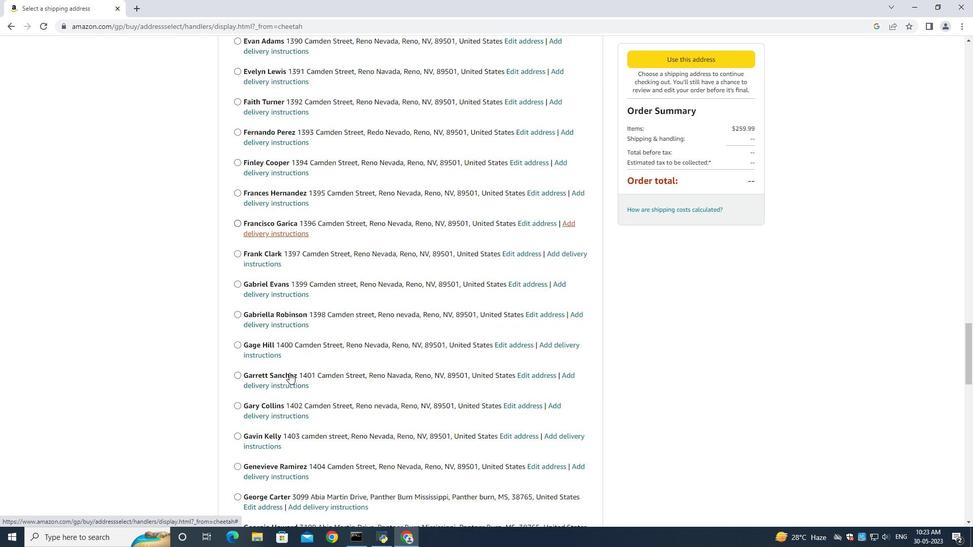 
Action: Mouse moved to (291, 374)
Screenshot: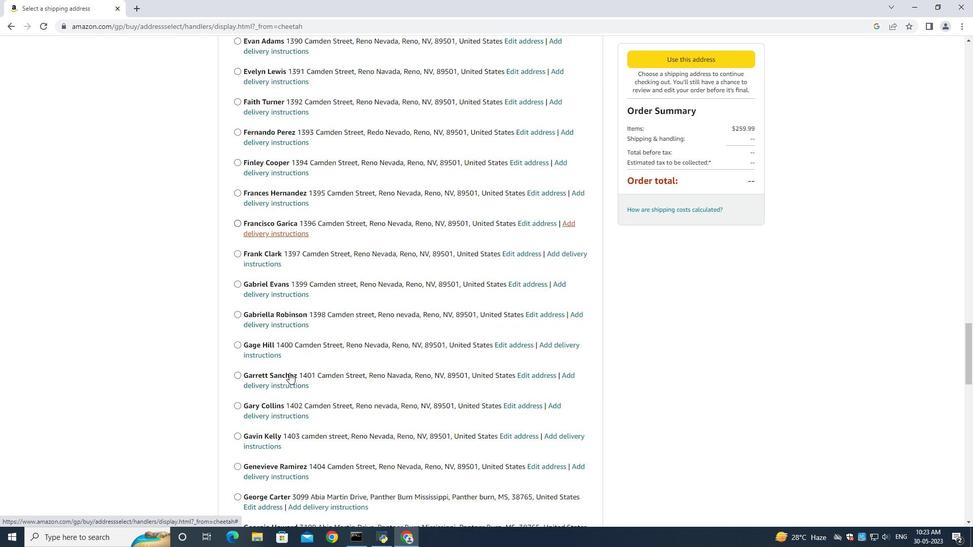 
Action: Mouse scrolled (289, 375) with delta (0, 0)
Screenshot: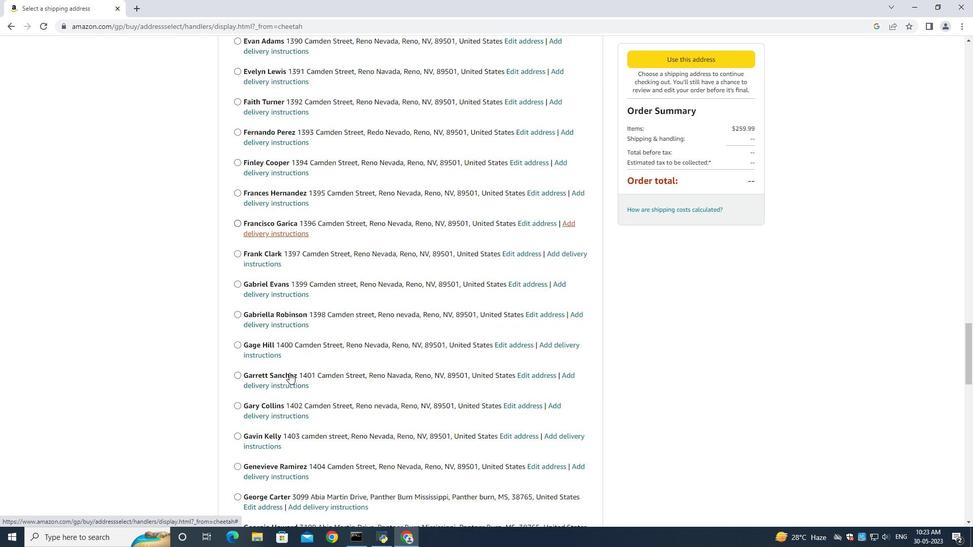 
Action: Mouse moved to (291, 374)
Screenshot: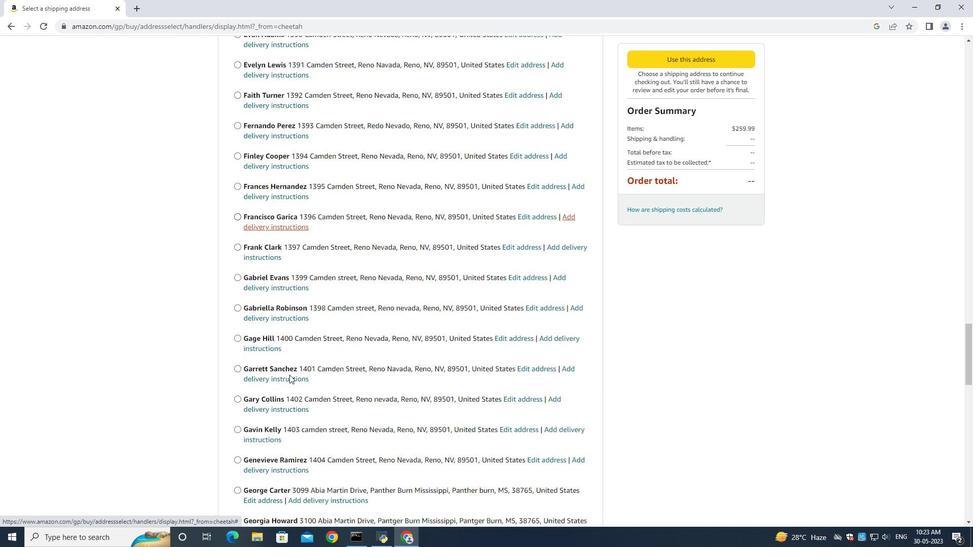 
Action: Mouse scrolled (289, 375) with delta (0, 0)
Screenshot: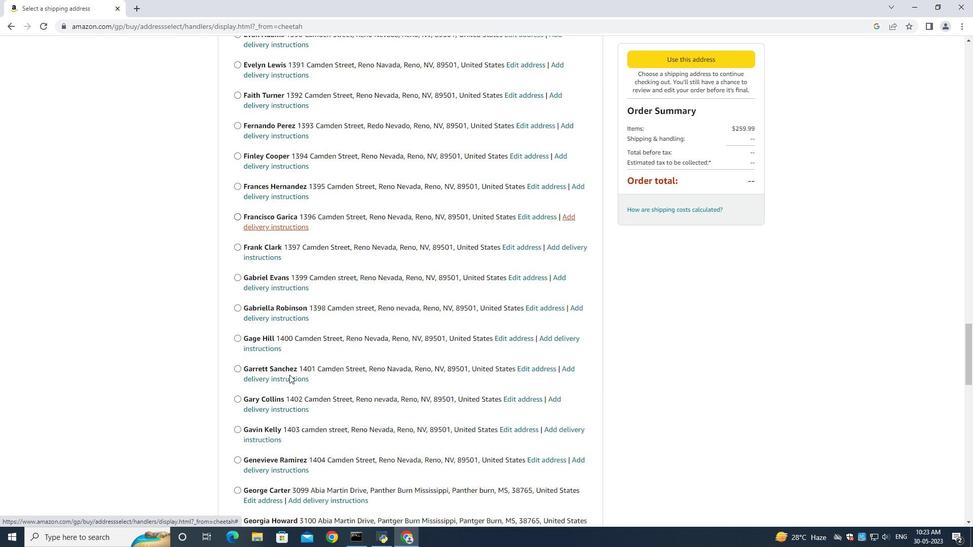 
Action: Mouse moved to (293, 374)
Screenshot: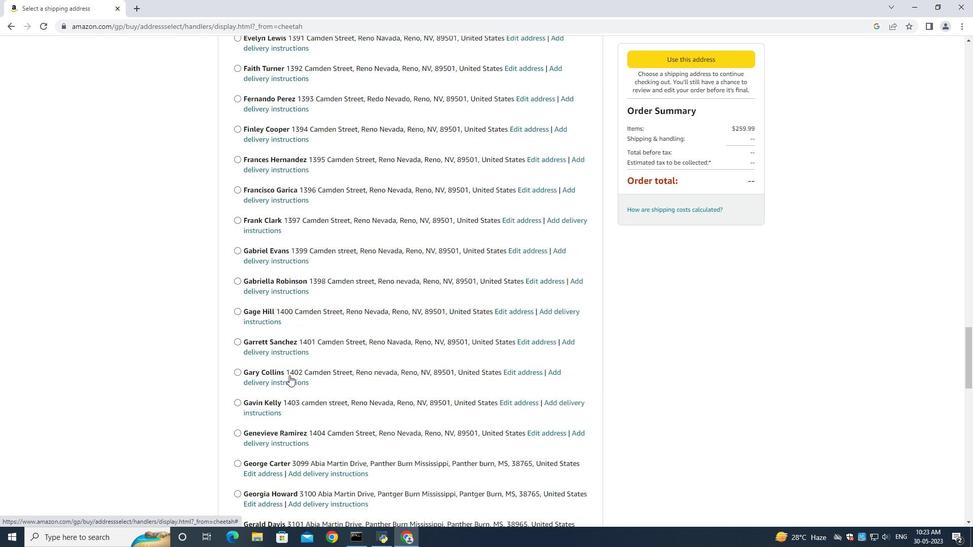 
Action: Mouse scrolled (293, 374) with delta (0, 0)
Screenshot: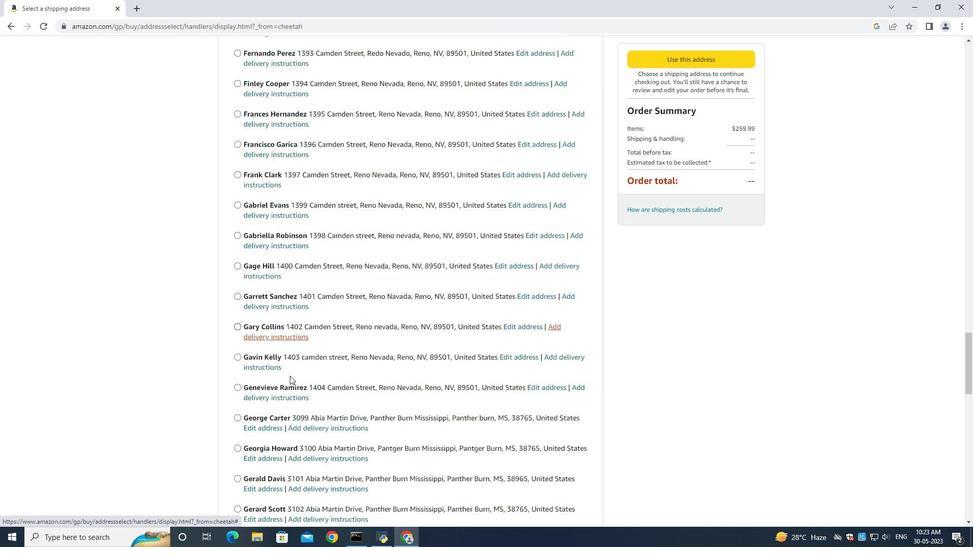 
Action: Mouse scrolled (293, 374) with delta (0, 0)
Screenshot: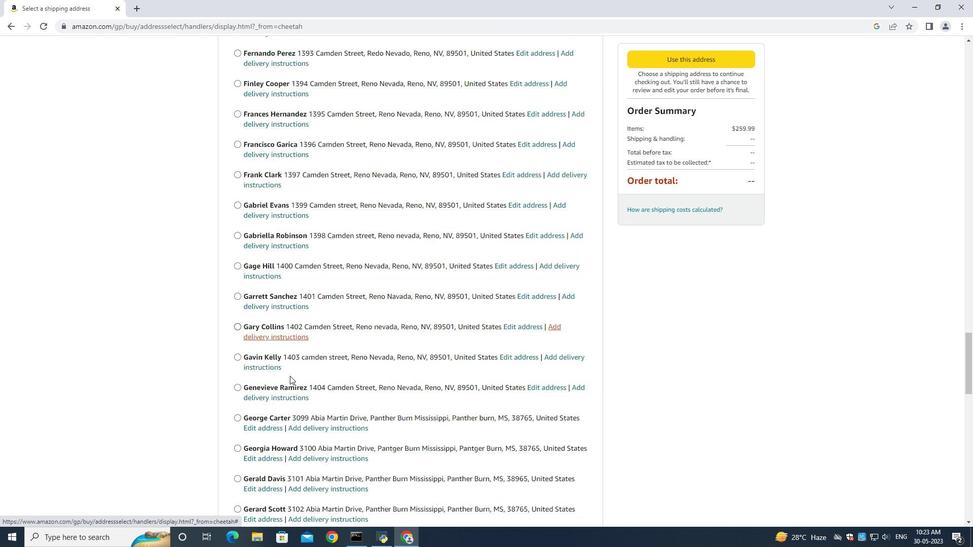 
Action: Mouse scrolled (293, 374) with delta (0, 0)
Screenshot: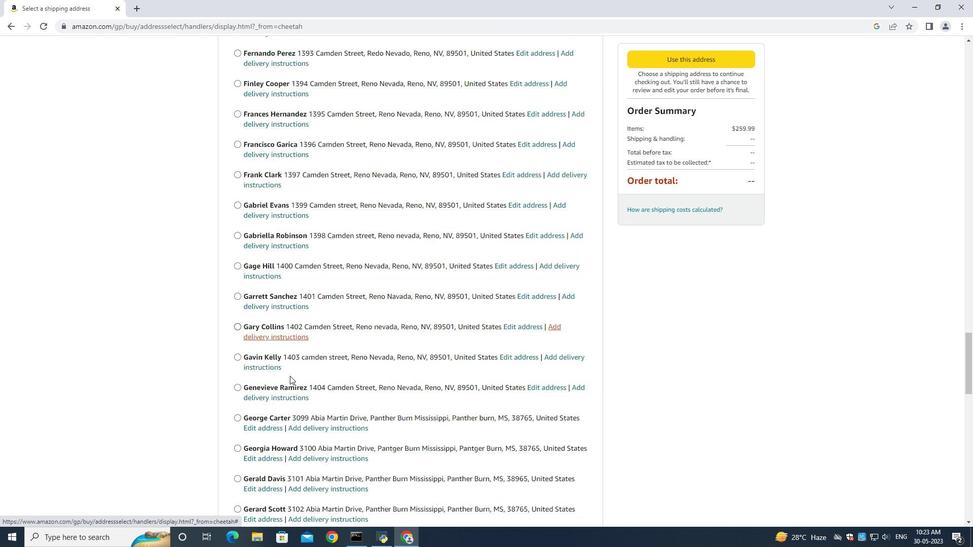 
Action: Mouse scrolled (293, 374) with delta (0, 0)
Screenshot: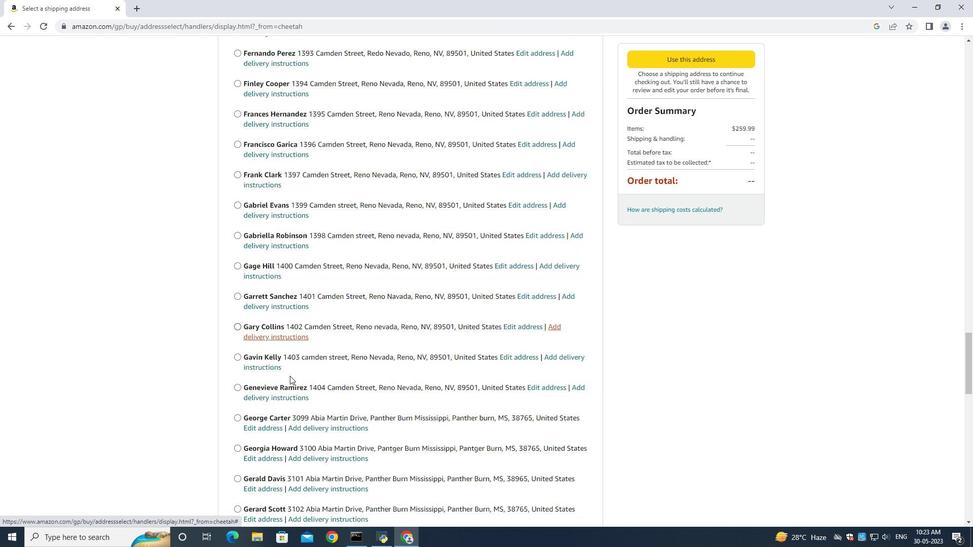 
Action: Mouse scrolled (293, 374) with delta (0, 0)
Screenshot: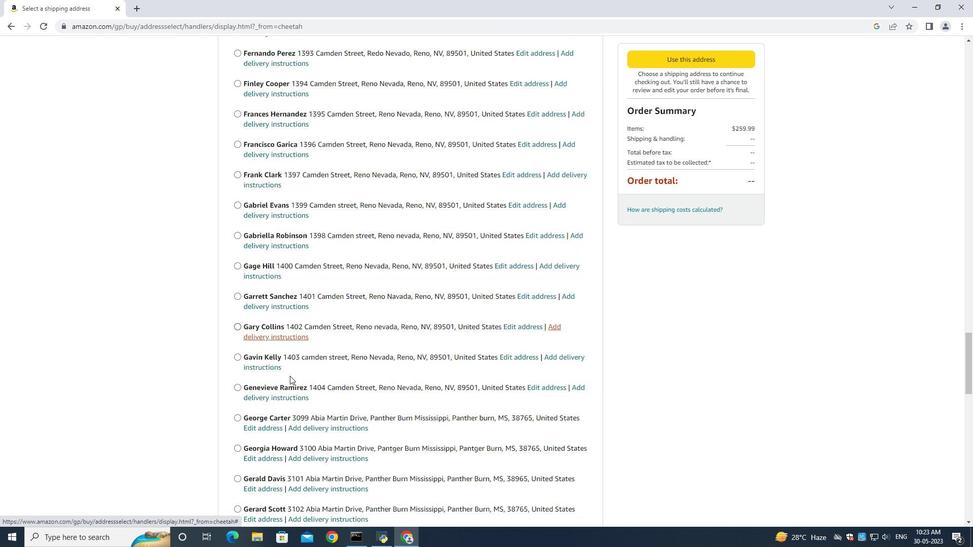 
Action: Mouse scrolled (293, 374) with delta (0, 0)
Screenshot: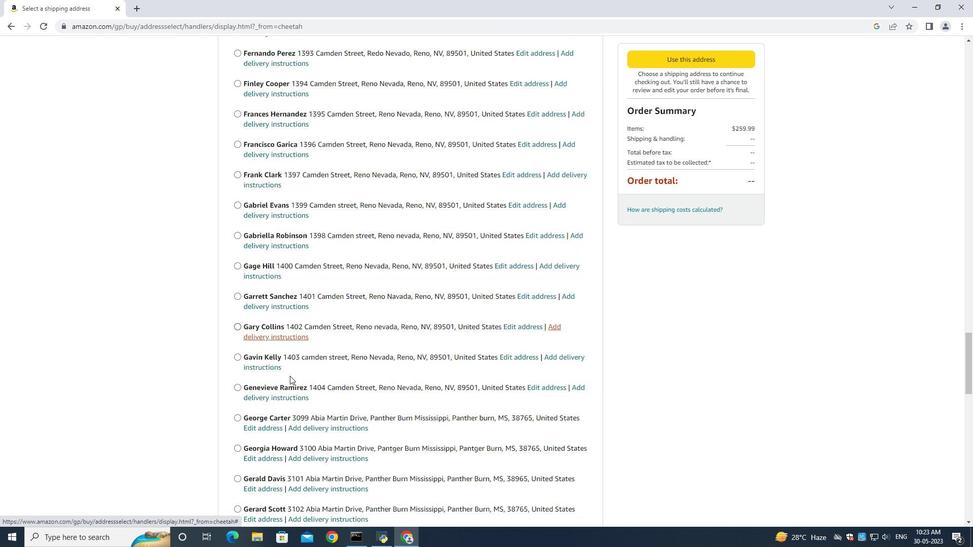 
Action: Mouse moved to (292, 374)
Screenshot: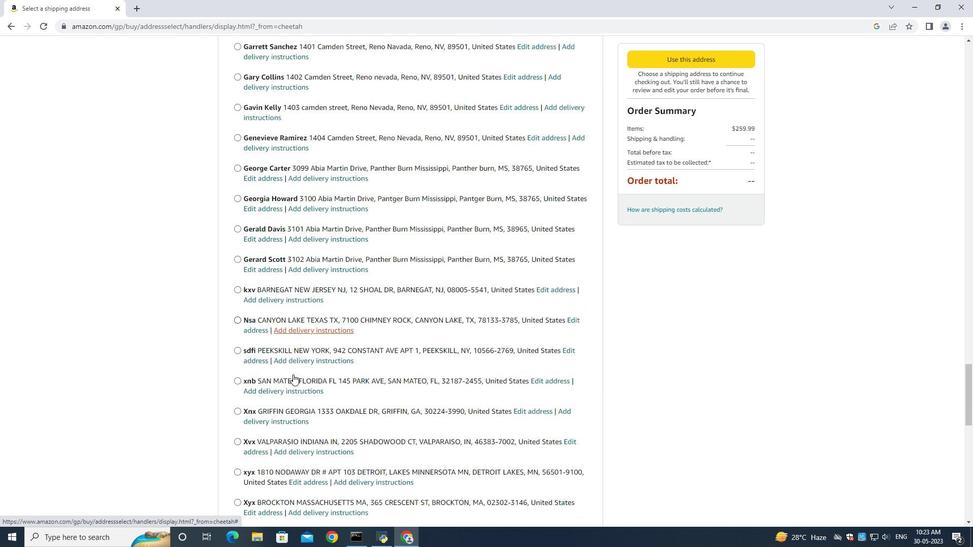 
Action: Mouse scrolled (292, 374) with delta (0, 0)
Screenshot: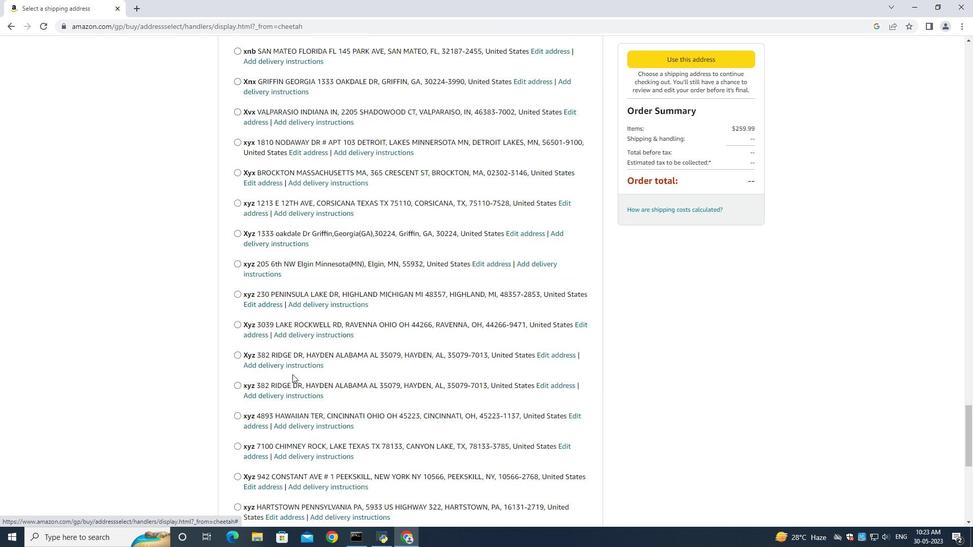 
Action: Mouse scrolled (292, 374) with delta (0, 0)
Screenshot: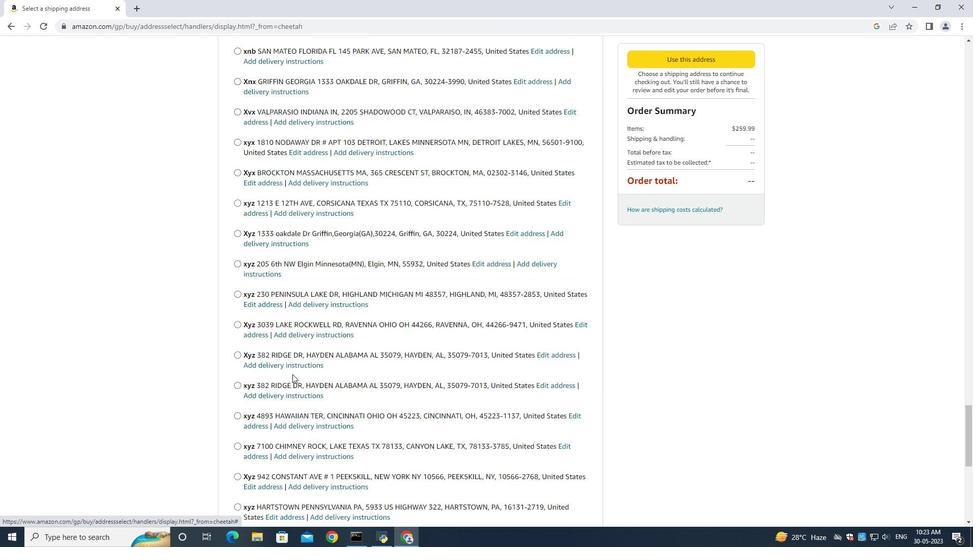 
Action: Mouse scrolled (292, 374) with delta (0, 0)
Screenshot: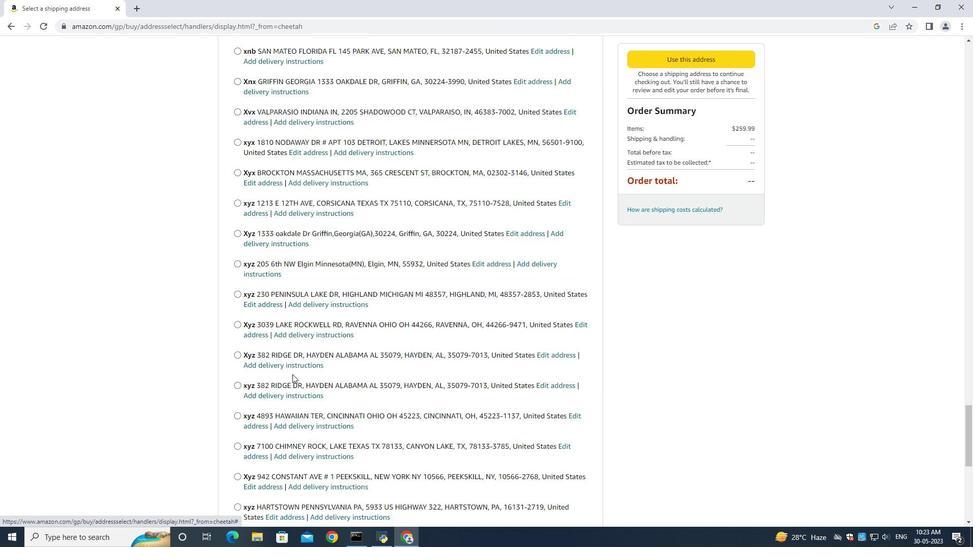 
Action: Mouse scrolled (292, 374) with delta (0, 0)
Screenshot: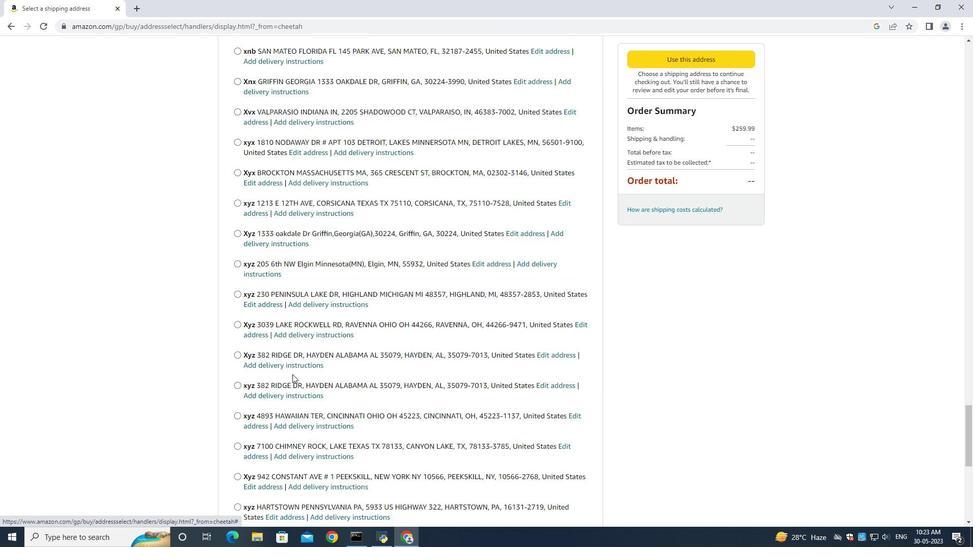
Action: Mouse scrolled (292, 374) with delta (0, 0)
Screenshot: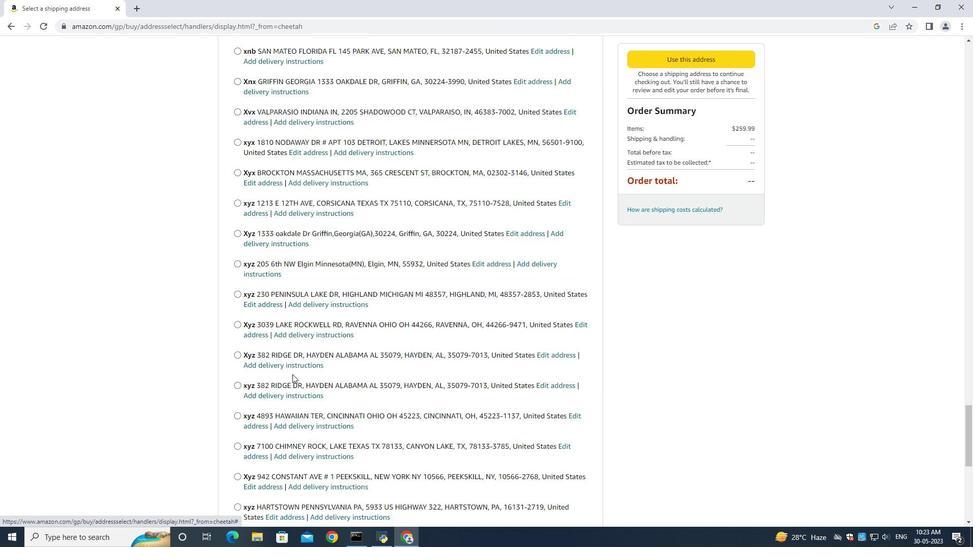 
Action: Mouse scrolled (292, 374) with delta (0, 0)
Screenshot: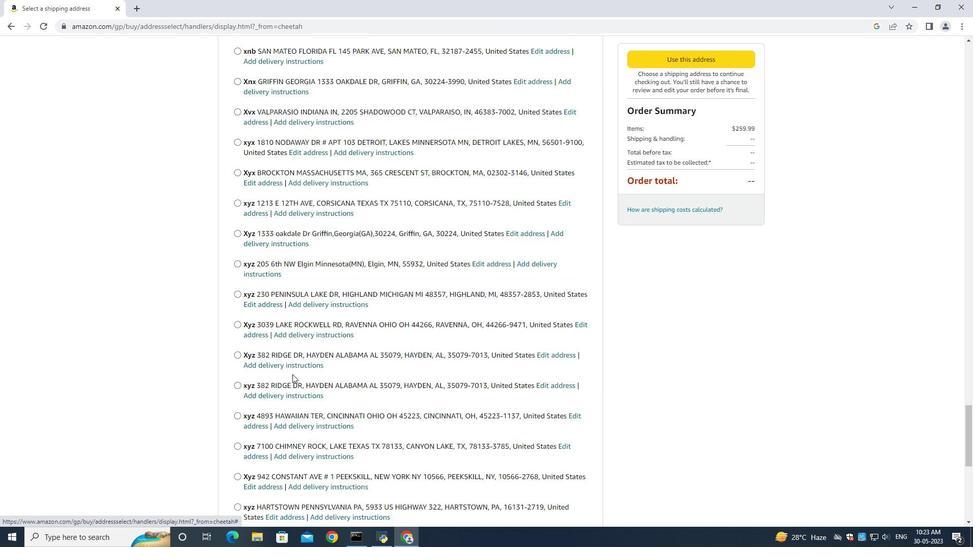 
Action: Mouse scrolled (292, 374) with delta (0, 0)
Screenshot: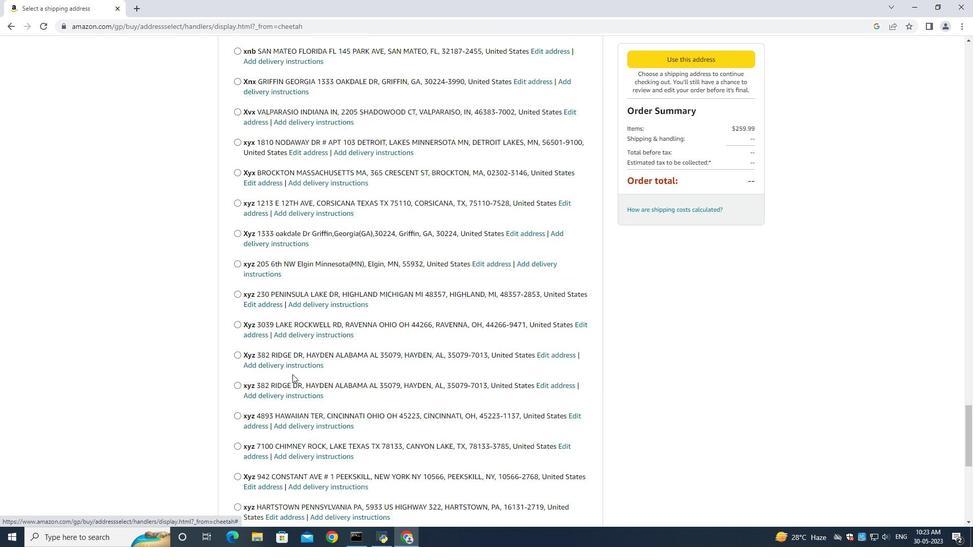 
Action: Mouse moved to (249, 336)
Screenshot: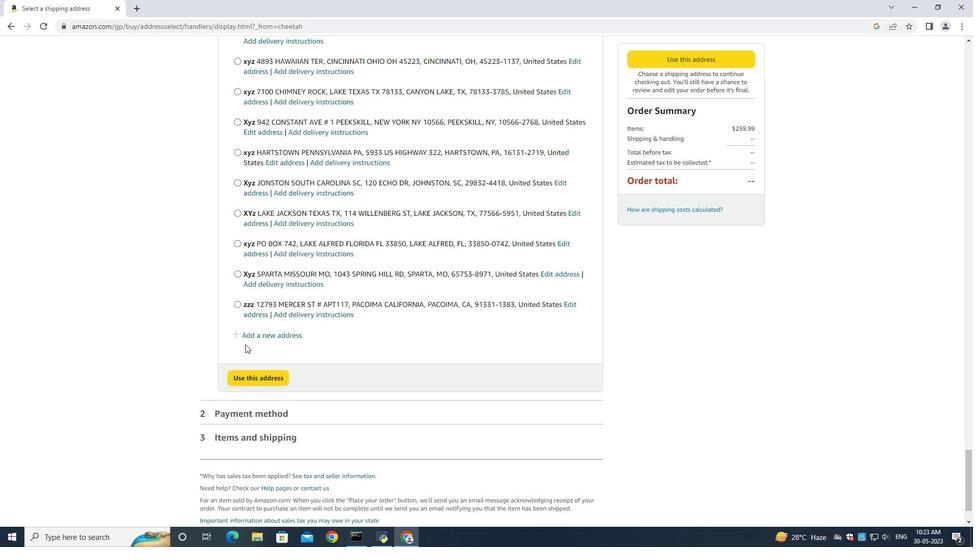 
Action: Mouse pressed left at (249, 336)
Screenshot: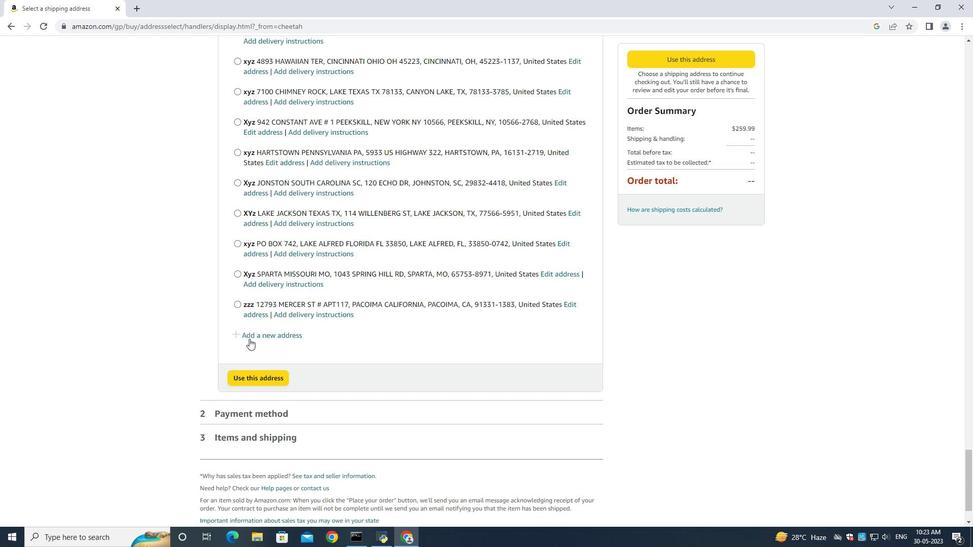 
Action: Mouse moved to (355, 237)
Screenshot: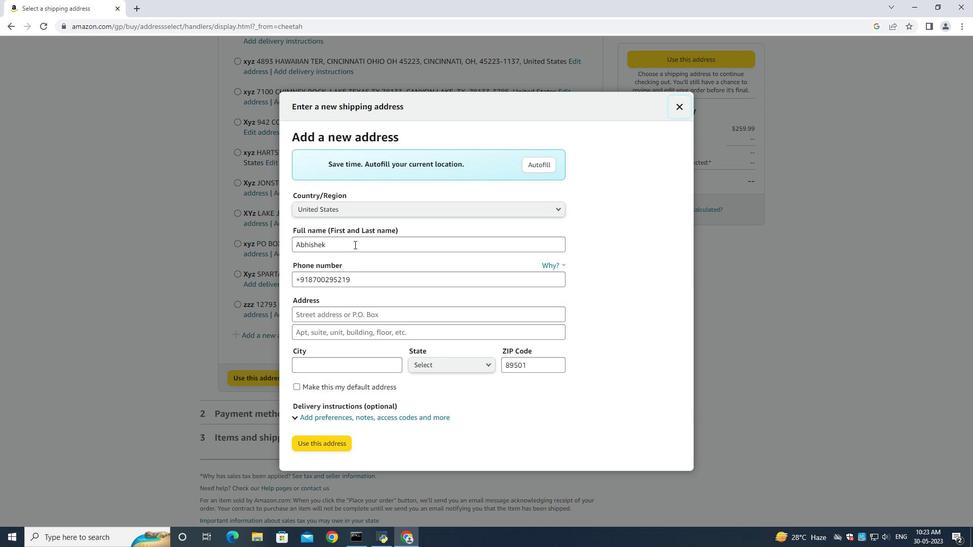 
Action: Mouse pressed left at (355, 237)
Screenshot: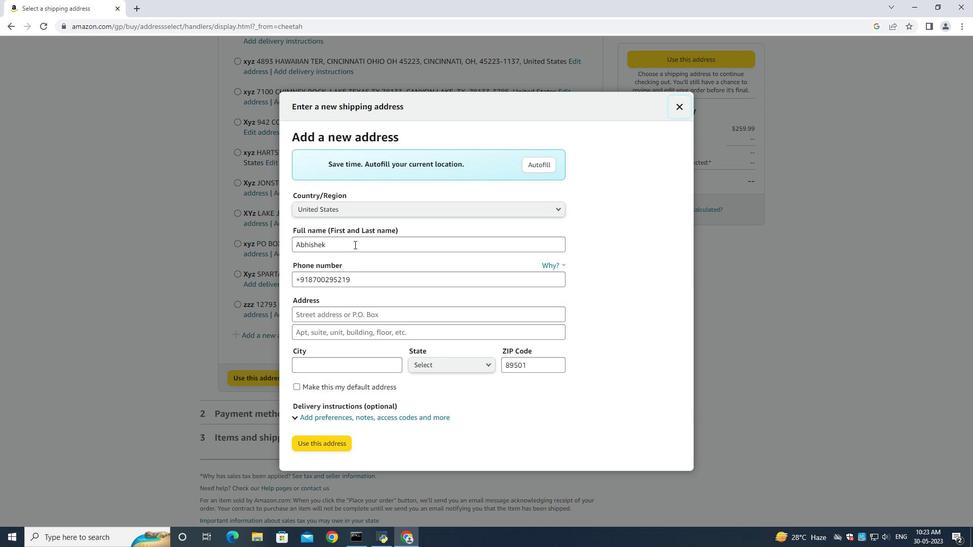 
Action: Mouse moved to (356, 237)
Screenshot: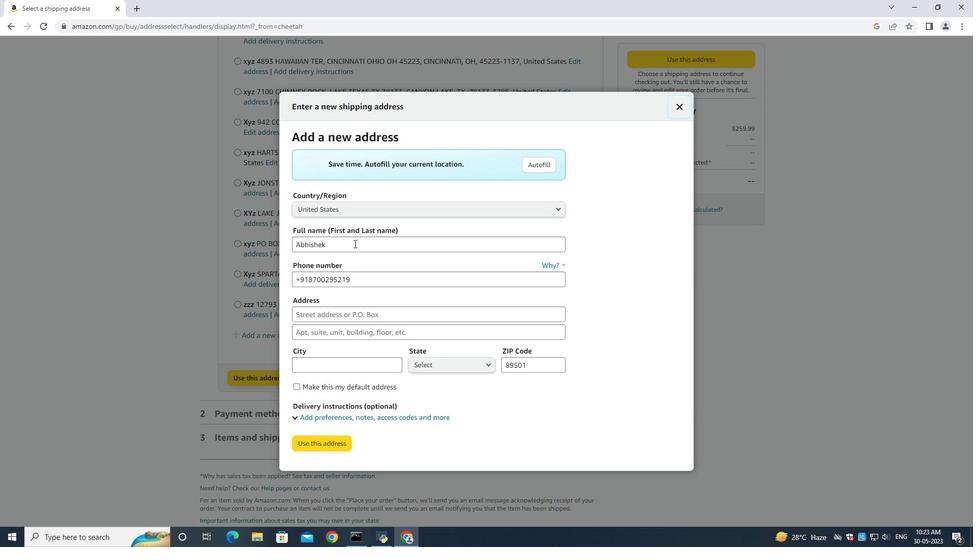 
Action: Key pressed ctrl+A<Key.backspace><Key.shift><Key.shift><Key.shift><Key.shift><Key.shift><Key.shift><Key.shift><Key.shift><Key.shift><Key.shift><Key.shift><Key.shift><Key.shift><Key.shift><Key.shift><Key.shift><Key.shift><Key.shift><Key.shift><Key.shift><Key.shift><Key.shift><Key.shift><Key.shift><Key.shift><Key.shift><Key.shift><Key.shift><Key.shift><Key.shift><Key.shift><Key.shift><Key.shift><Key.shift><Key.shift><Key.shift><Key.shift><Key.shift><Key.shift><Key.shift><Key.shift><Key.shift><Key.shift><Key.shift><Key.shift><Key.shift><Key.shift><Key.shift>Gianna<Key.space><Key.shift>Marinez<Key.tab><Key.tab><Key.backspace>6314971043<Key.tab><Key.shift>3103<Key.space><Key.shift><Key.shift><Key.shift><Key.shift><Key.shift><Key.shift><Key.shift>Abia<Key.space>m<Key.backspace><Key.shift><Key.shift><Key.shift><Key.shift><Key.shift><Key.shift><Key.shift><Key.shift><Key.shift><Key.shift><Key.shift><Key.shift><Key.shift><Key.shift><Key.shift><Key.shift>MArt<Key.backspace><Key.backspace><Key.backspace>artin<Key.space><Key.tab><Key.shift><Key.shift><Key.shift><Key.shift><Key.shift><Key.shift><Key.shift><Key.shift><Key.shift><Key.shift><Key.shift><Key.shift><Key.shift><Key.shift><Key.shift><Key.shift><Key.shift><Key.shift><Key.shift><Key.shift><Key.shift><Key.shift><Key.shift><Key.shift><Key.shift><Key.shift><Key.shift><Key.shift><Key.shift><Key.shift><Key.shift><Key.shift><Key.shift><Key.shift><Key.shift><Key.shift><Key.shift><Key.shift><Key.shift><Key.shift><Key.shift><Key.shift><Key.shift><Key.shift><Key.shift><Key.shift><Key.shift><Key.shift><Key.shift><Key.shift><Key.shift><Key.shift><Key.shift><Key.shift><Key.shift><Key.shift><Key.shift><Key.shift><Key.shift><Key.shift><Key.shift><Key.shift><Key.shift><Key.shift><Key.shift><Key.shift><Key.shift>
Screenshot: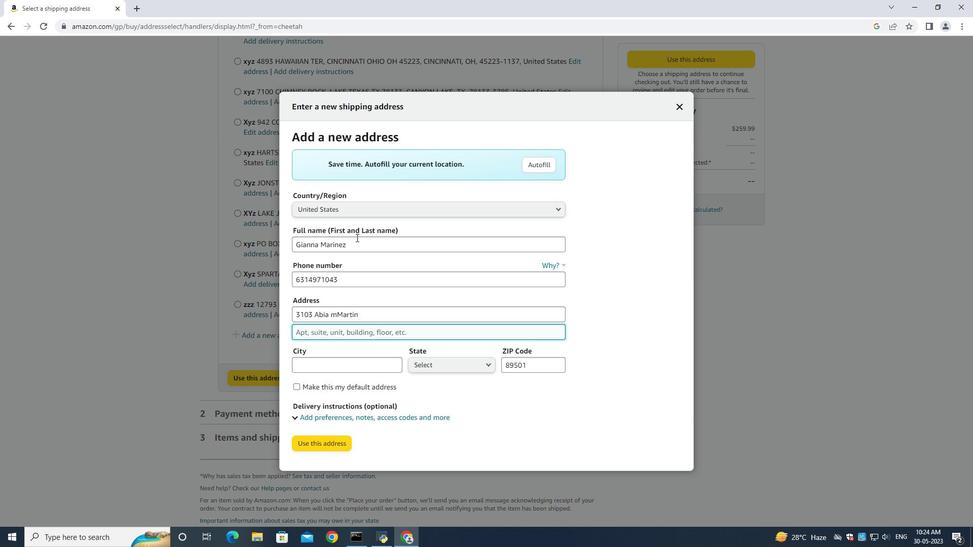
Action: Mouse moved to (335, 315)
Screenshot: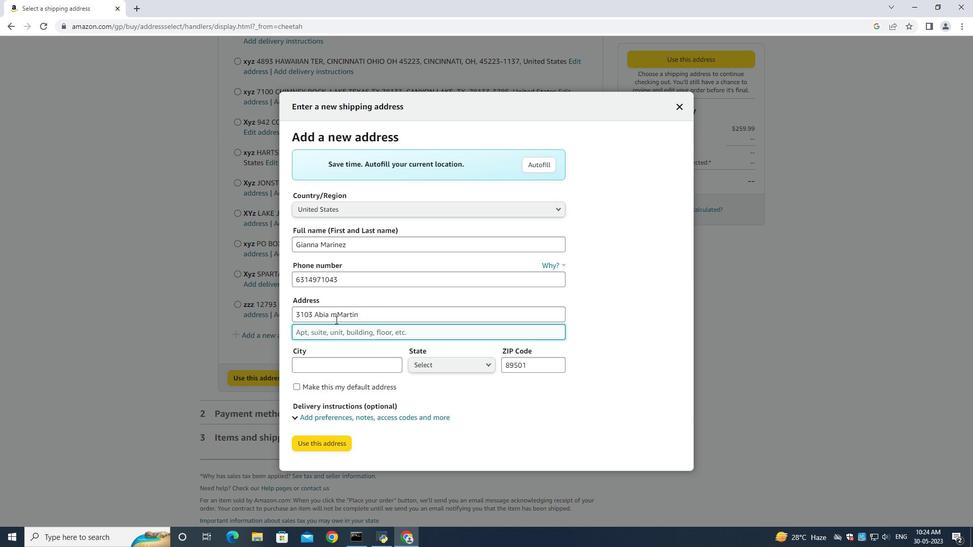 
Action: Mouse pressed left at (335, 315)
Screenshot: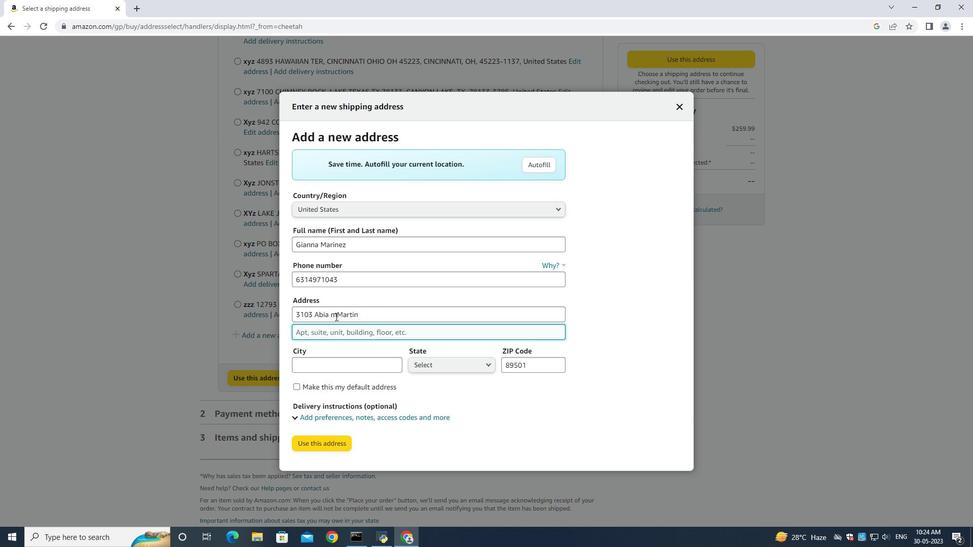 
Action: Mouse moved to (347, 321)
Screenshot: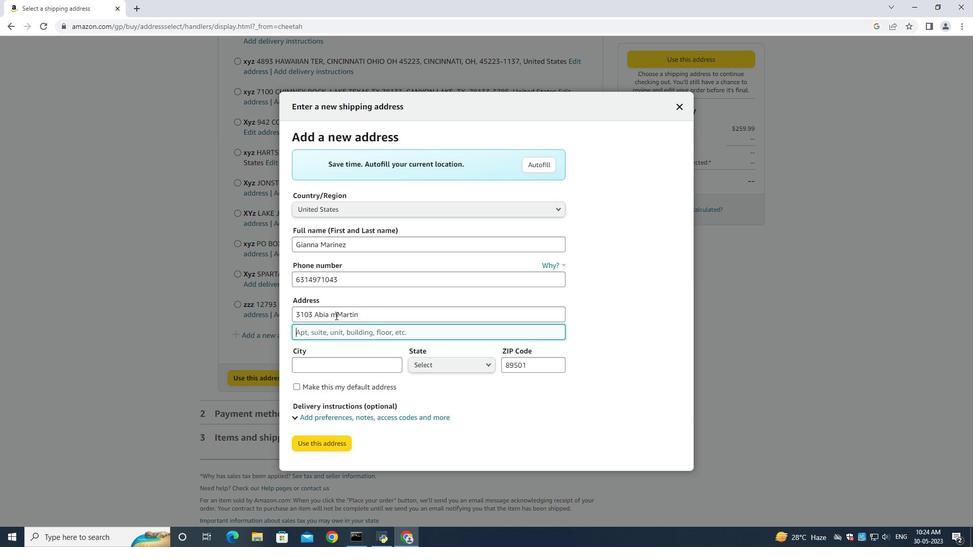 
Action: Key pressed <Key.backspace>
Screenshot: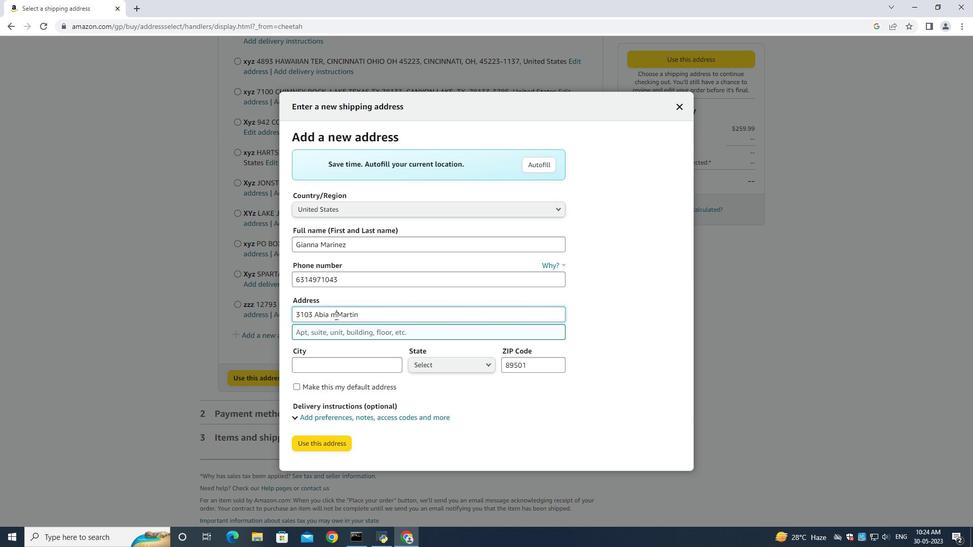 
Action: Mouse moved to (367, 319)
Screenshot: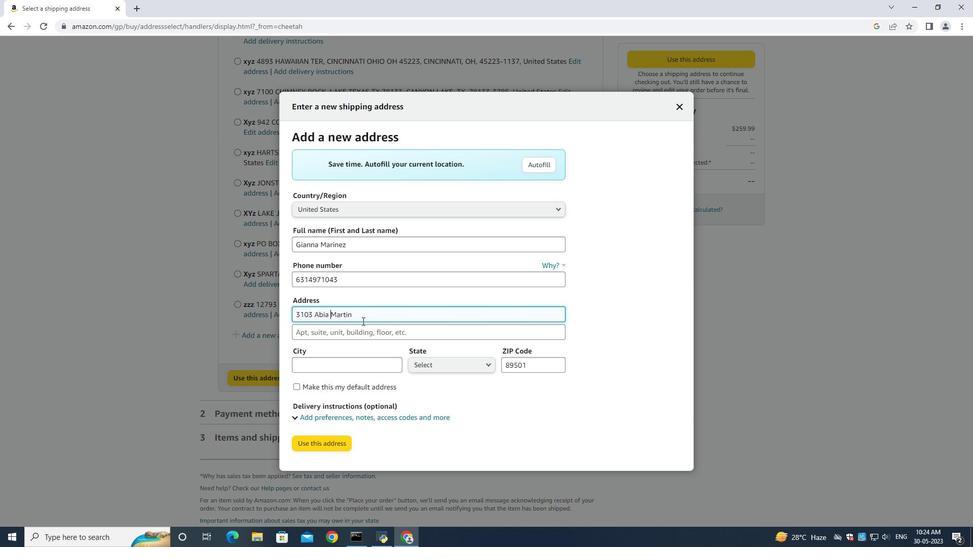 
Action: Mouse pressed left at (367, 319)
Screenshot: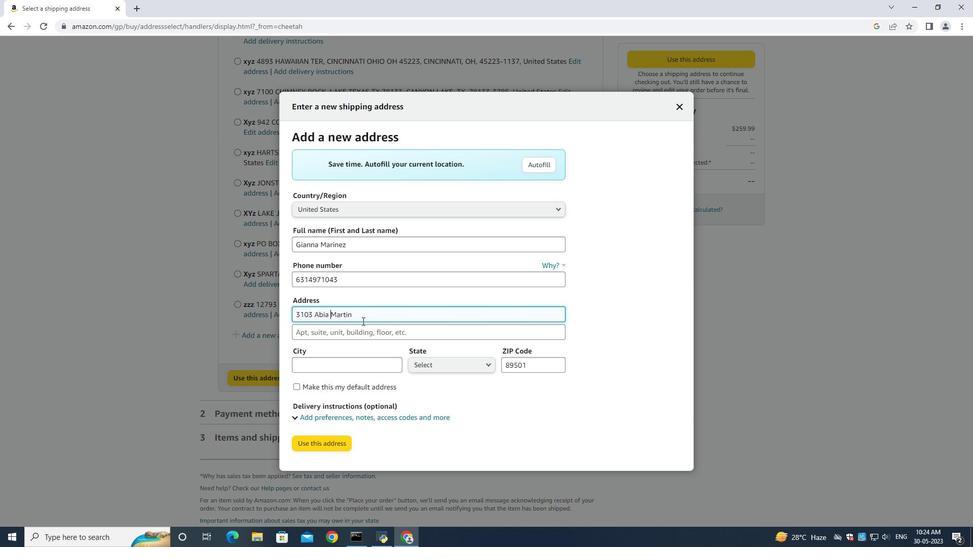 
Action: Mouse moved to (368, 320)
Screenshot: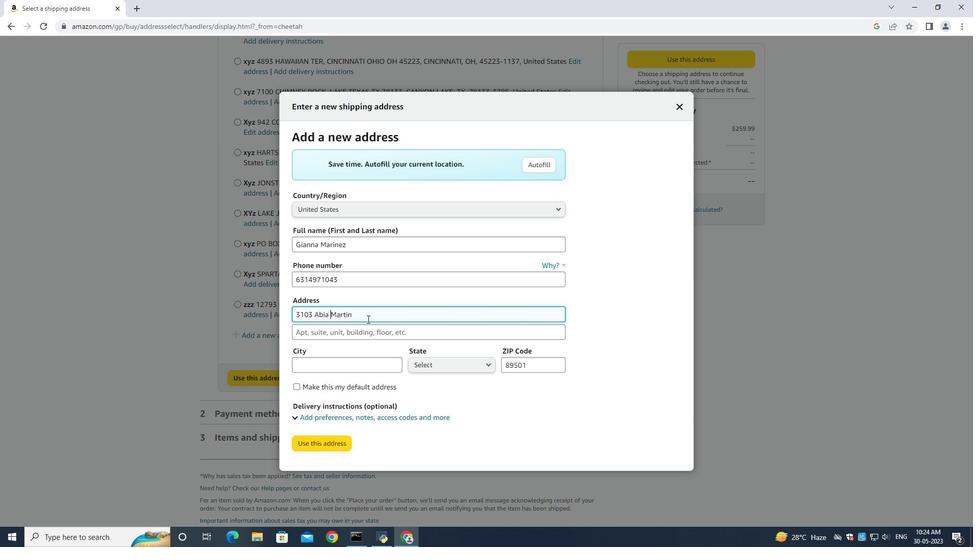 
Action: Key pressed <Key.space><Key.shift>Drive<Key.tab><Key.shift><Key.shift><Key.shift><Key.shift><Key.shift><Key.shift><Key.shift><Key.shift><Key.shift><Key.shift><Key.shift><Key.shift><Key.shift><Key.shift><Key.shift><Key.shift><Key.shift><Key.shift><Key.shift><Key.shift><Key.shift><Key.shift><Key.shift><Key.shift><Key.shift><Key.shift><Key.shift><Key.shift><Key.shift><Key.shift><Key.shift><Key.shift><Key.shift><Key.shift><Key.shift><Key.shift><Key.shift><Key.shift><Key.shift><Key.shift><Key.shift><Key.shift><Key.shift>Panther<Key.space><Key.shift><Key.shift><Key.shift><Key.shift><Key.shift><Key.shift><Key.shift><Key.shift><Key.shift><Key.shift><Key.shift><Key.shift><Key.shift><Key.shift><Key.shift><Key.shift><Key.shift><Key.shift><Key.shift><Key.shift><Key.shift><Key.shift><Key.shift><Key.shift><Key.shift><Key.shift><Key.shift><Key.shift><Key.shift><Key.shift><Key.shift><Key.shift><Key.shift><Key.shift><Key.shift><Key.shift><Key.shift>Burn<Key.space><Key.shift><Key.shift><Key.shift><Key.shift><Key.shift><Key.shift><Key.shift><Key.shift><Key.shift><Key.shift><Key.shift><Key.shift><Key.shift><Key.shift><Key.shift><Key.shift><Key.backspace><Key.backspace>n<Key.space><Key.shift><Key.shift><Key.shift><Key.shift><Key.shift><Key.shift><Key.shift><Key.shift><Key.shift><Key.shift><Key.shift><Key.shift><Key.shift><Key.shift><Key.shift><Key.shift><Key.shift><Key.shift><Key.shift><Key.shift><Key.shift><Key.shift><Key.shift><Key.shift><Key.shift><Key.shift><Key.shift><Key.shift><Key.shift>Mississippi
Screenshot: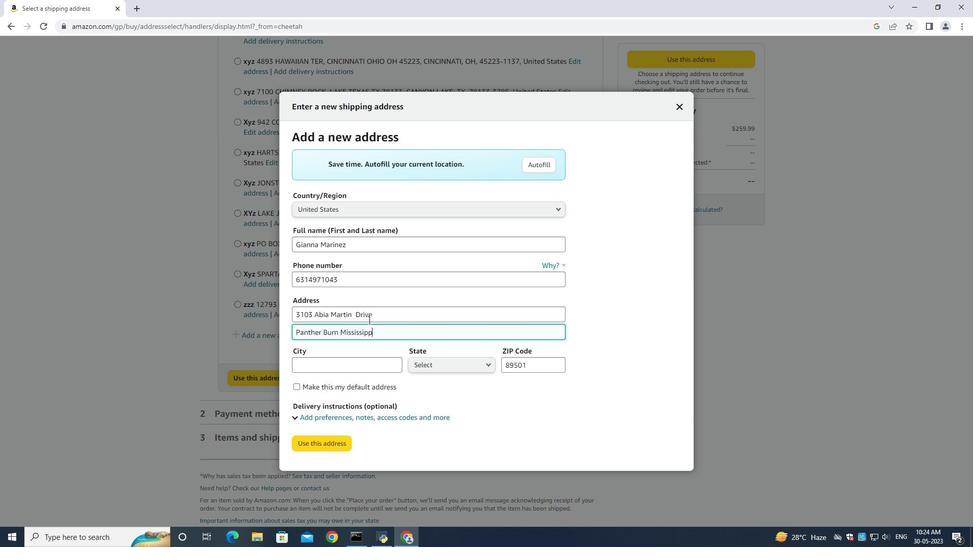 
Action: Mouse moved to (346, 368)
Screenshot: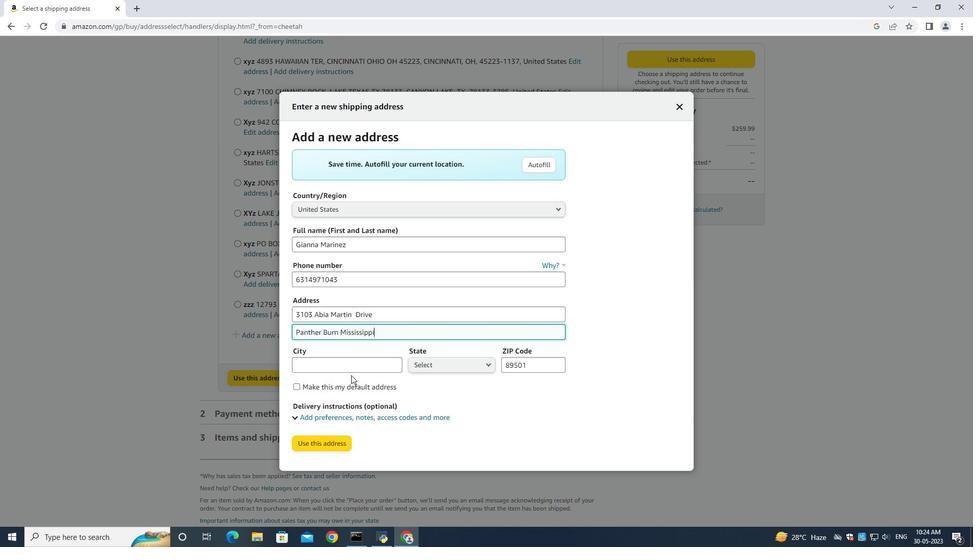 
Action: Mouse pressed left at (346, 368)
Screenshot: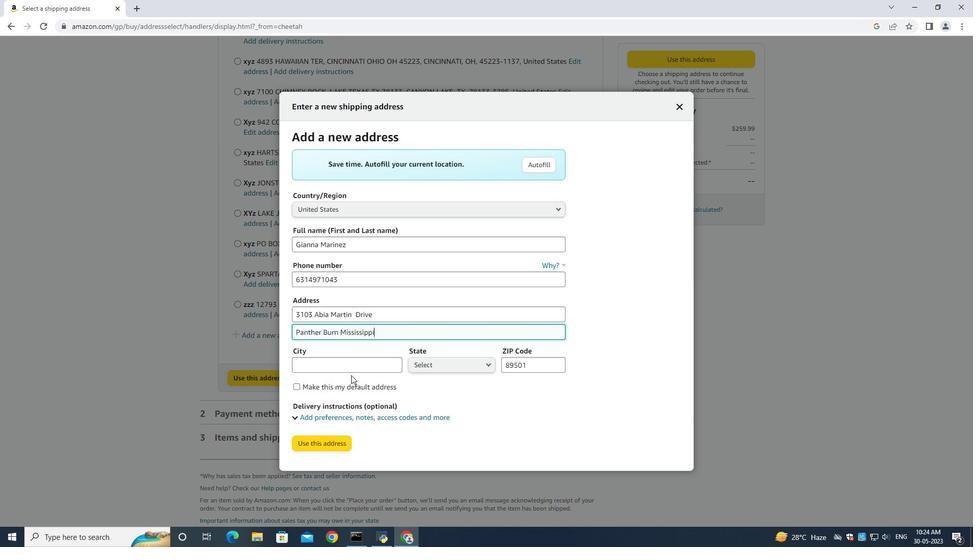 
Action: Key pressed <Key.shift><Key.shift><Key.shift><Key.shift><Key.shift><Key.shift><Key.shift><Key.shift><Key.shift><Key.shift><Key.shift><Key.shift><Key.shift><Key.shift><Key.shift><Key.shift><Key.shift><Key.shift><Key.shift><Key.shift><Key.shift><Key.shift><Key.shift><Key.shift><Key.shift><Key.shift><Key.shift><Key.shift><Key.shift><Key.shift><Key.shift><Key.shift><Key.shift><Key.shift><Key.shift><Key.shift><Key.shift><Key.shift><Key.shift><Key.shift><Key.shift><Key.shift><Key.shift><Key.shift><Key.shift><Key.shift><Key.shift><Key.shift><Key.shift><Key.shift><Key.shift><Key.shift><Key.shift><Key.shift><Key.shift><Key.shift><Key.shift><Key.shift><Key.shift><Key.shift><Key.shift><Key.shift><Key.shift><Key.shift><Key.shift><Key.shift><Key.shift><Key.shift><Key.shift><Key.shift><Key.shift><Key.shift><Key.shift><Key.shift><Key.shift><Key.shift><Key.shift><Key.shift><Key.shift><Key.shift><Key.shift><Key.shift><Key.shift><Key.shift><Key.shift><Key.shift><Key.shift><Key.shift><Key.shift><Key.shift><Key.shift><Key.shift><Key.shift><Key.shift><Key.shift><Key.shift><Key.shift><Key.shift><Key.shift><Key.shift><Key.shift><Key.shift><Key.shift><Key.shift><Key.shift><Key.shift><Key.shift><Key.shift><Key.shift><Key.shift><Key.shift><Key.shift><Key.shift><Key.shift><Key.shift><Key.shift><Key.shift><Key.shift><Key.shift><Key.shift><Key.shift><Key.shift><Key.shift><Key.shift><Key.shift><Key.shift><Key.shift><Key.shift><Key.shift><Key.shift><Key.shift><Key.shift><Key.shift><Key.shift><Key.shift><Key.shift><Key.shift><Key.shift><Key.shift><Key.shift><Key.shift><Key.shift><Key.shift><Key.shift><Key.shift><Key.shift><Key.shift><Key.shift><Key.shift><Key.shift><Key.shift><Key.shift><Key.shift><Key.shift><Key.shift><Key.shift><Key.shift><Key.shift><Key.shift><Key.shift><Key.shift><Key.shift><Key.shift><Key.shift><Key.shift><Key.shift><Key.shift><Key.shift><Key.shift><Key.shift><Key.shift><Key.shift><Key.shift><Key.shift><Key.shift><Key.shift><Key.shift><Key.shift><Key.shift><Key.shift><Key.shift><Key.shift><Key.shift><Key.shift><Key.shift><Key.shift><Key.shift><Key.shift><Key.shift><Key.shift><Key.shift><Key.shift><Key.shift><Key.shift><Key.shift><Key.shift><Key.shift><Key.shift><Key.shift><Key.shift><Key.shift><Key.shift><Key.shift><Key.shift><Key.shift><Key.shift><Key.shift><Key.shift><Key.shift><Key.shift><Key.shift><Key.shift><Key.shift><Key.shift><Key.shift><Key.shift><Key.shift><Key.shift><Key.shift><Key.shift><Key.shift><Key.shift><Key.shift><Key.shift><Key.shift><Key.shift><Key.shift><Key.shift><Key.shift><Key.shift><Key.shift><Key.shift><Key.shift><Key.shift><Key.shift><Key.shift><Key.shift><Key.shift><Key.shift><Key.shift><Key.shift><Key.shift><Key.shift><Key.shift><Key.shift><Key.shift><Key.shift><Key.shift><Key.shift><Key.shift><Key.shift><Key.shift><Key.shift><Key.shift><Key.shift><Key.shift><Key.shift><Key.shift><Key.shift><Key.shift><Key.shift><Key.shift><Key.shift><Key.shift><Key.shift><Key.shift><Key.shift><Key.shift><Key.shift><Key.shift><Key.shift><Key.shift><Key.shift><Key.shift><Key.shift><Key.shift><Key.shift><Key.shift><Key.shift><Key.shift><Key.shift><Key.shift><Key.shift><Key.shift><Key.shift><Key.shift><Key.shift><Key.shift><Key.shift><Key.shift><Key.shift><Key.shift><Key.shift><Key.shift><Key.shift><Key.shift><Key.shift><Key.shift><Key.shift><Key.shift><Key.shift><Key.shift><Key.shift><Key.shift><Key.shift><Key.shift><Key.shift><Key.shift><Key.shift><Key.shift><Key.shift><Key.shift><Key.shift><Key.shift><Key.shift><Key.shift><Key.shift><Key.shift><Key.shift><Key.shift><Key.shift><Key.shift><Key.shift><Key.shift><Key.shift><Key.shift><Key.shift><Key.shift><Key.shift><Key.shift><Key.shift><Key.shift><Key.shift><Key.shift><Key.shift><Key.shift><Key.shift><Key.shift><Key.shift><Key.shift><Key.shift><Key.shift><Key.shift><Key.shift><Key.shift><Key.shift><Key.shift><Key.shift><Key.shift><Key.shift><Key.shift><Key.shift><Key.shift><Key.shift><Key.shift><Key.shift><Key.shift><Key.shift><Key.shift><Key.shift><Key.shift><Key.shift><Key.shift><Key.shift><Key.shift><Key.shift><Key.shift><Key.shift><Key.shift><Key.shift><Key.shift><Key.shift><Key.shift><Key.shift><Key.shift><Key.shift><Key.shift><Key.shift><Key.shift><Key.shift><Key.shift><Key.shift><Key.shift><Key.shift><Key.shift><Key.shift>Panther<Key.space><Key.shift>Burn
Screenshot: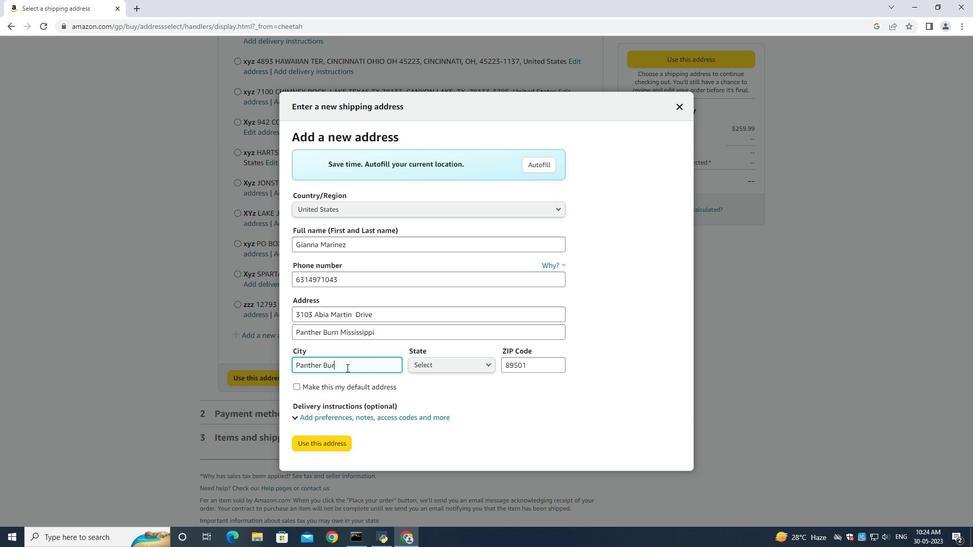 
Action: Mouse moved to (420, 366)
Screenshot: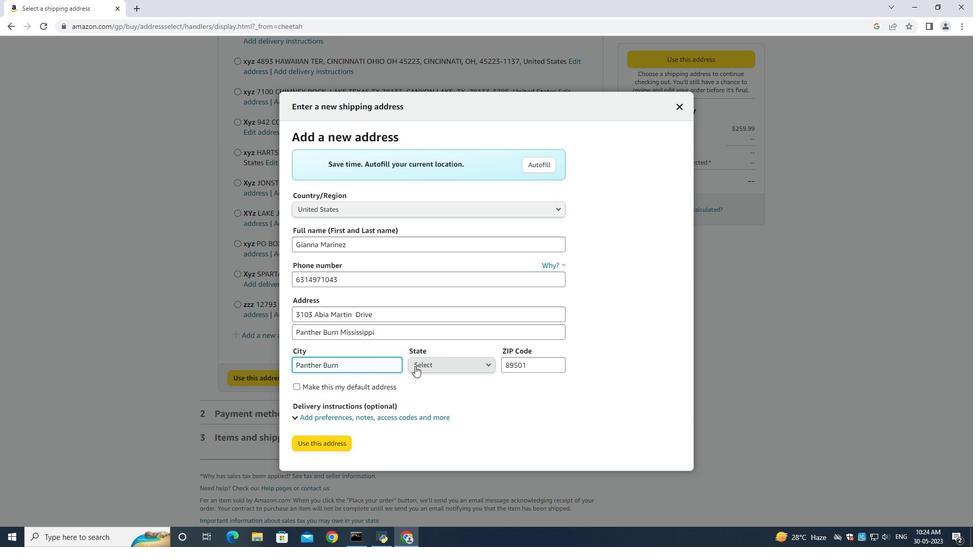
Action: Mouse pressed left at (420, 366)
Screenshot: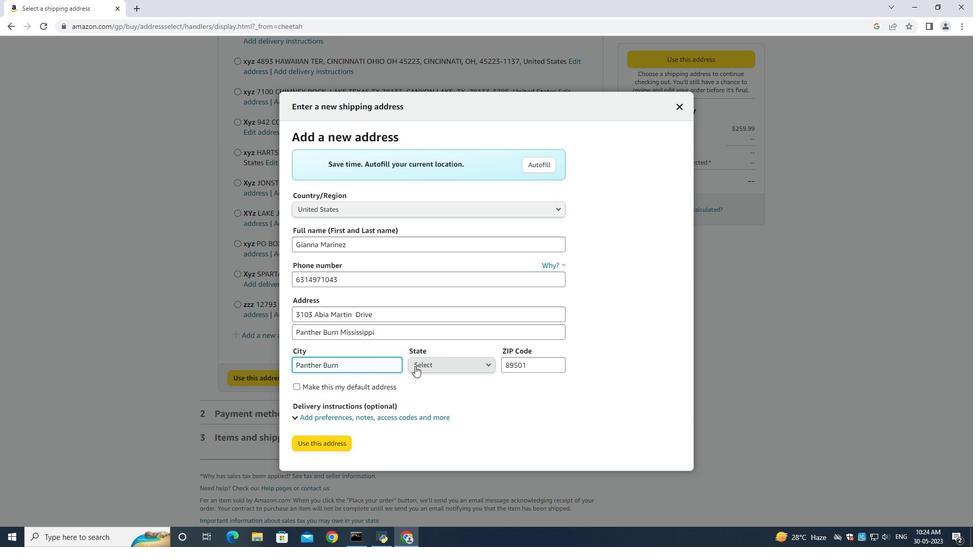 
Action: Key pressed missmi
Screenshot: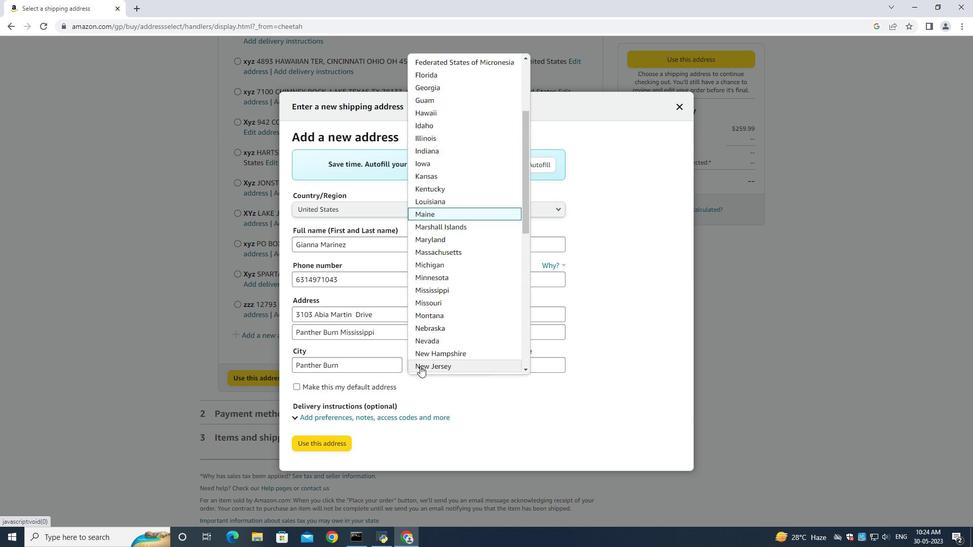 
Action: Mouse moved to (447, 286)
Screenshot: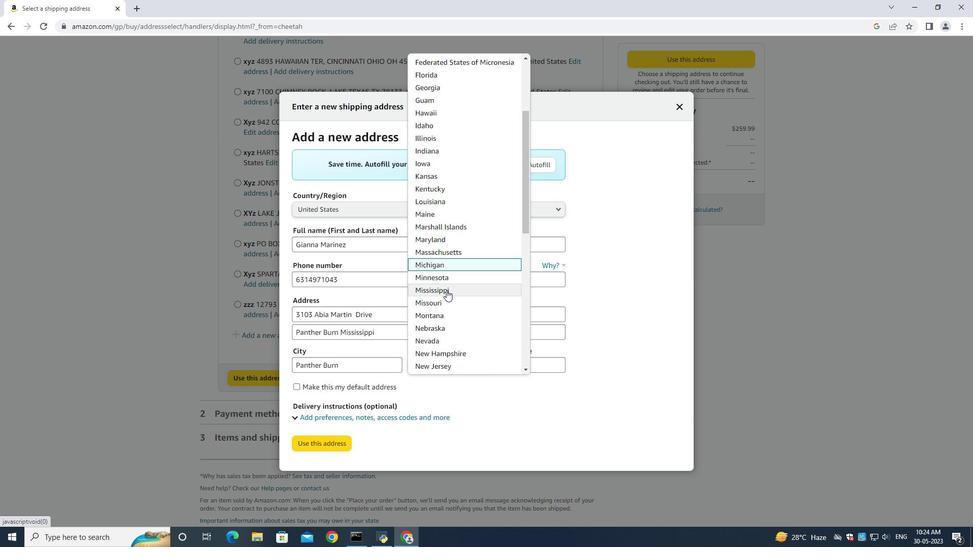 
Action: Mouse pressed left at (447, 286)
Screenshot: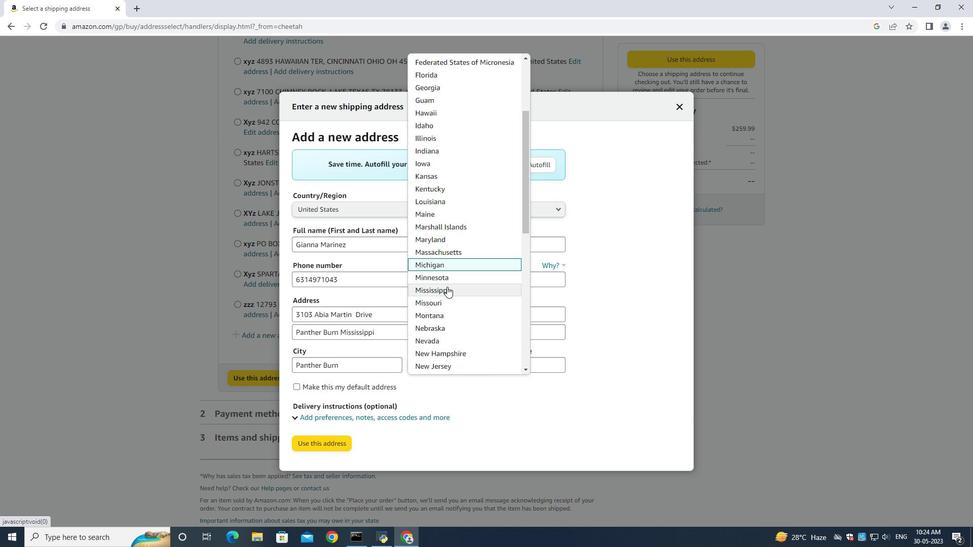 
Action: Mouse moved to (522, 368)
Screenshot: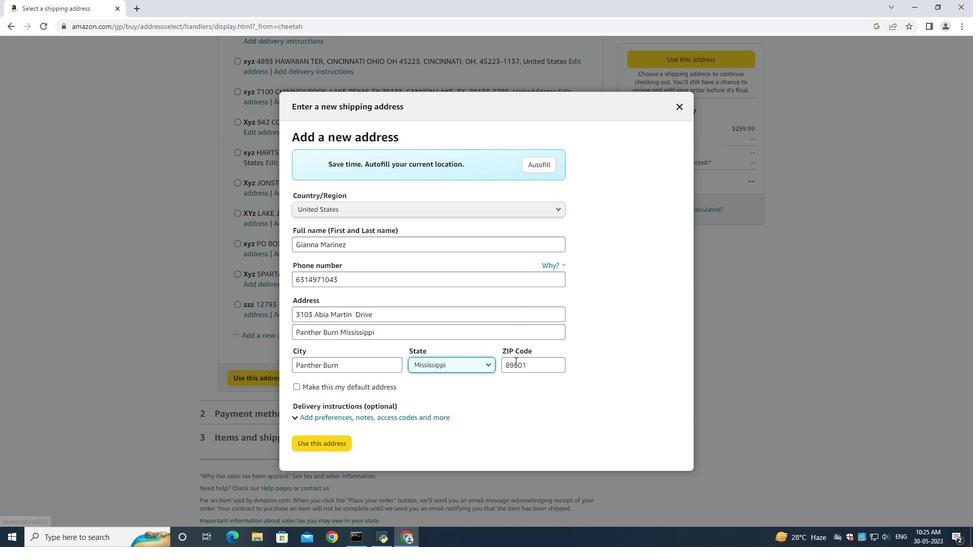 
Action: Mouse pressed left at (522, 368)
Screenshot: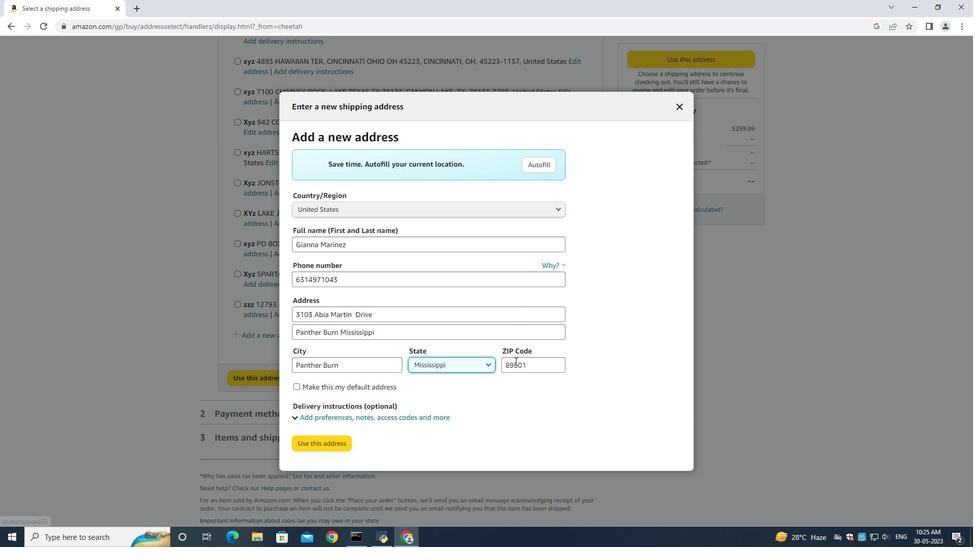 
Action: Key pressed ctrl+A<Key.backspace>38765
Screenshot: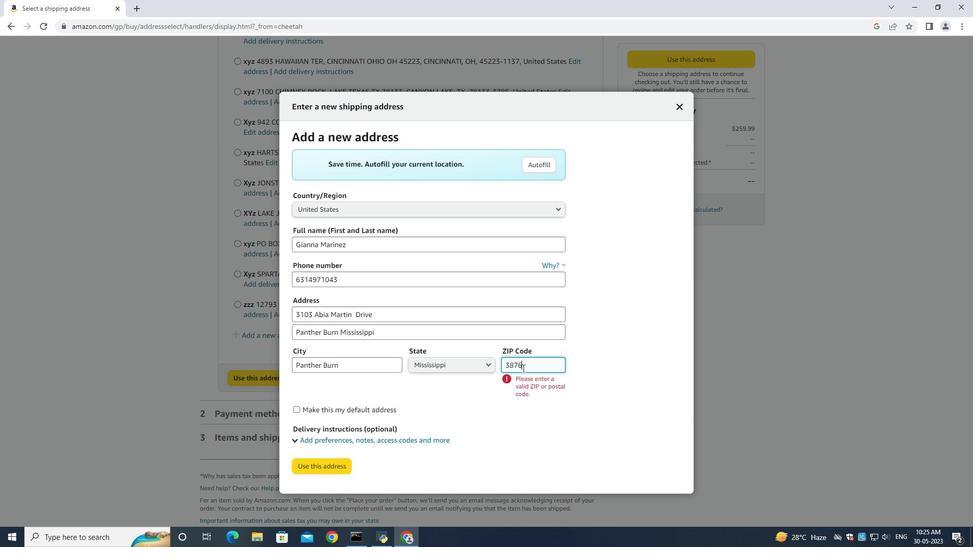 
Action: Mouse moved to (318, 472)
Screenshot: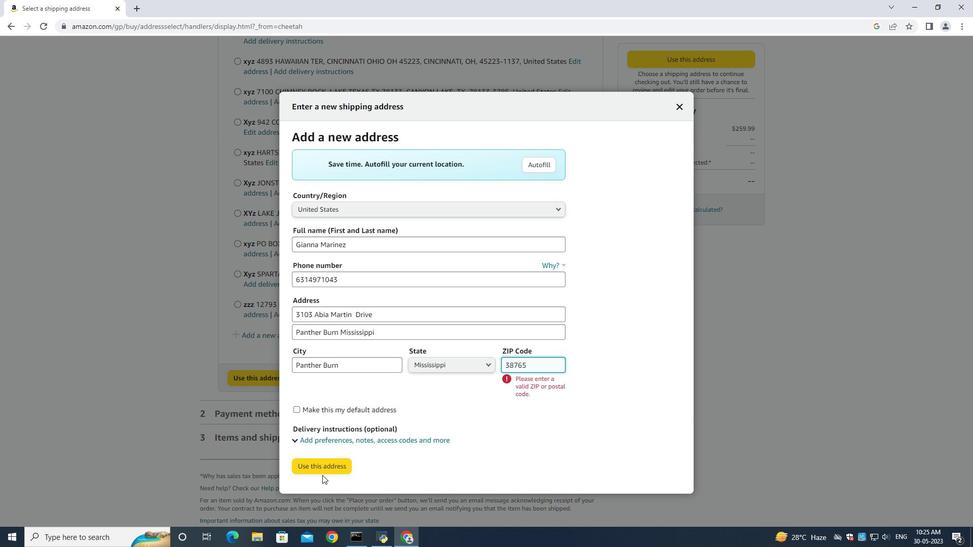 
Action: Mouse pressed left at (318, 472)
Screenshot: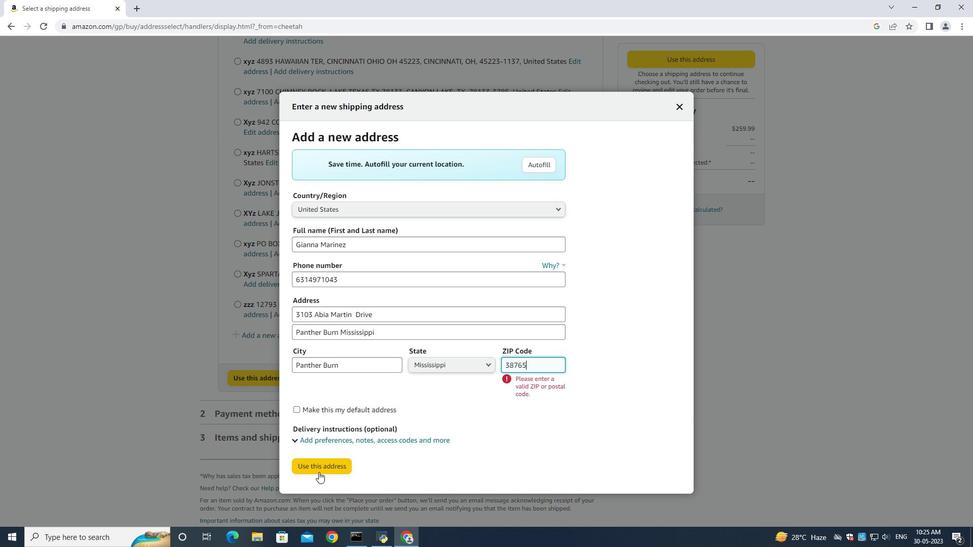 
Action: Mouse moved to (241, 384)
Screenshot: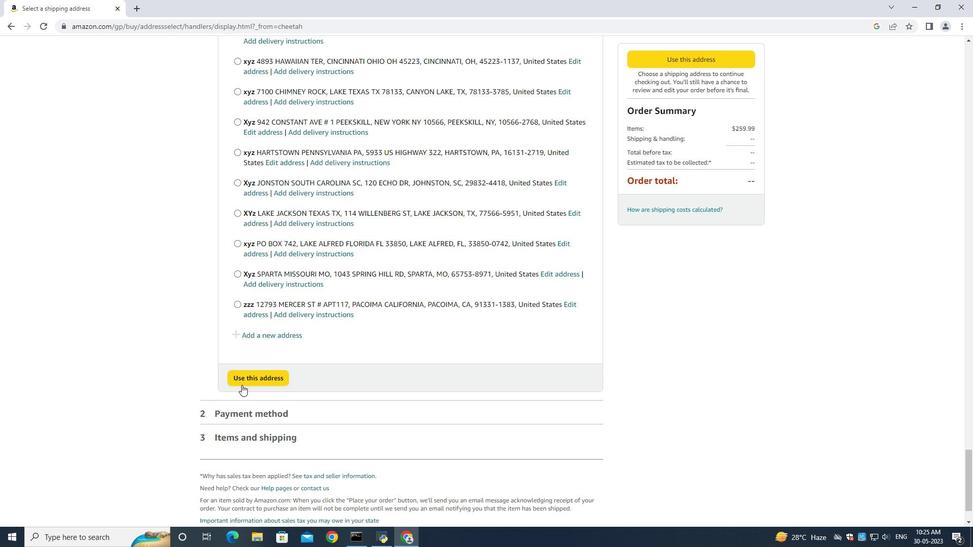 
Action: Mouse pressed left at (241, 384)
Screenshot: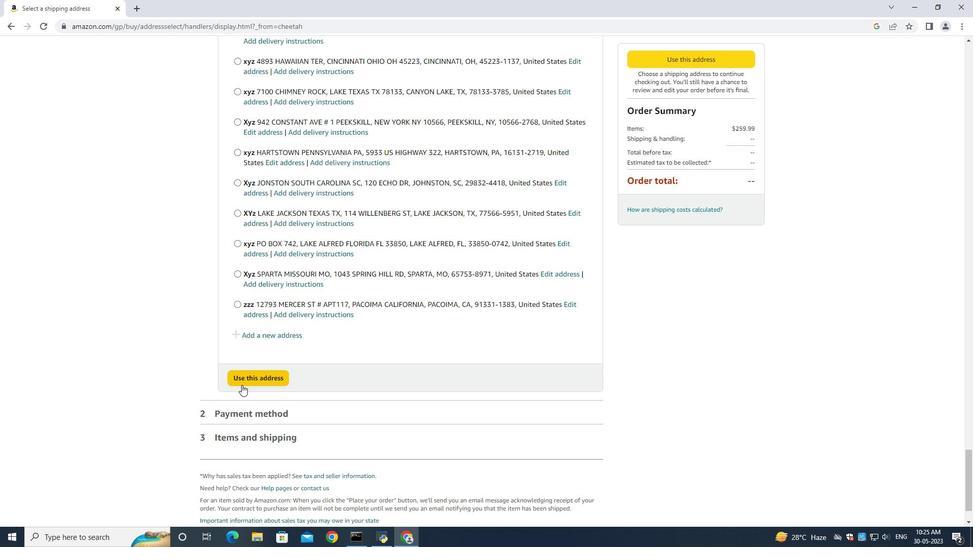 
Action: Mouse moved to (299, 358)
Screenshot: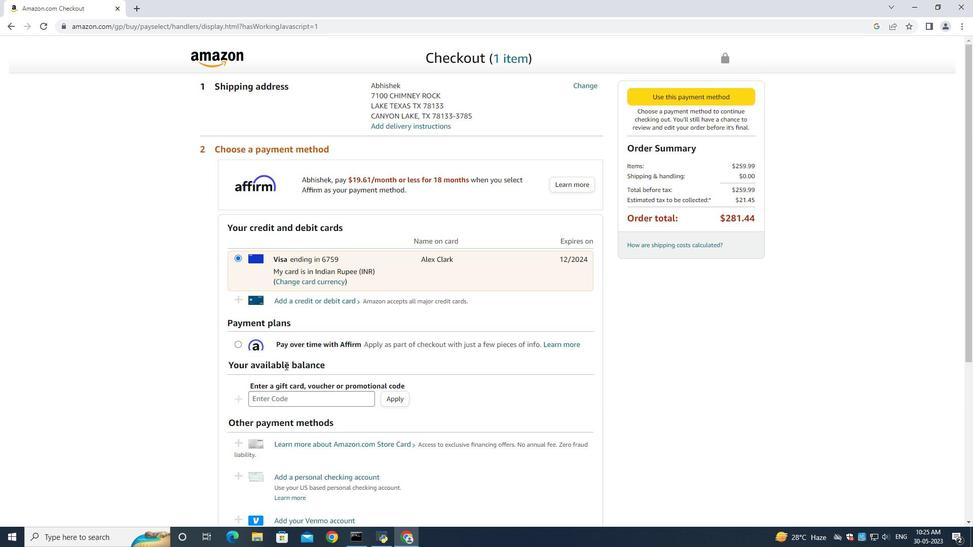 
